 Task: Look for space in Ormskirk, United Kingdom from 1st June, 2023 to 9th June, 2023 for 5 adults in price range Rs.6000 to Rs.12000. Place can be entire place with 3 bedrooms having 3 beds and 3 bathrooms. Property type can be house, flat, guest house. Booking option can be shelf check-in. Required host language is English.
Action: Mouse moved to (419, 81)
Screenshot: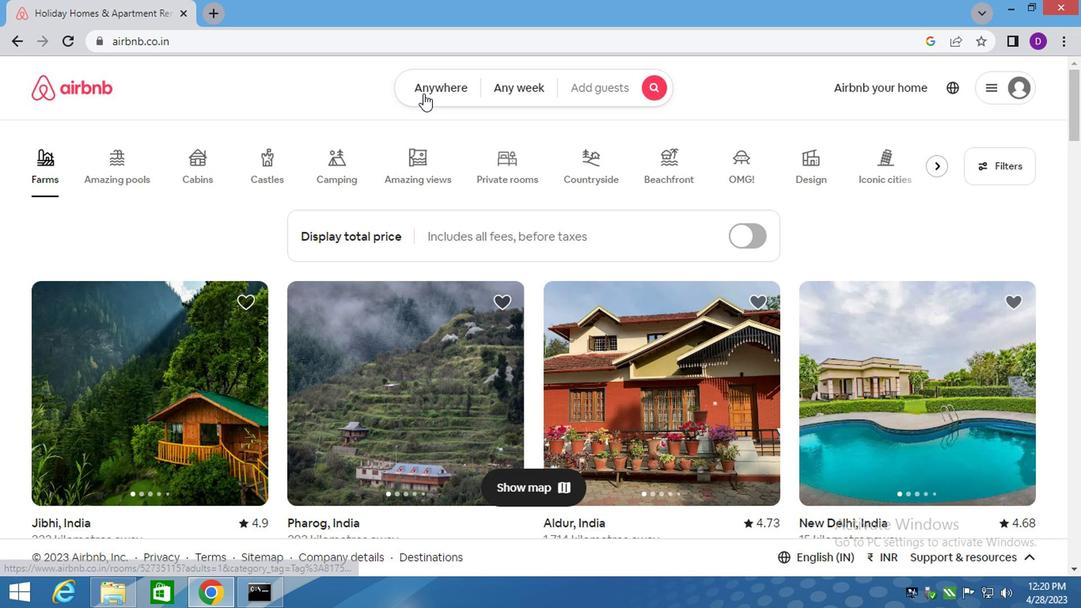 
Action: Mouse pressed left at (419, 81)
Screenshot: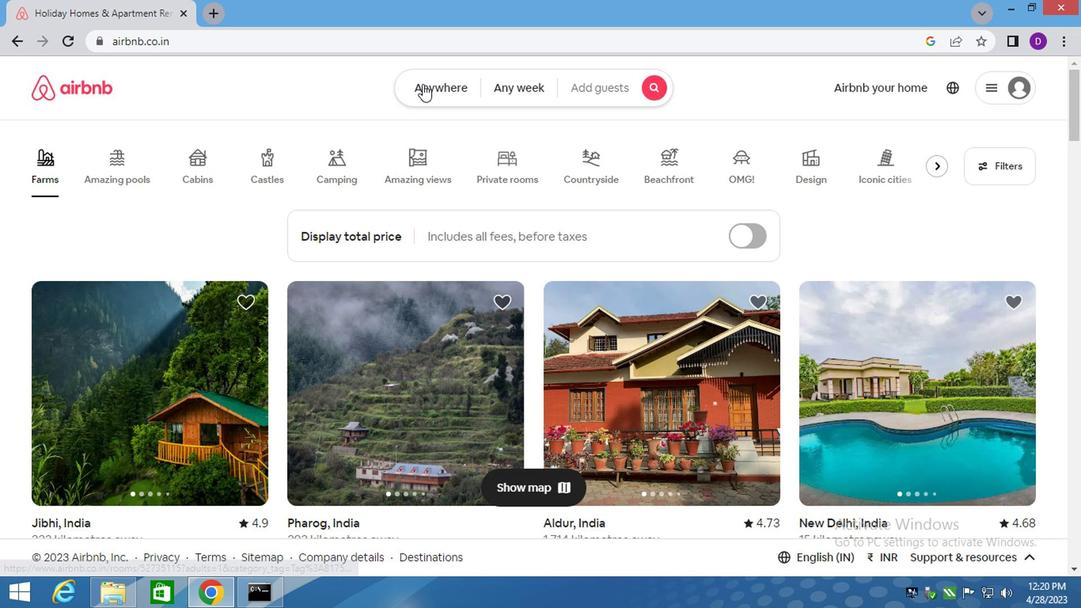 
Action: Mouse moved to (275, 156)
Screenshot: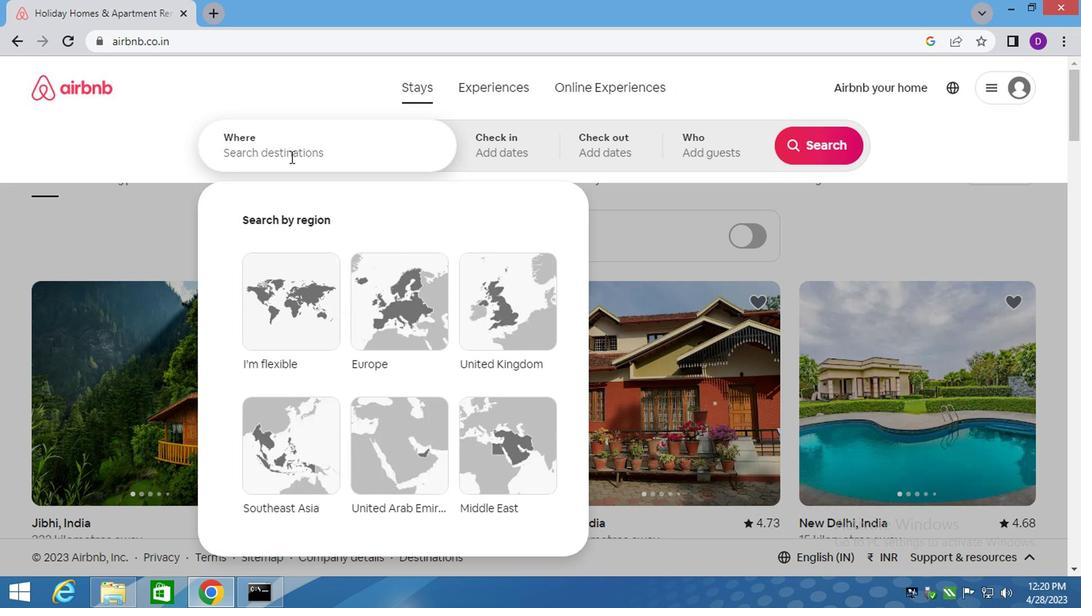 
Action: Mouse pressed left at (275, 156)
Screenshot: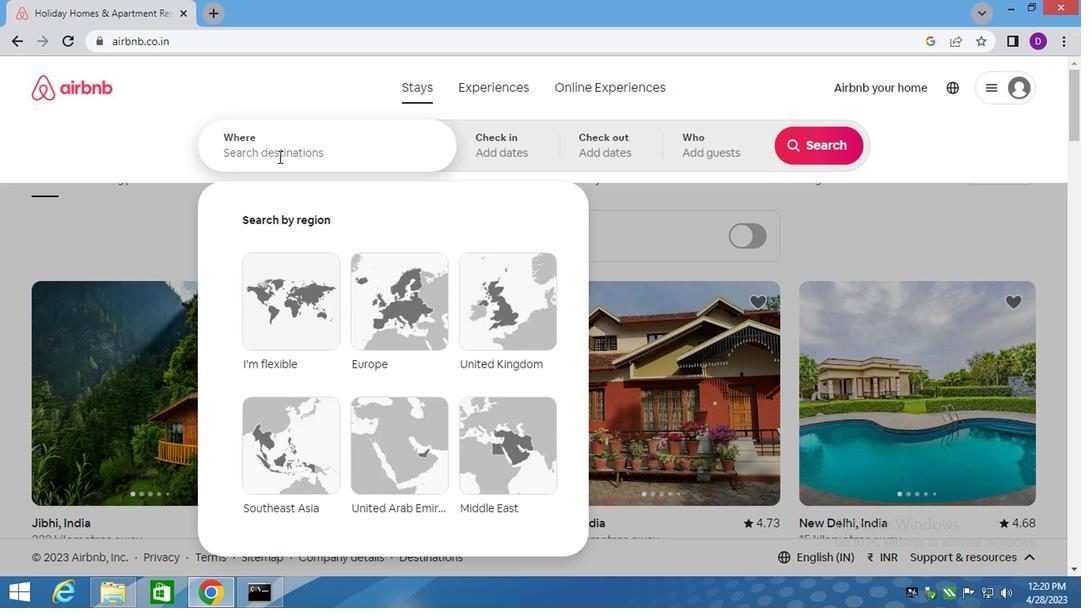 
Action: Mouse moved to (274, 156)
Screenshot: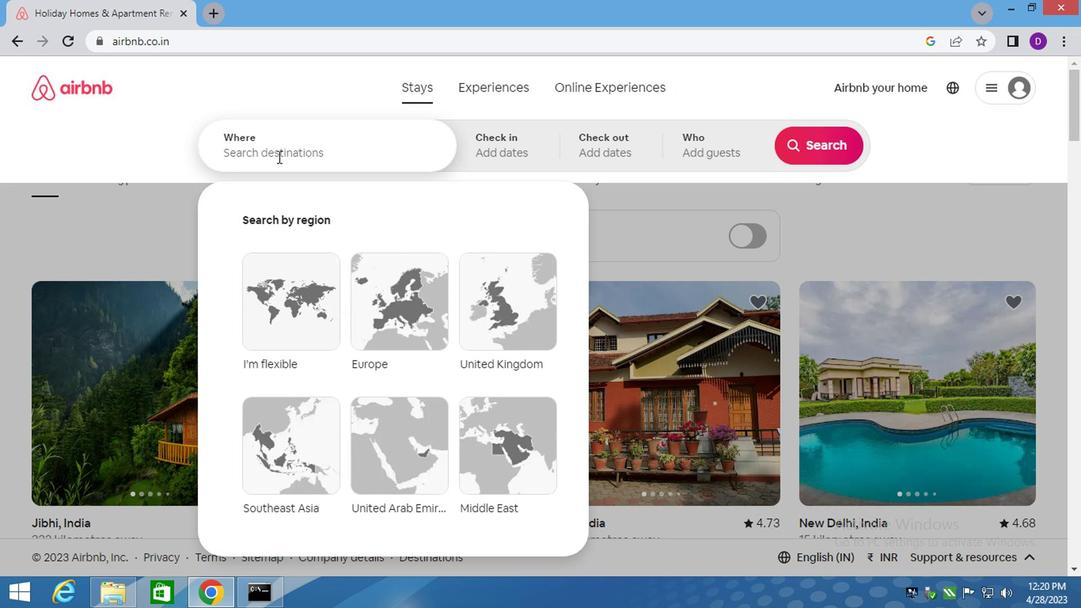
Action: Key pressed <Key.shift_r>Ormskirk,<Key.space>united<Key.down><Key.enter>
Screenshot: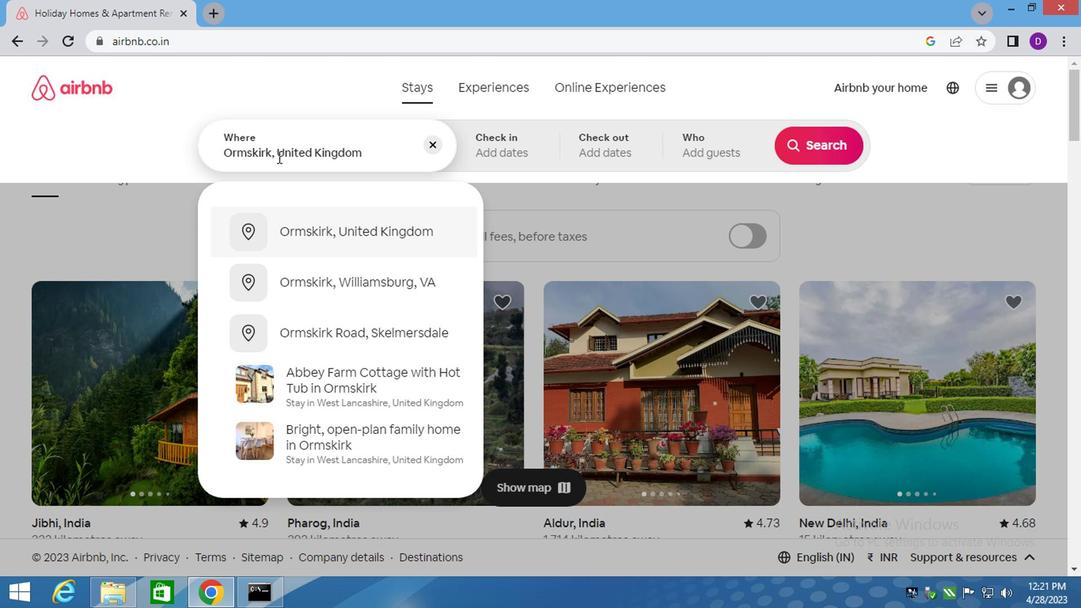 
Action: Mouse moved to (800, 272)
Screenshot: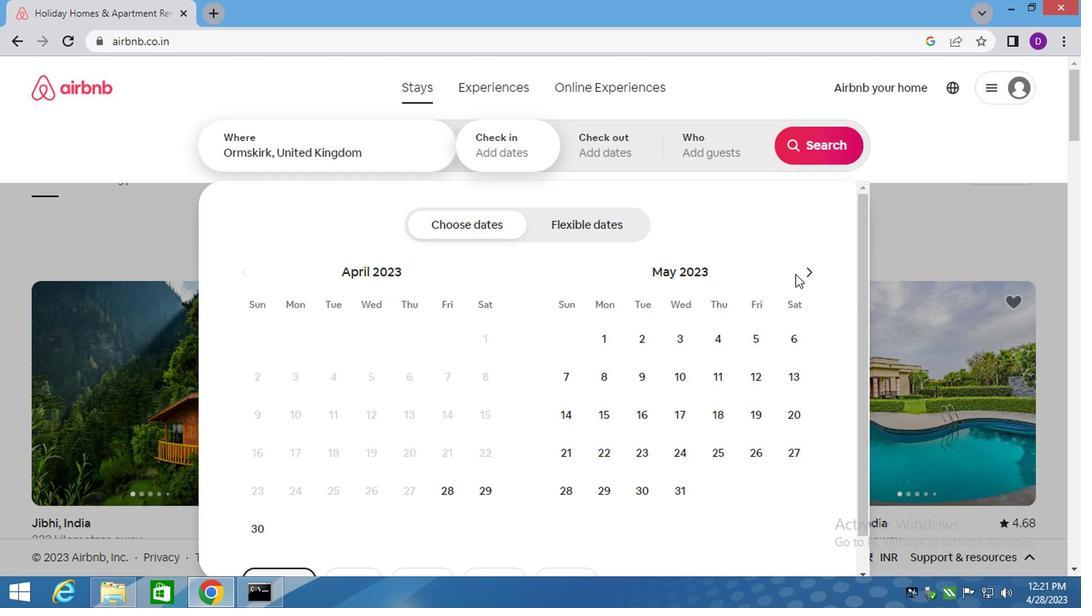 
Action: Mouse pressed left at (800, 272)
Screenshot: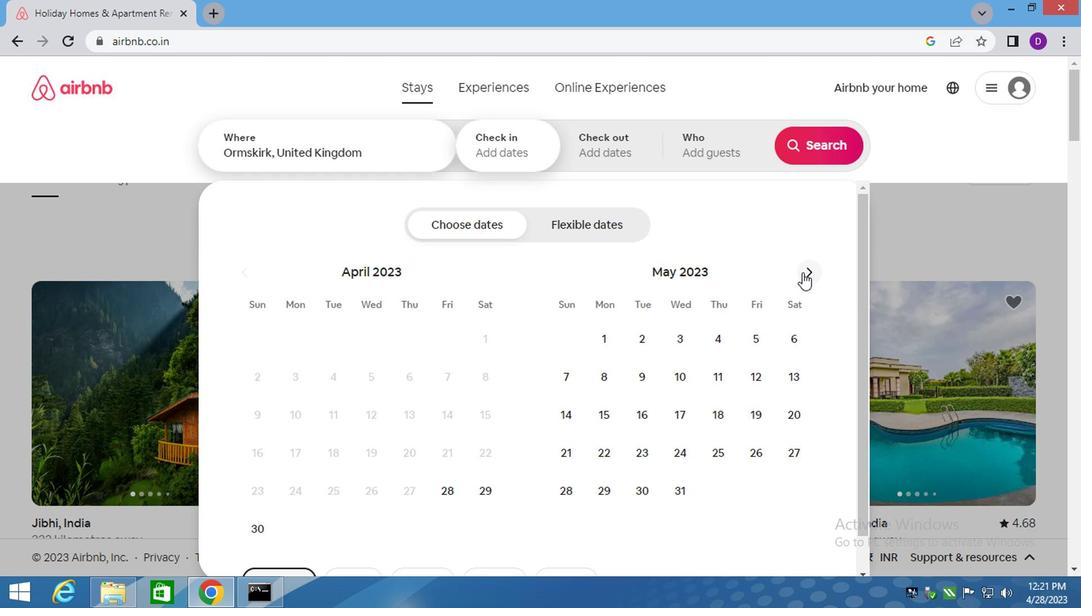 
Action: Mouse moved to (721, 340)
Screenshot: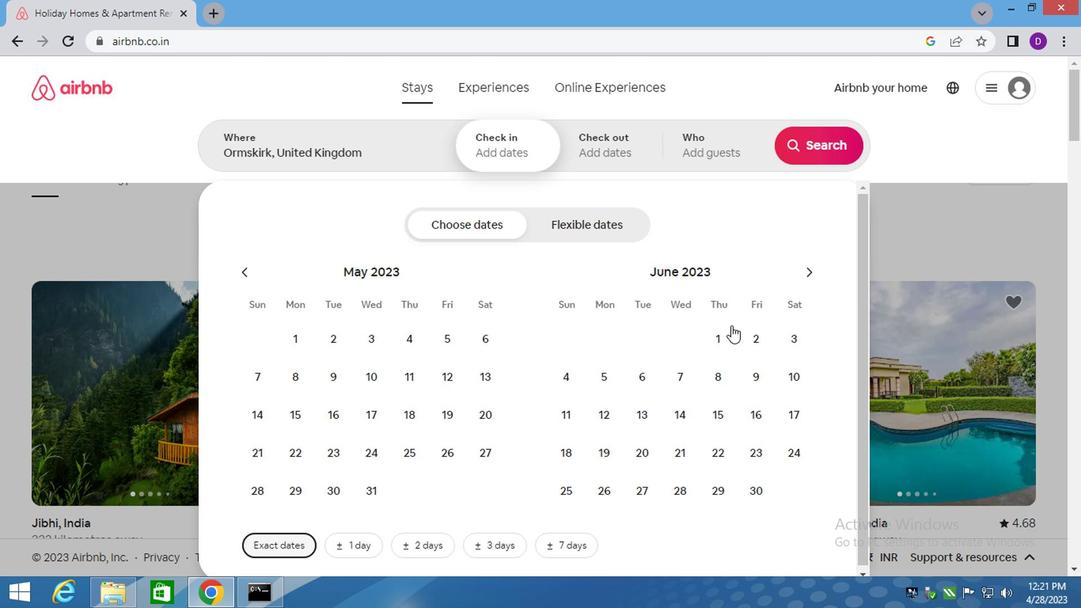 
Action: Mouse pressed left at (721, 340)
Screenshot: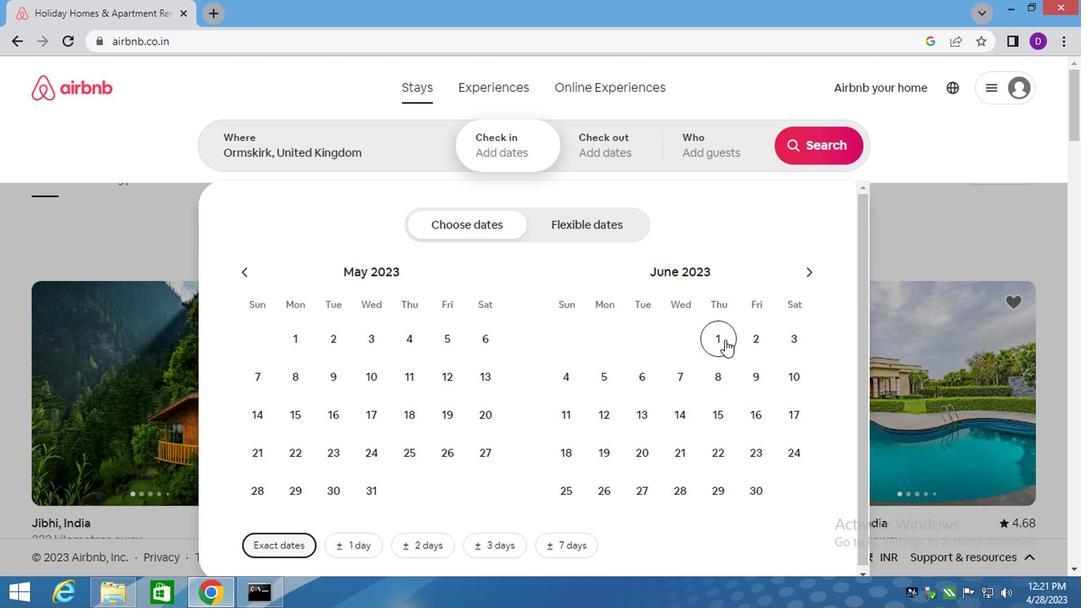 
Action: Mouse moved to (747, 375)
Screenshot: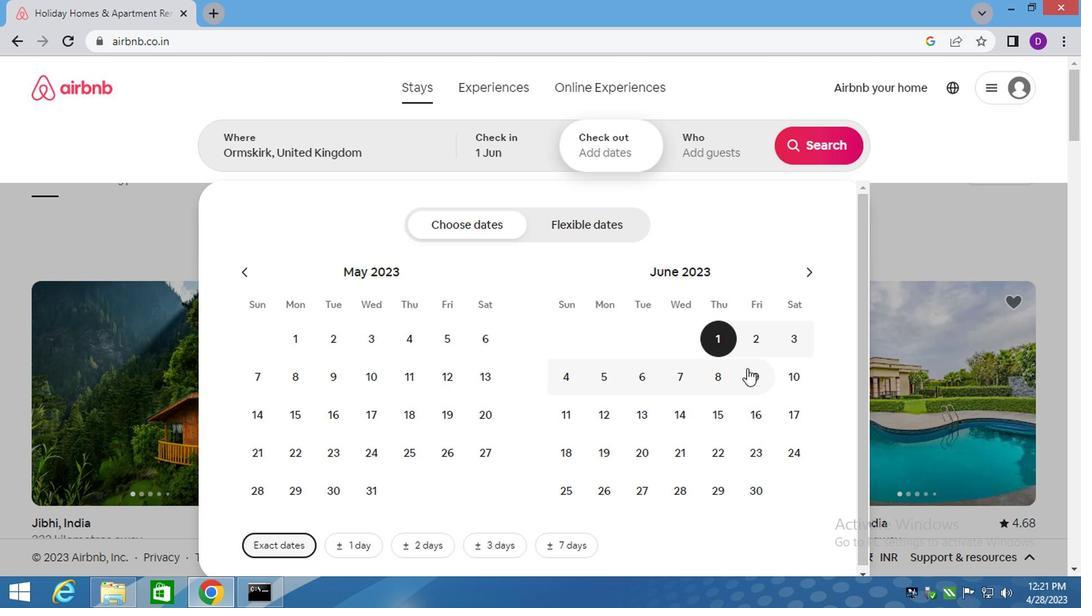 
Action: Mouse pressed left at (747, 375)
Screenshot: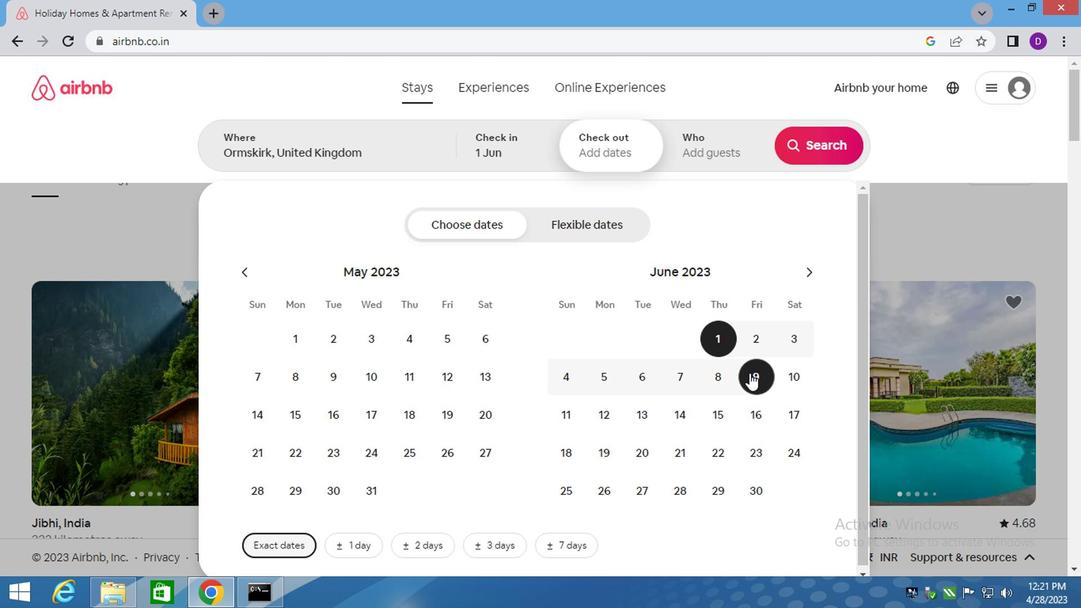 
Action: Mouse moved to (707, 153)
Screenshot: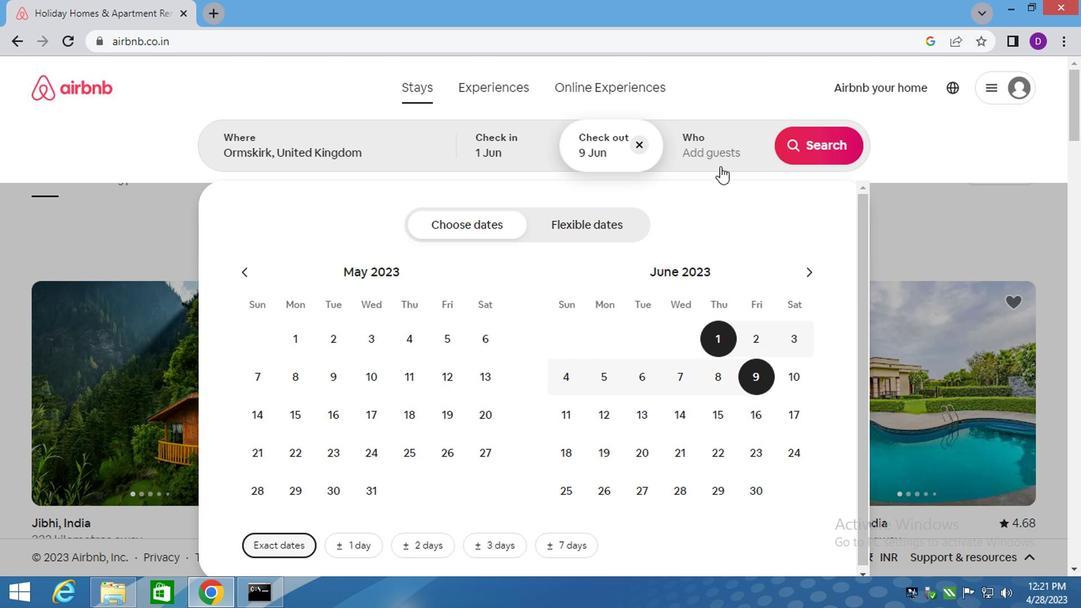 
Action: Mouse pressed left at (707, 153)
Screenshot: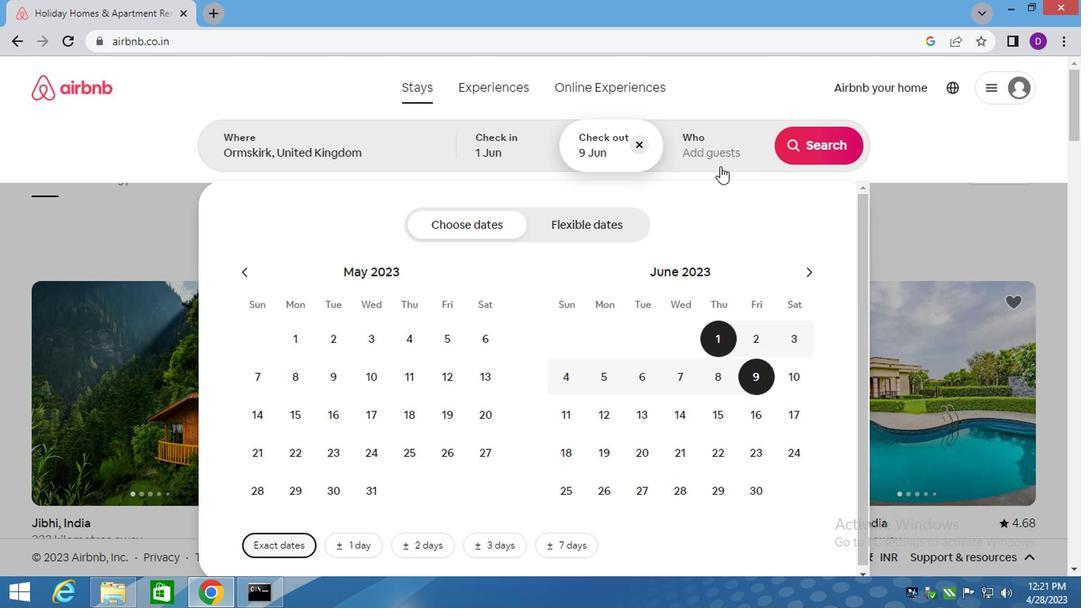 
Action: Mouse moved to (820, 232)
Screenshot: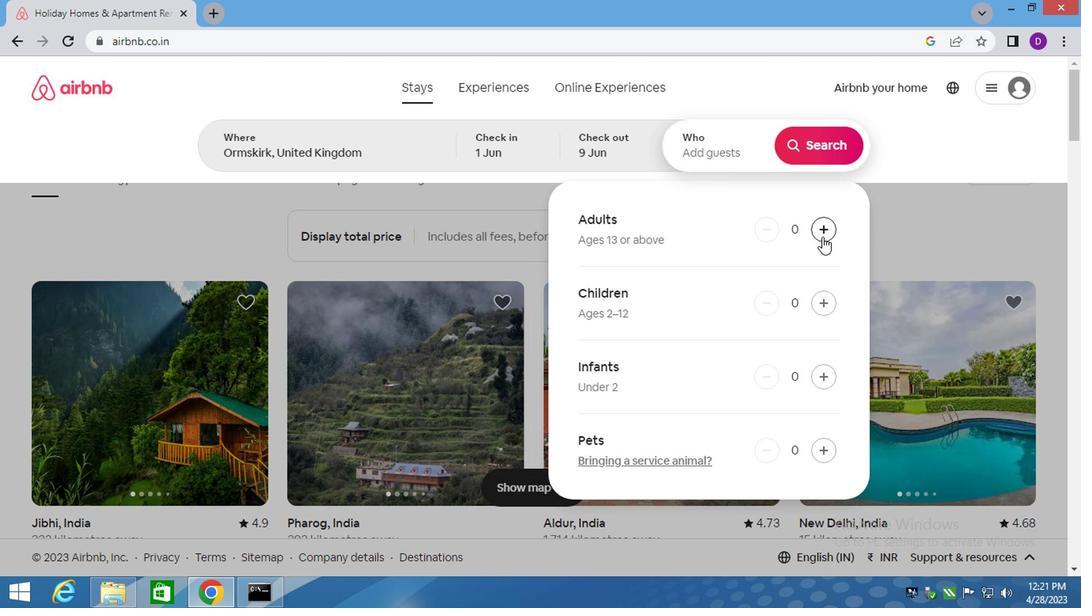 
Action: Mouse pressed left at (820, 232)
Screenshot: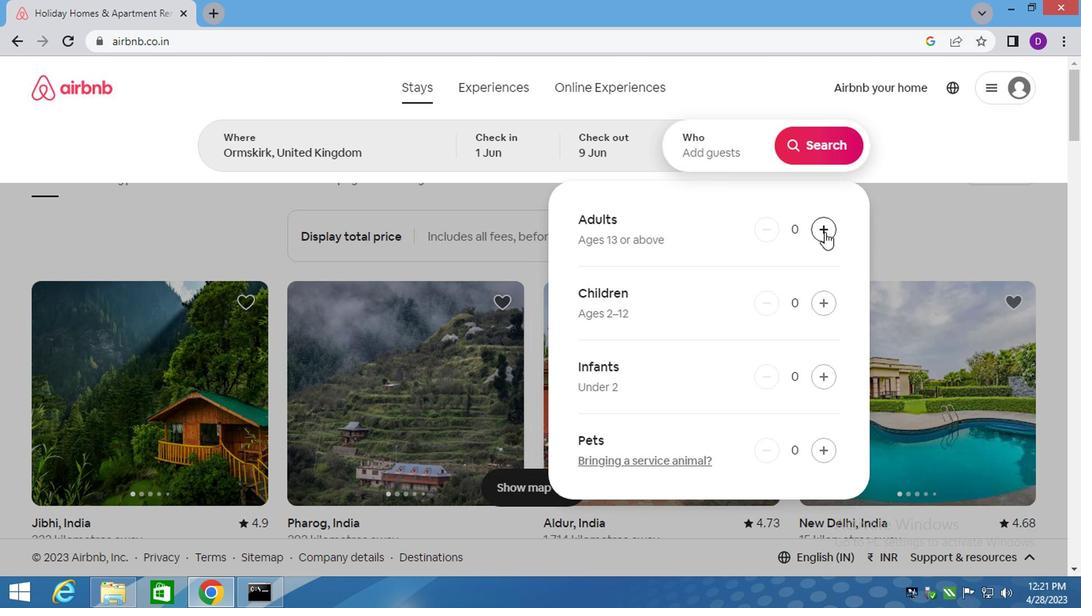 
Action: Mouse pressed left at (820, 232)
Screenshot: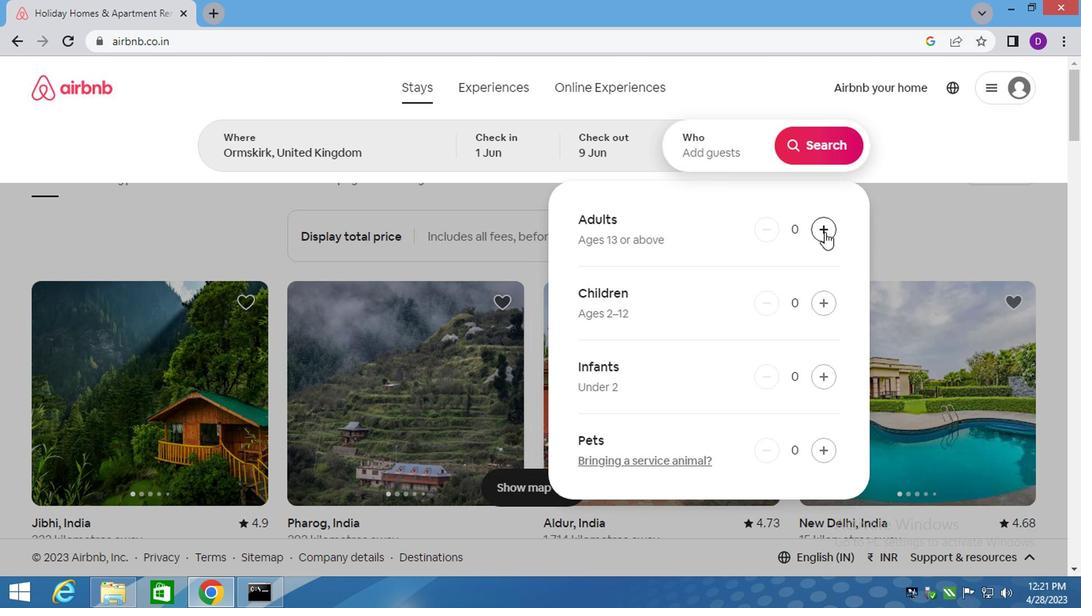
Action: Mouse pressed left at (820, 232)
Screenshot: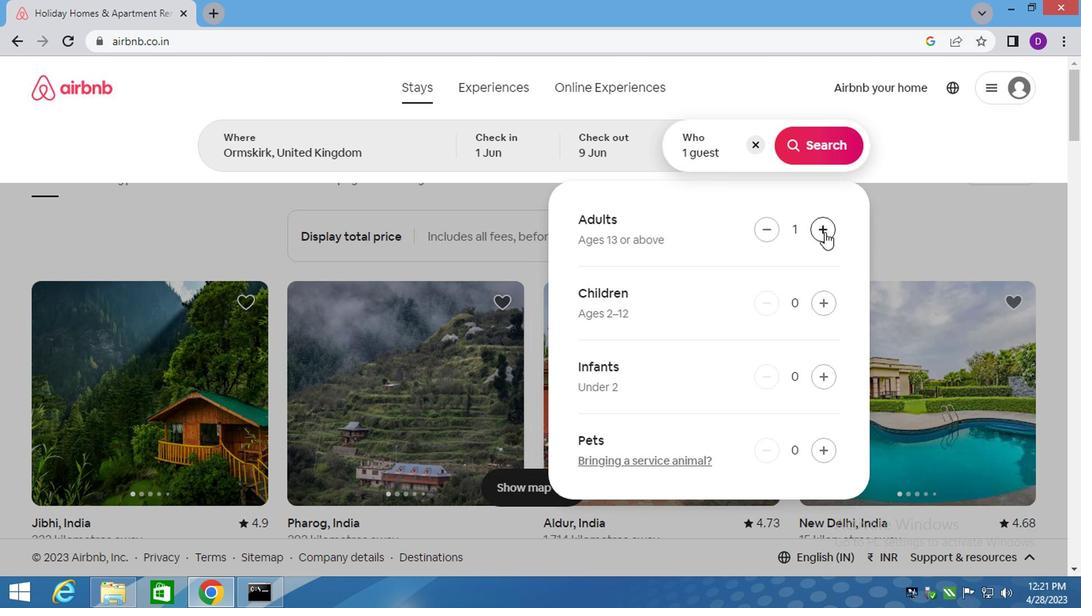 
Action: Mouse pressed left at (820, 232)
Screenshot: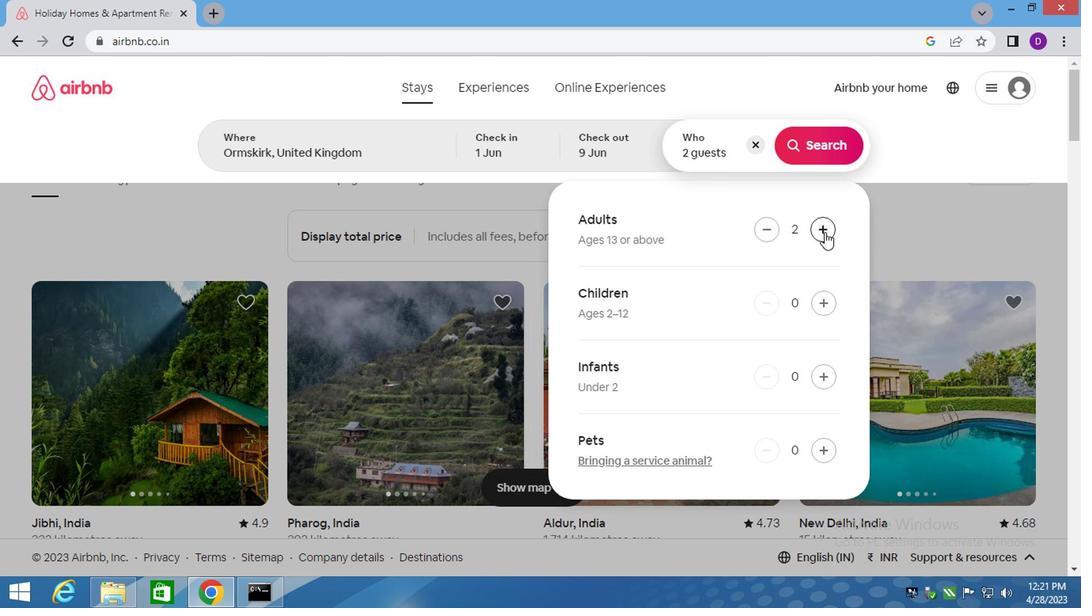 
Action: Mouse pressed left at (820, 232)
Screenshot: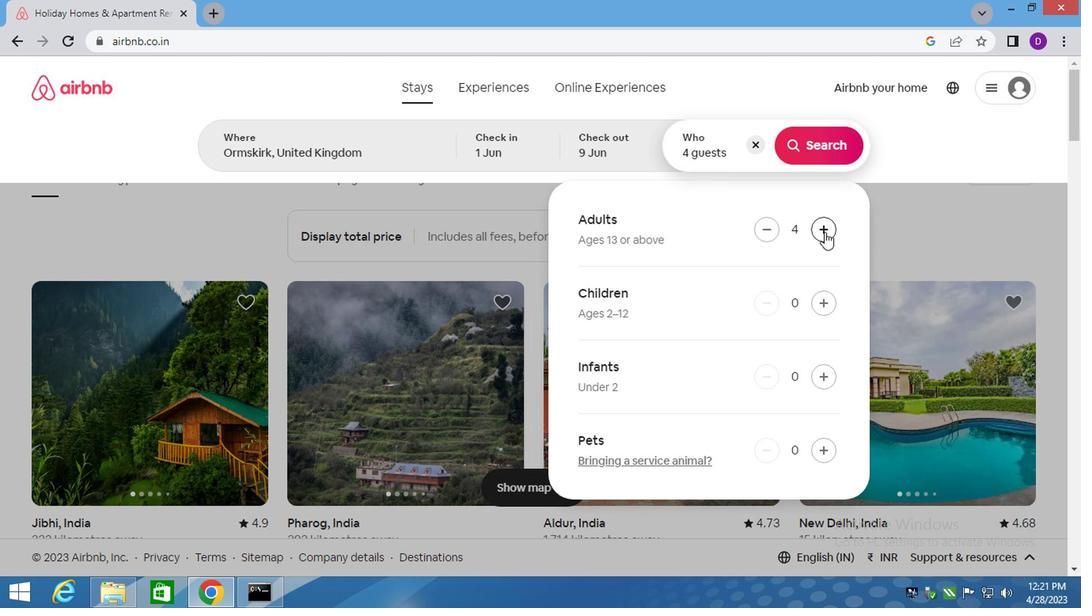 
Action: Mouse moved to (808, 144)
Screenshot: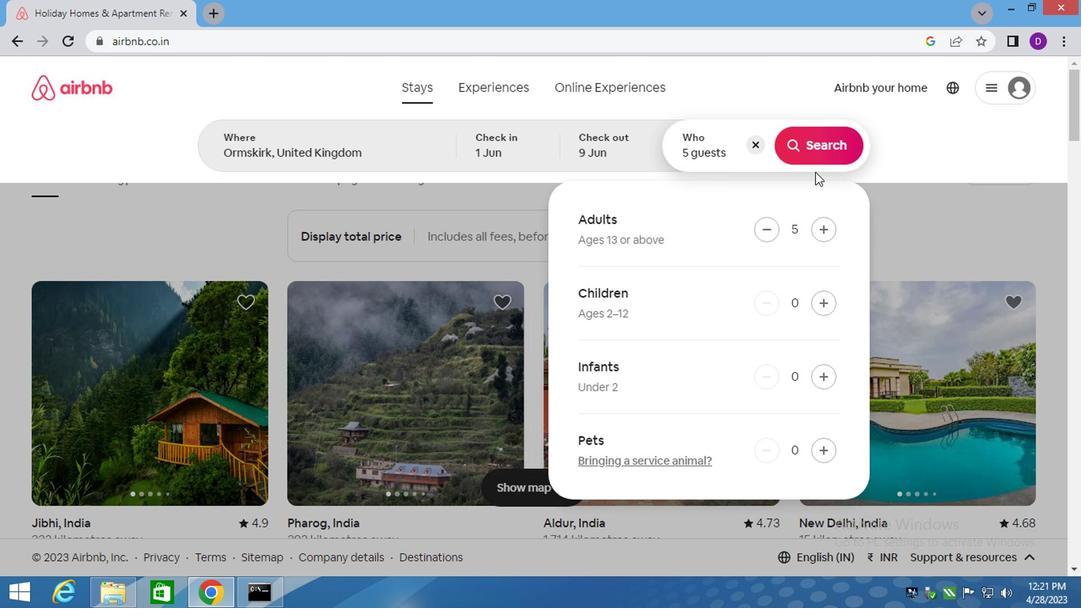 
Action: Mouse pressed left at (808, 144)
Screenshot: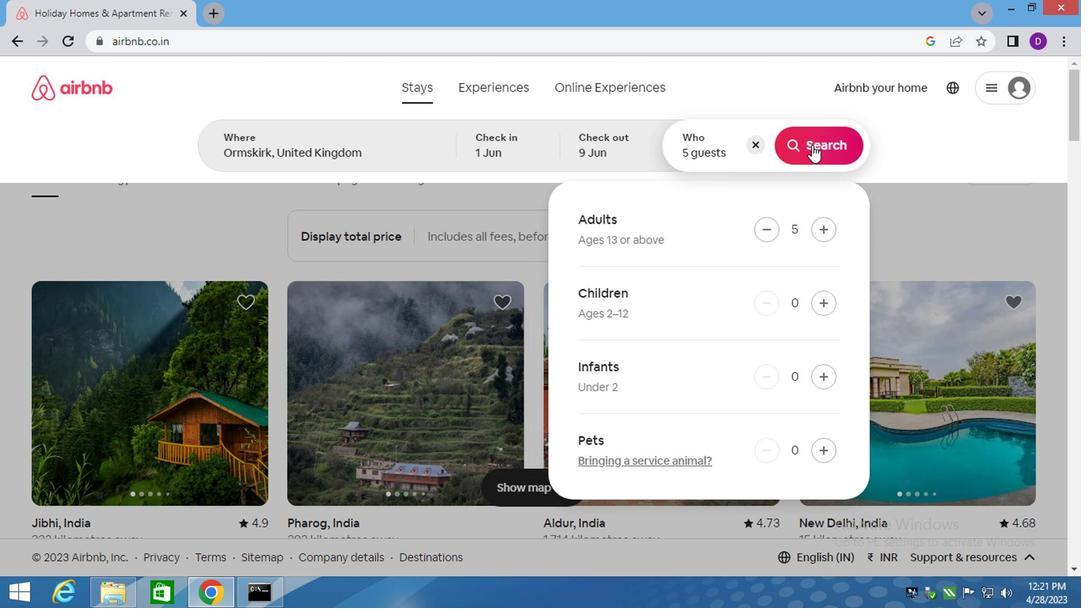 
Action: Mouse moved to (1002, 156)
Screenshot: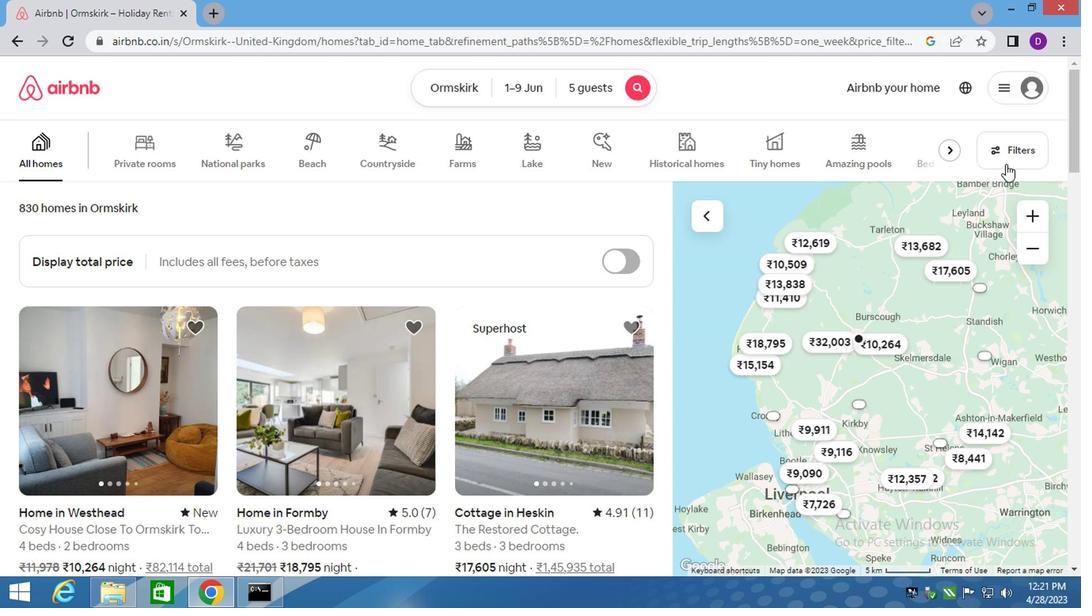 
Action: Mouse pressed left at (1002, 156)
Screenshot: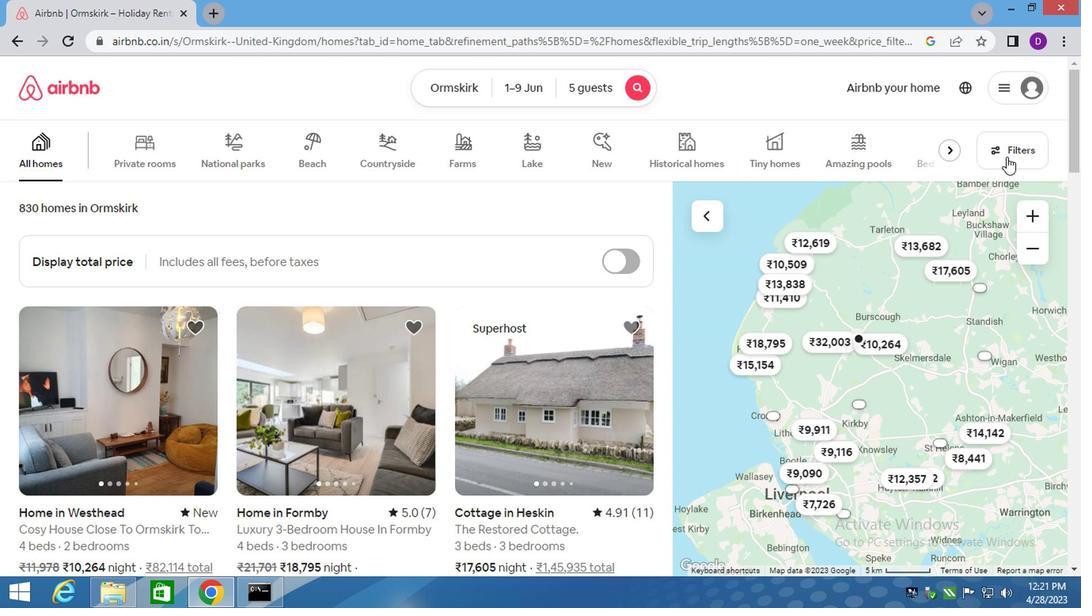 
Action: Mouse moved to (326, 354)
Screenshot: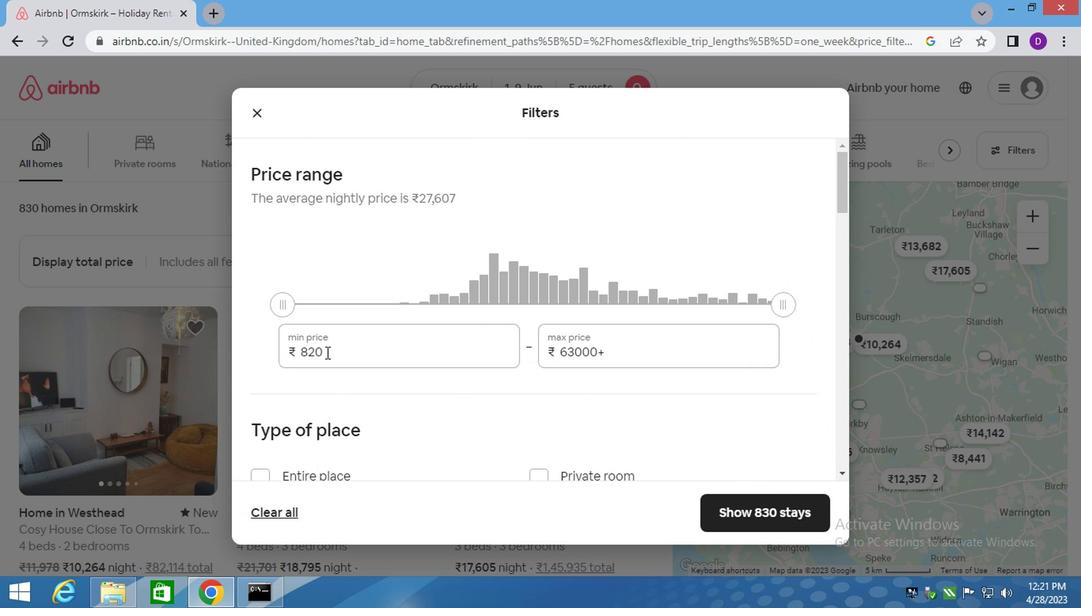 
Action: Mouse pressed left at (326, 354)
Screenshot: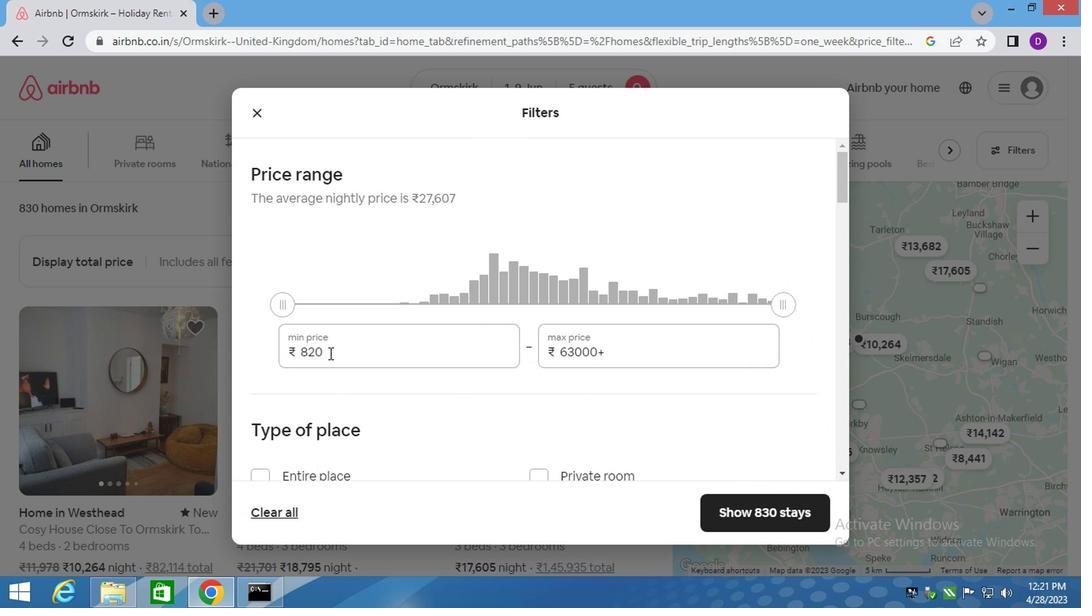 
Action: Mouse pressed left at (326, 354)
Screenshot: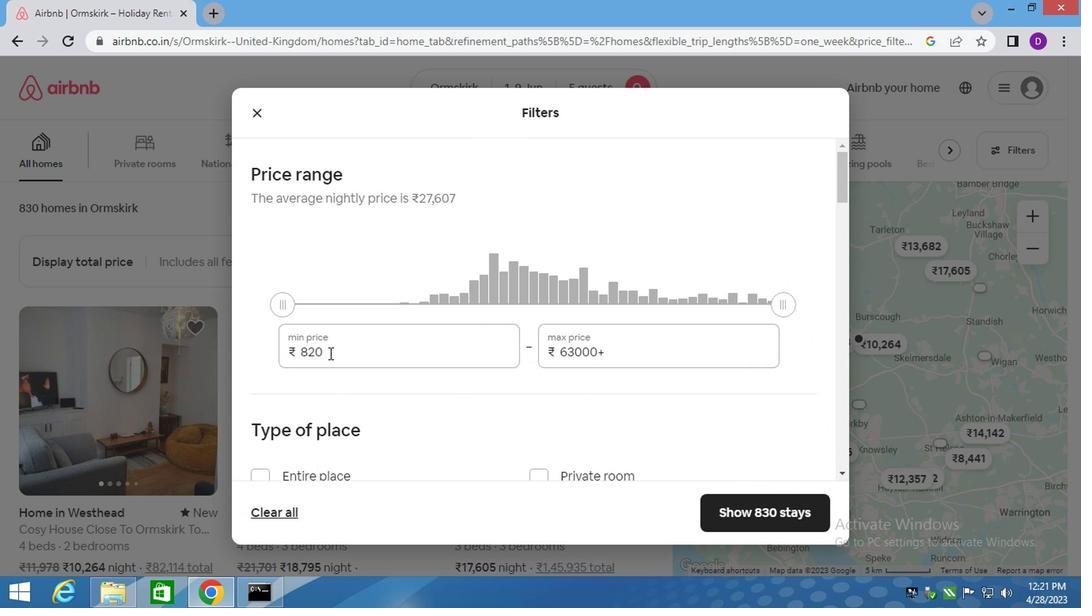 
Action: Key pressed 6000<Key.tab>12000
Screenshot: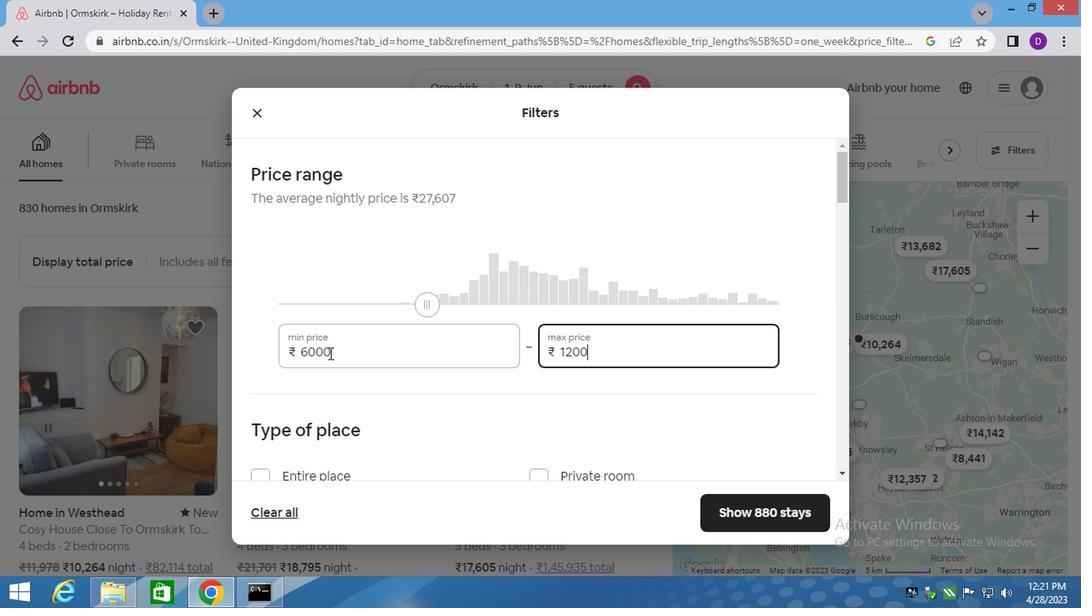 
Action: Mouse moved to (361, 397)
Screenshot: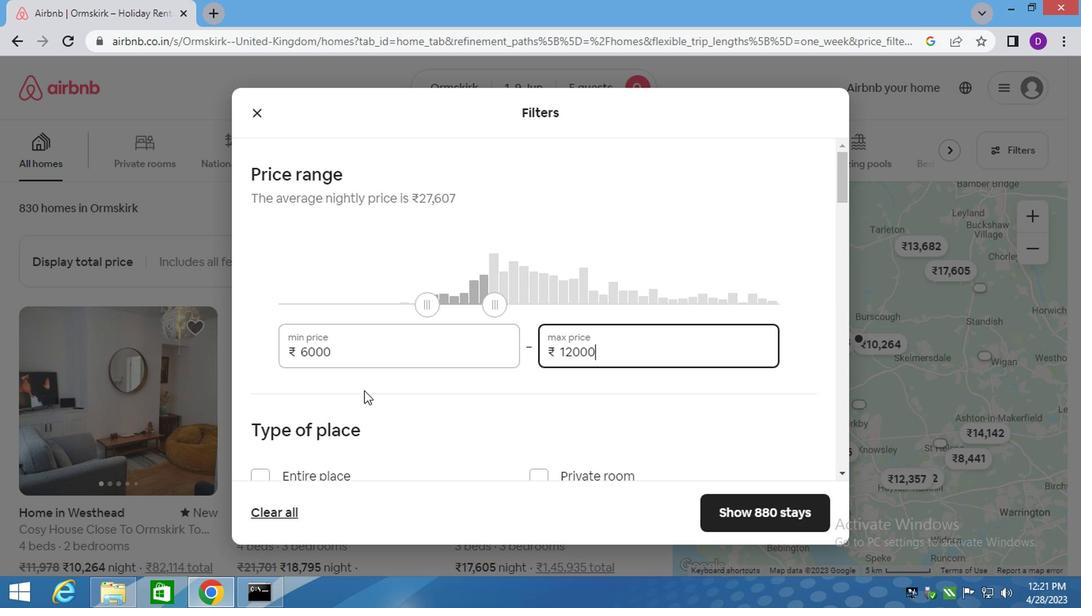 
Action: Mouse scrolled (361, 396) with delta (0, -1)
Screenshot: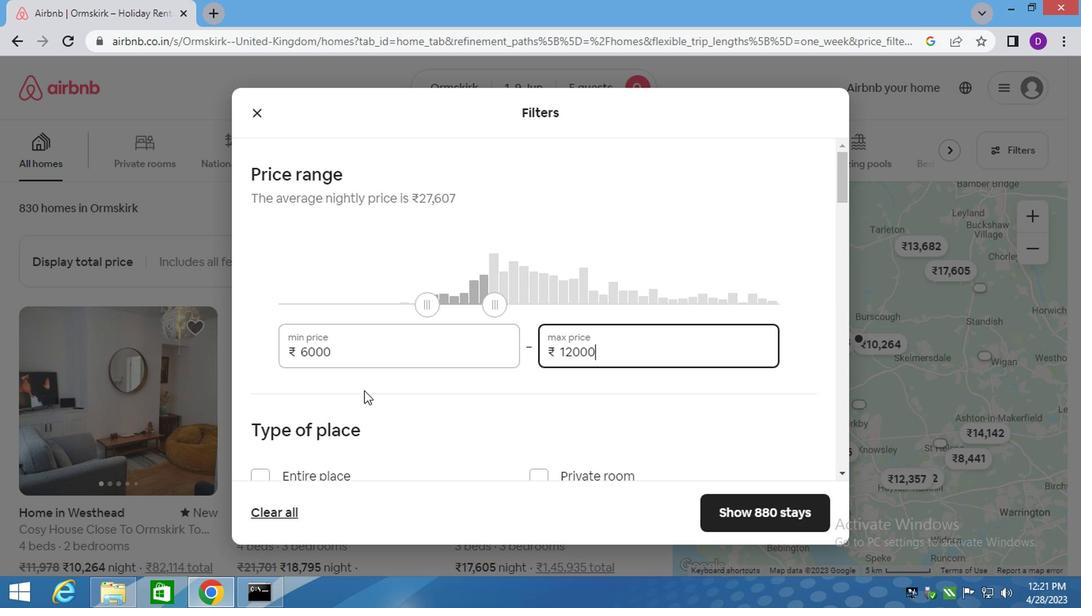 
Action: Mouse moved to (361, 400)
Screenshot: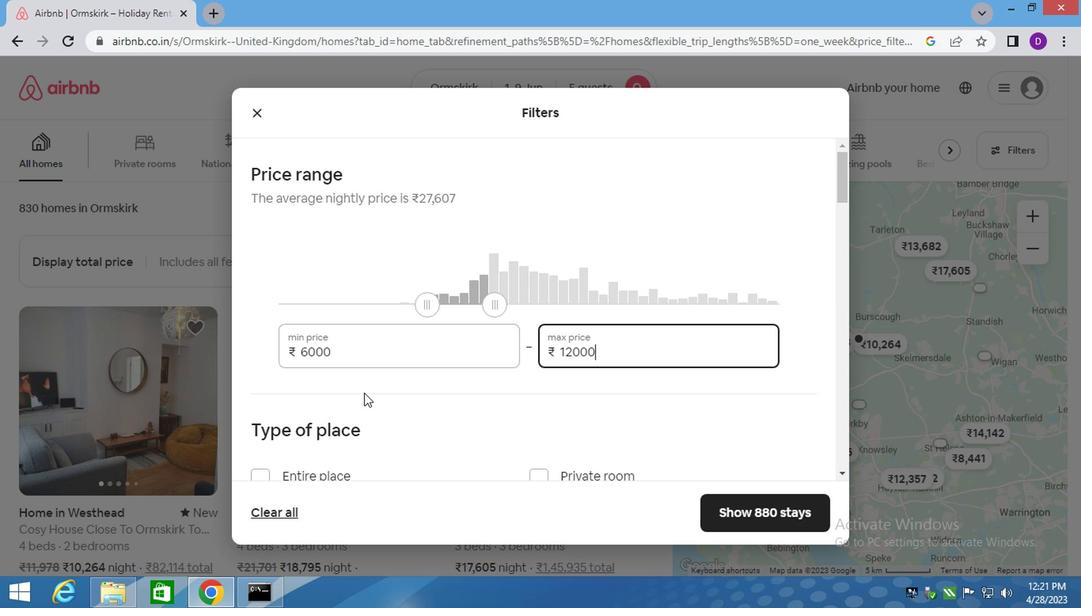 
Action: Mouse scrolled (361, 398) with delta (0, -1)
Screenshot: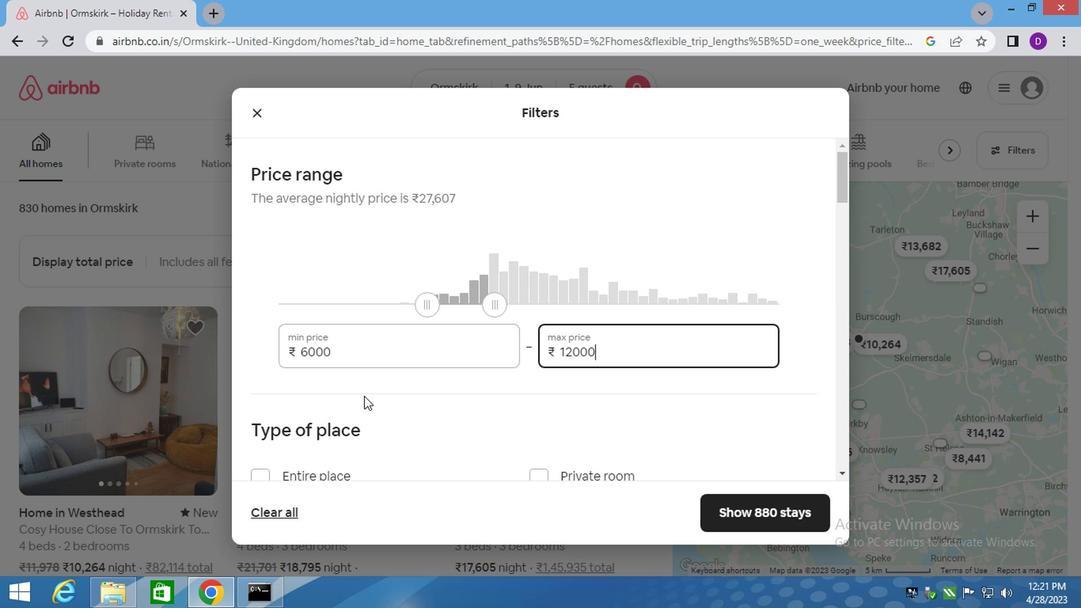 
Action: Mouse scrolled (361, 398) with delta (0, -1)
Screenshot: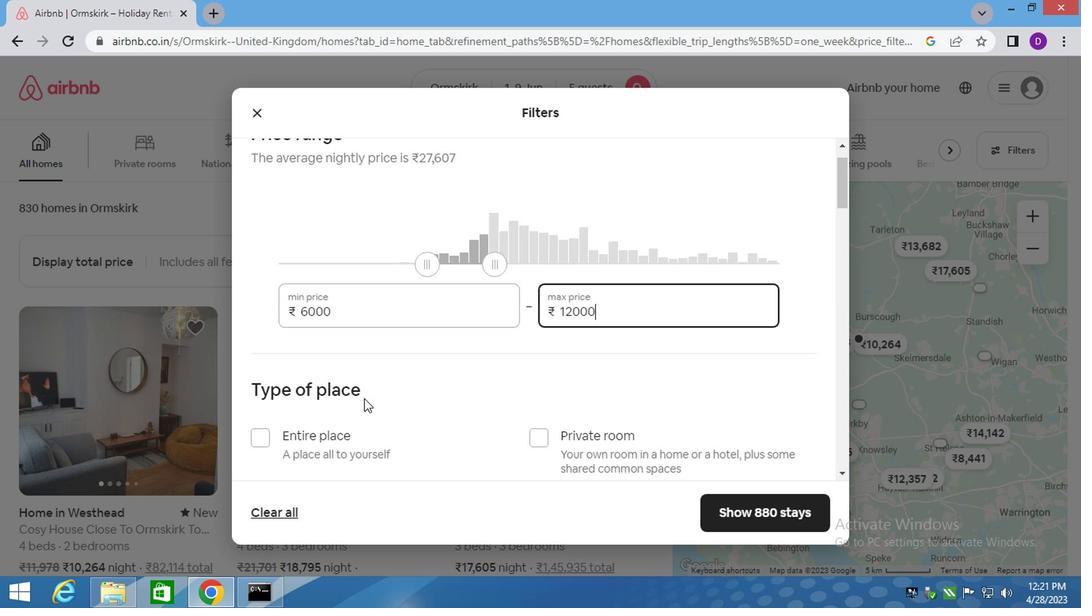 
Action: Mouse scrolled (361, 398) with delta (0, -1)
Screenshot: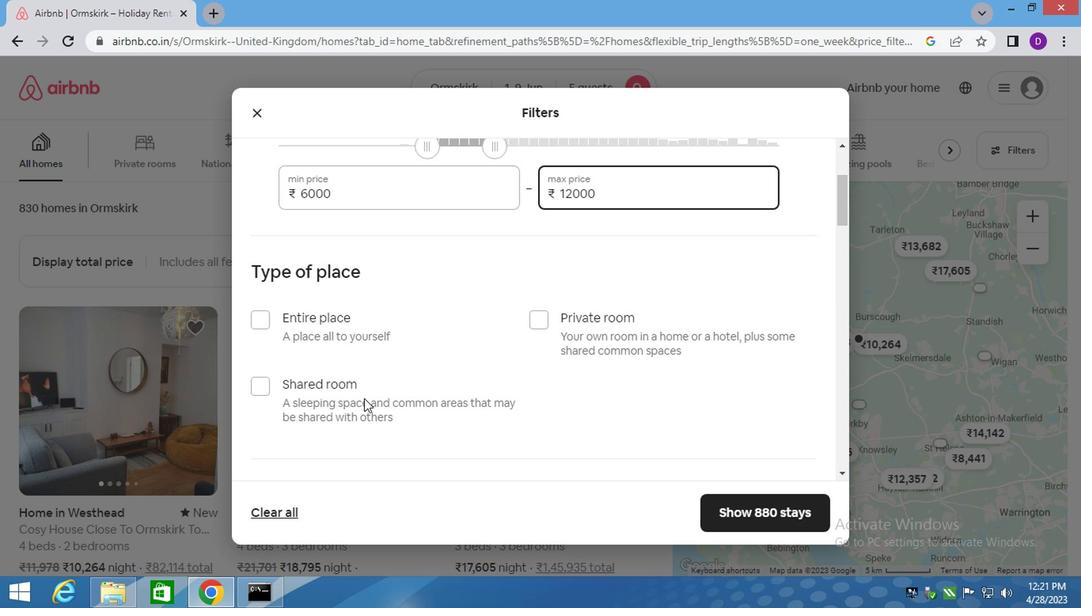 
Action: Mouse scrolled (361, 398) with delta (0, -1)
Screenshot: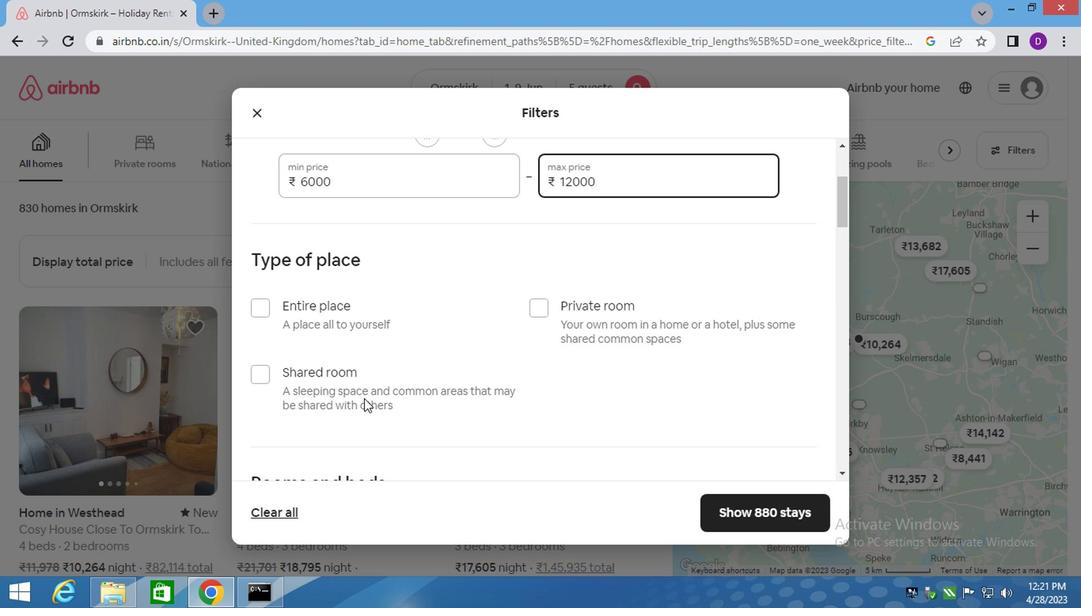 
Action: Mouse scrolled (361, 398) with delta (0, -1)
Screenshot: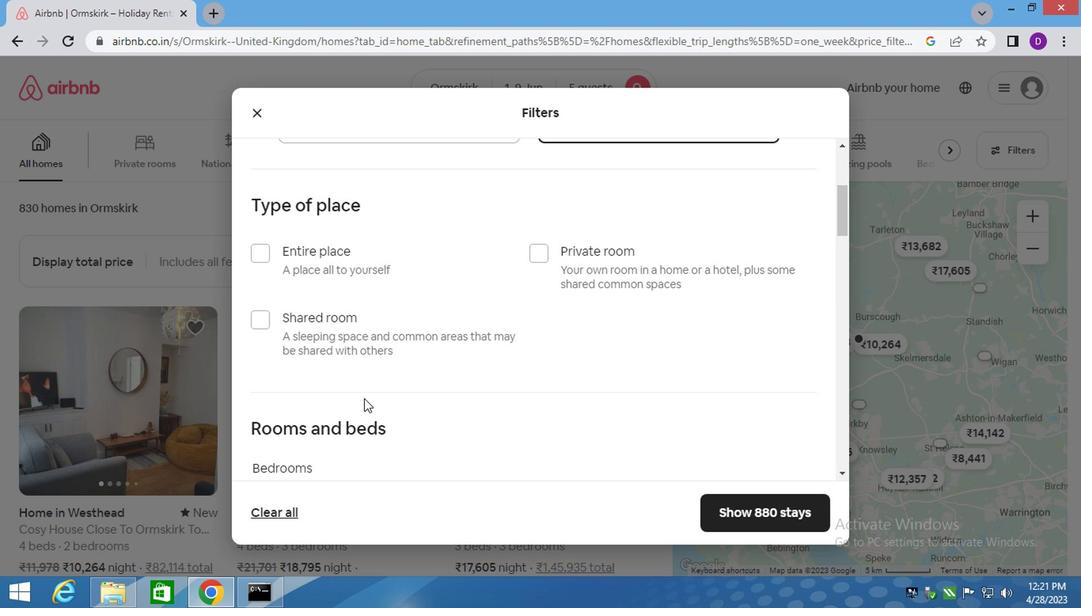 
Action: Mouse scrolled (361, 400) with delta (0, 0)
Screenshot: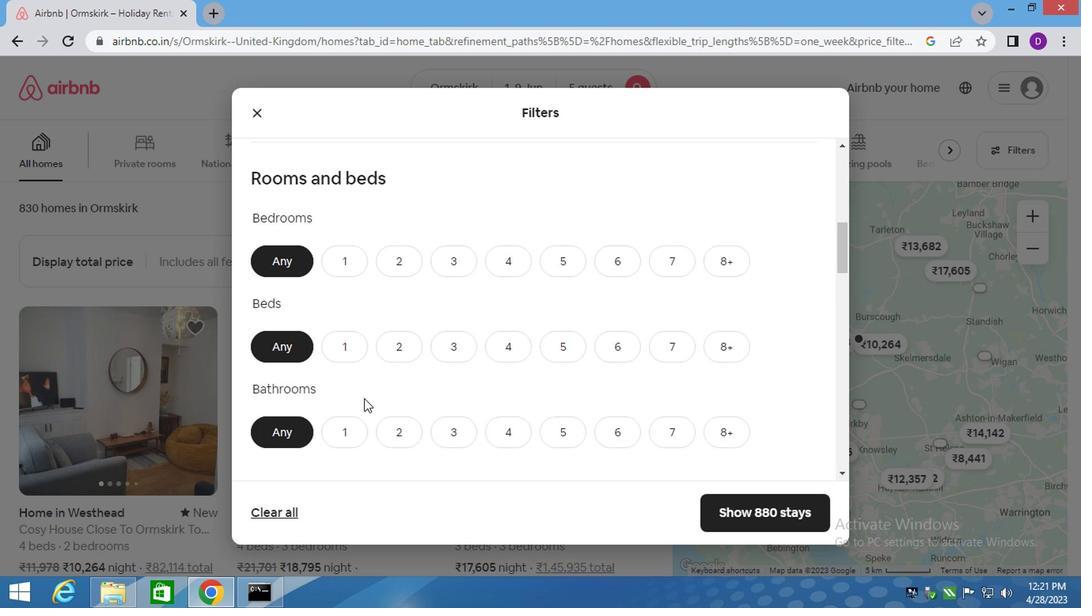 
Action: Mouse scrolled (361, 400) with delta (0, 0)
Screenshot: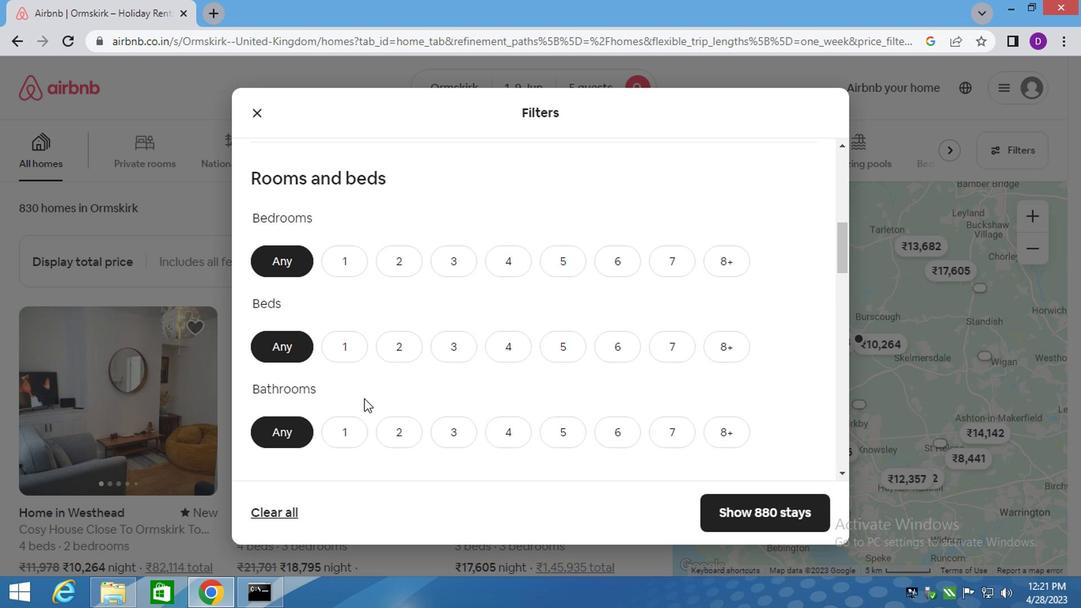 
Action: Mouse scrolled (361, 400) with delta (0, 0)
Screenshot: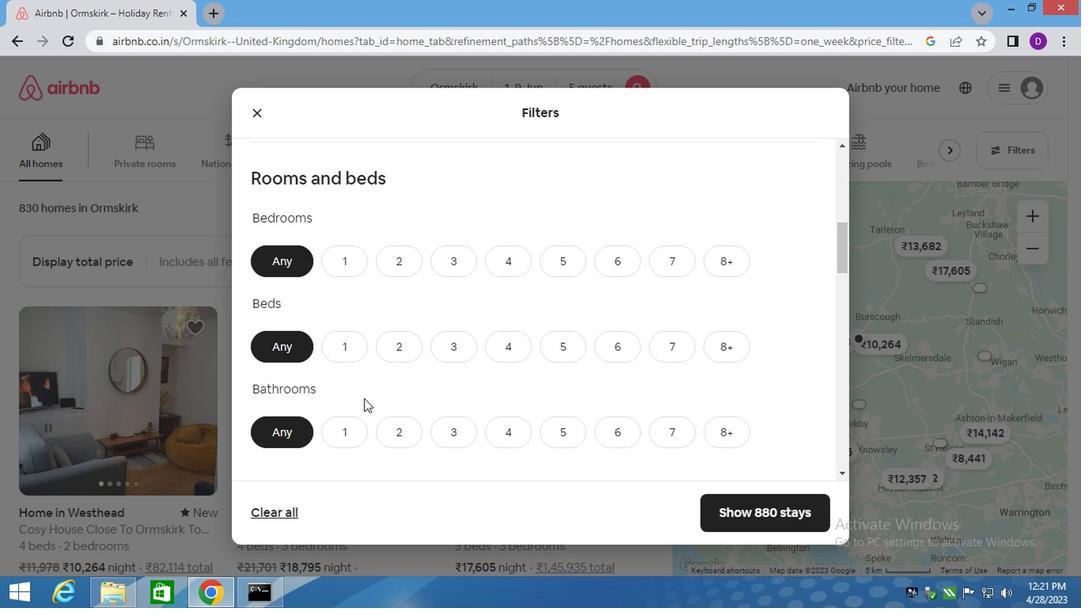 
Action: Mouse moved to (257, 245)
Screenshot: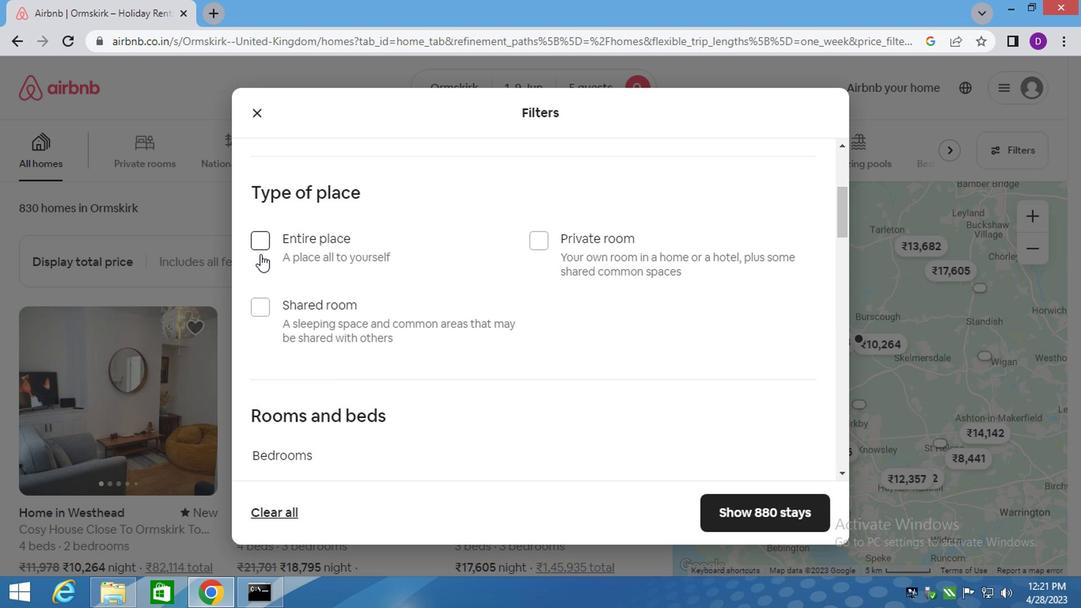 
Action: Mouse pressed left at (257, 245)
Screenshot: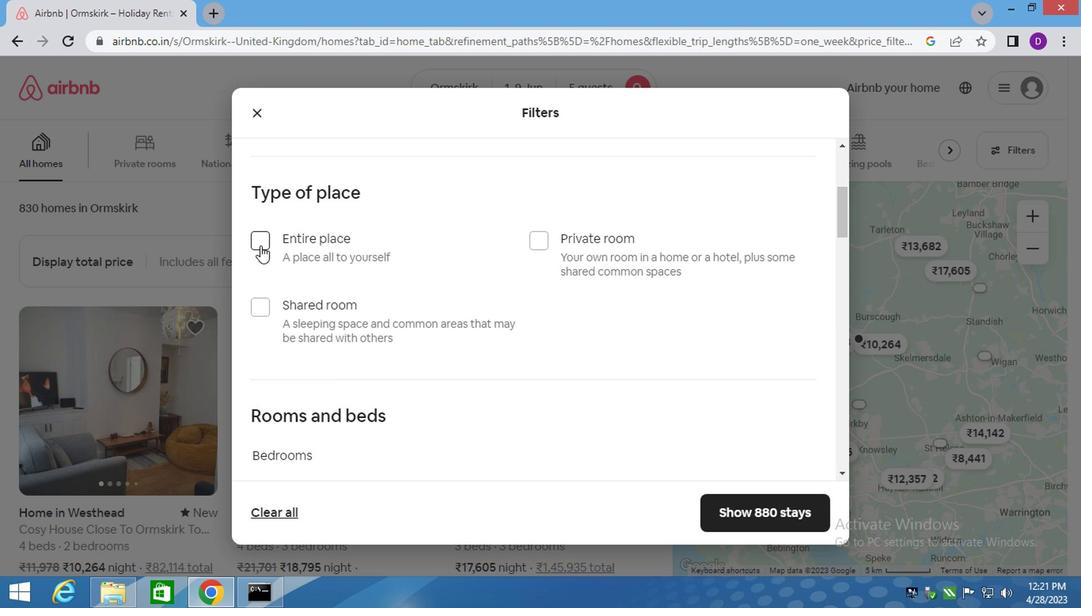 
Action: Mouse moved to (536, 237)
Screenshot: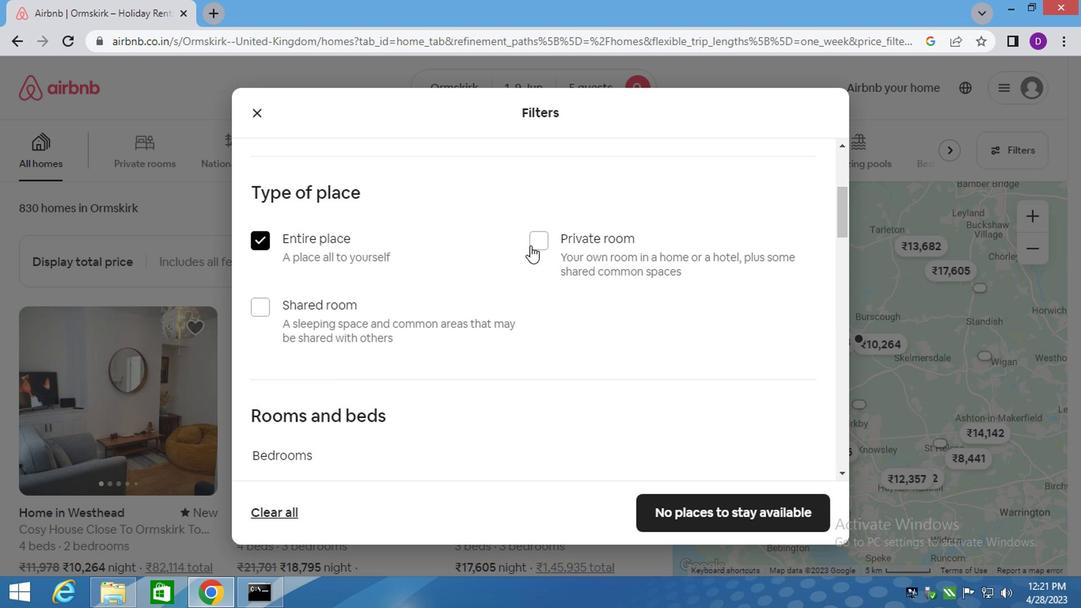 
Action: Mouse pressed left at (536, 237)
Screenshot: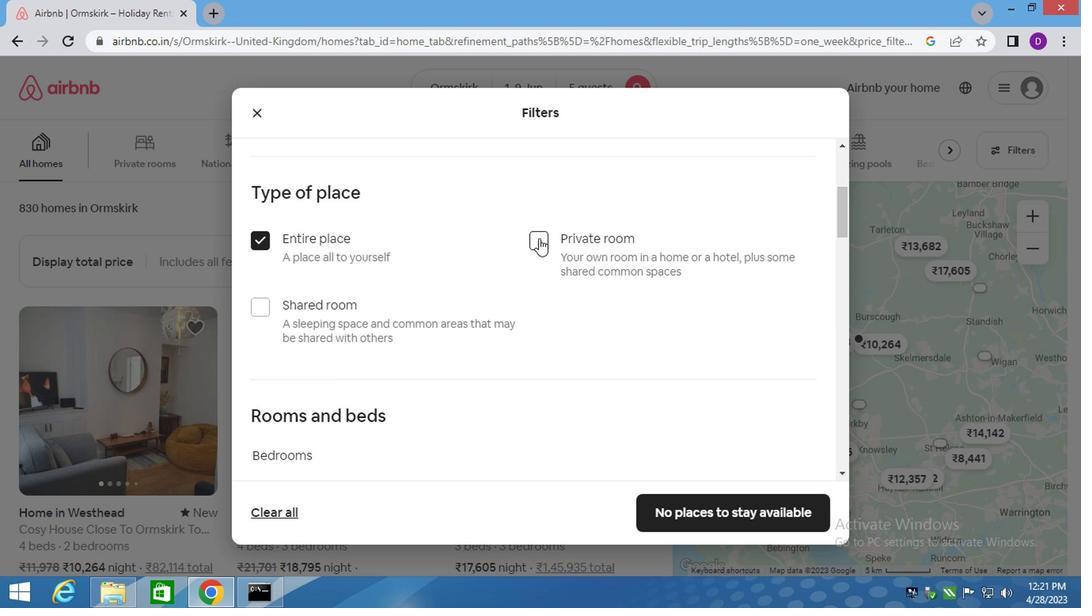 
Action: Mouse moved to (256, 239)
Screenshot: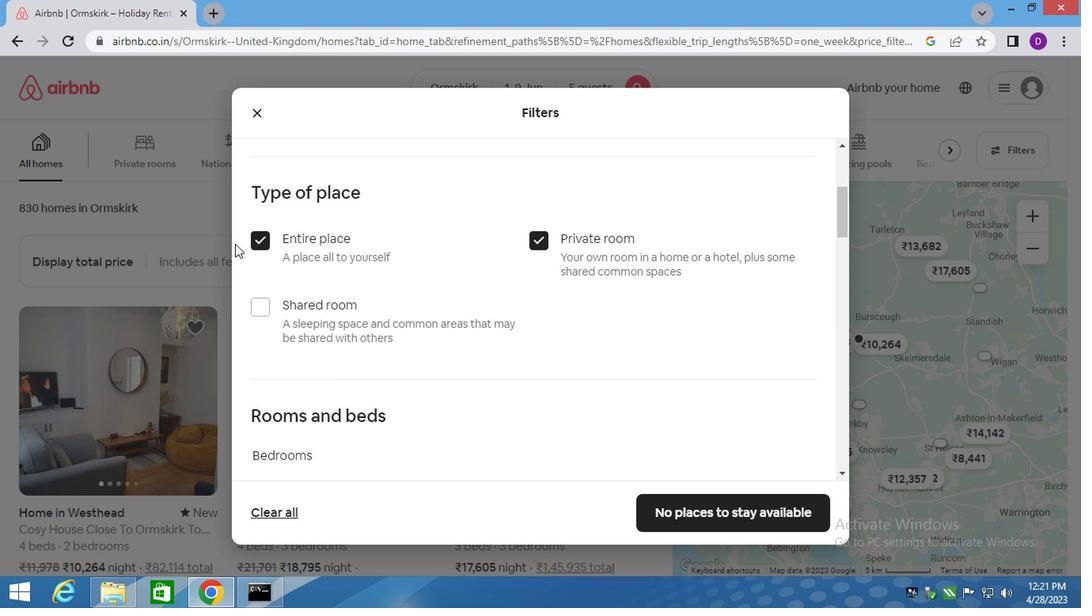 
Action: Mouse pressed left at (256, 239)
Screenshot: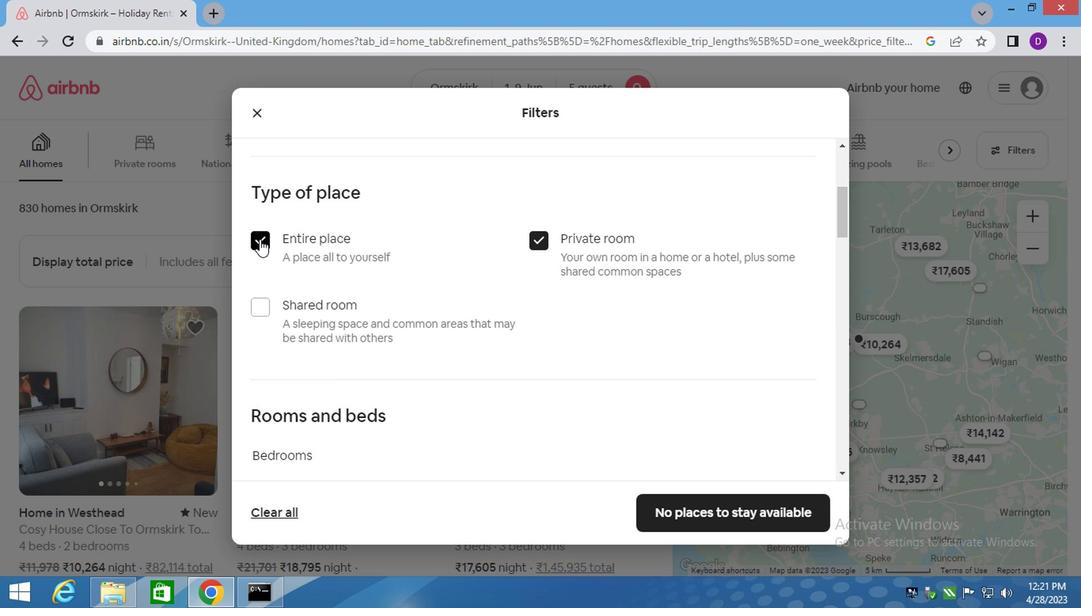 
Action: Mouse pressed left at (256, 239)
Screenshot: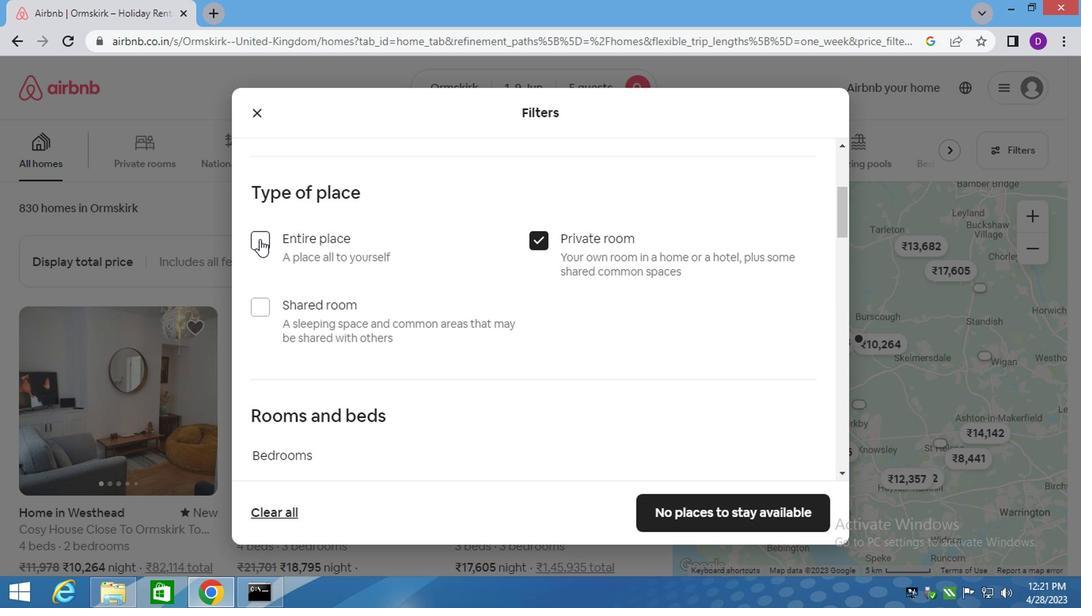 
Action: Mouse moved to (526, 245)
Screenshot: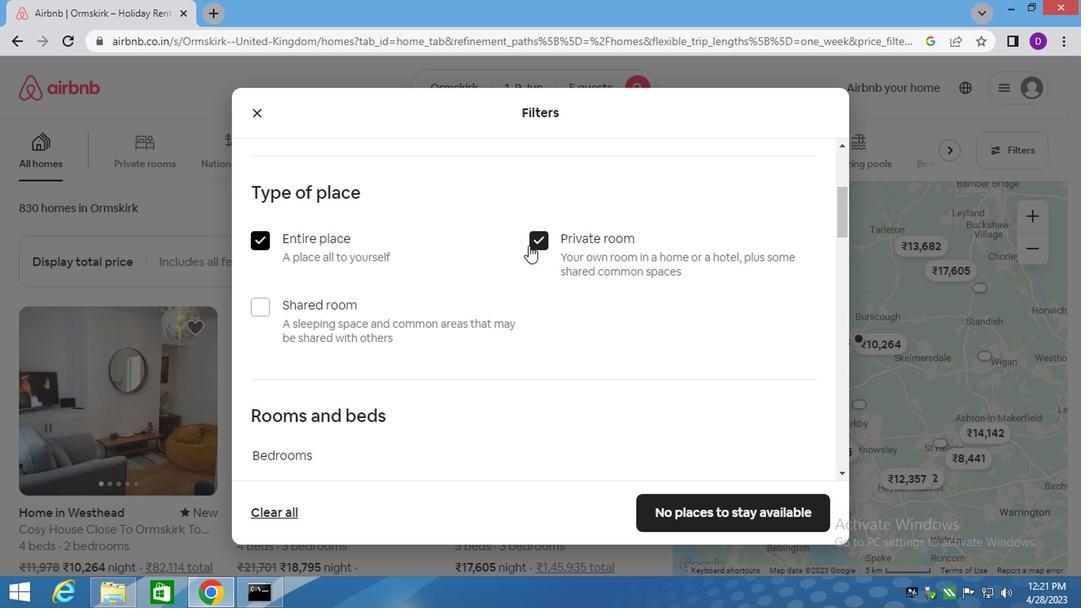 
Action: Mouse pressed left at (526, 245)
Screenshot: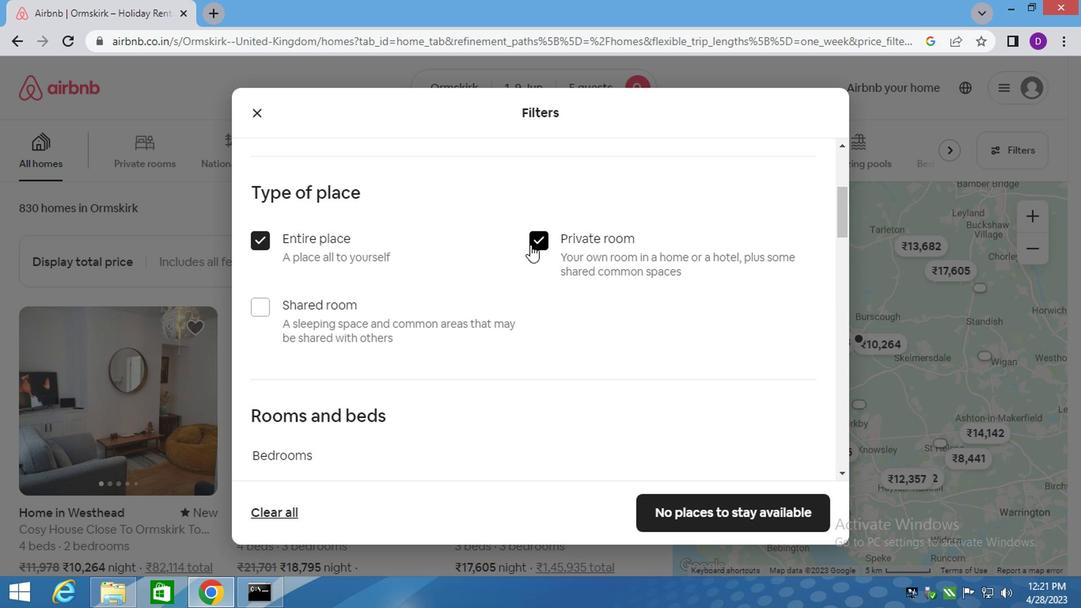 
Action: Mouse moved to (375, 285)
Screenshot: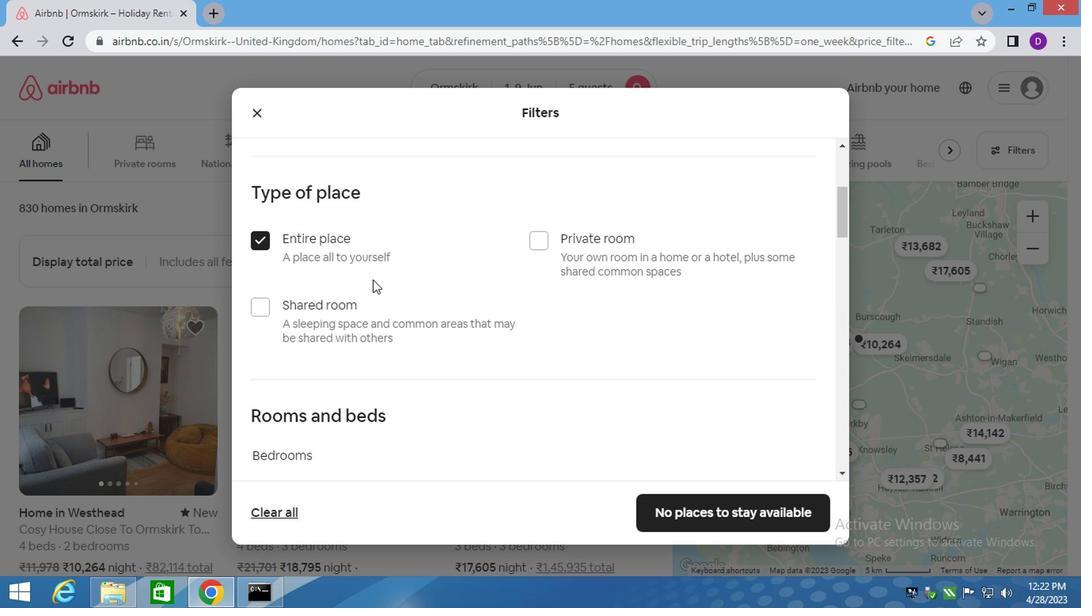 
Action: Mouse scrolled (375, 284) with delta (0, -1)
Screenshot: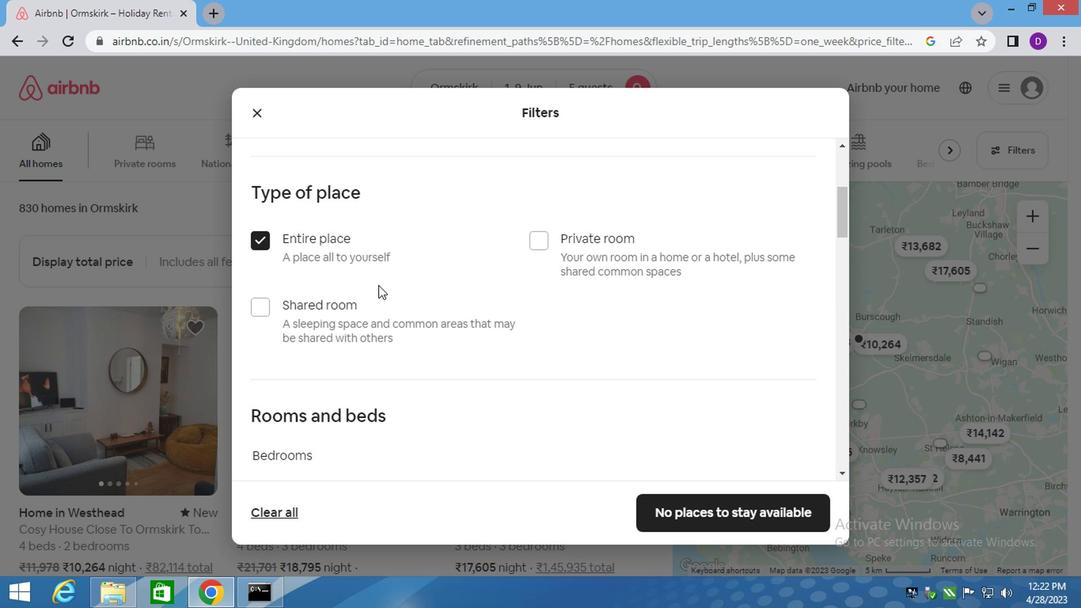 
Action: Mouse scrolled (375, 284) with delta (0, -1)
Screenshot: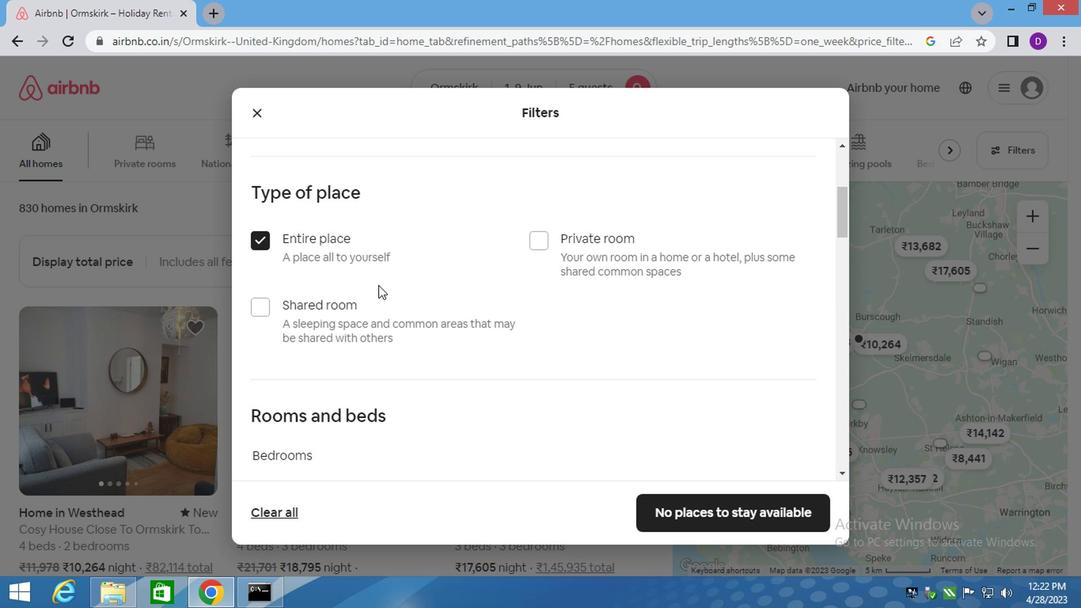 
Action: Mouse scrolled (375, 284) with delta (0, -1)
Screenshot: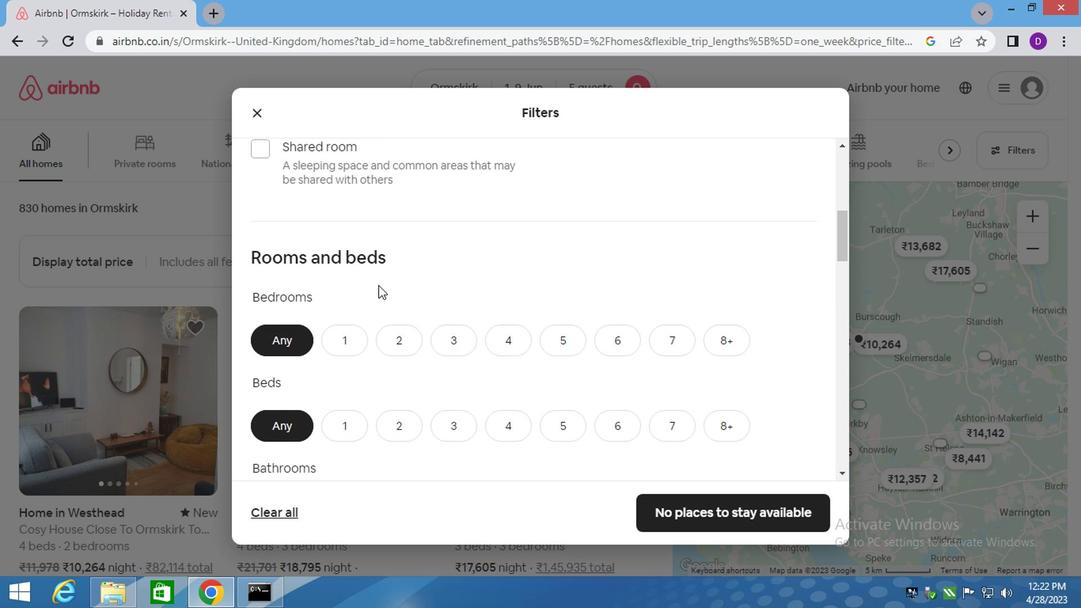 
Action: Mouse scrolled (375, 284) with delta (0, -1)
Screenshot: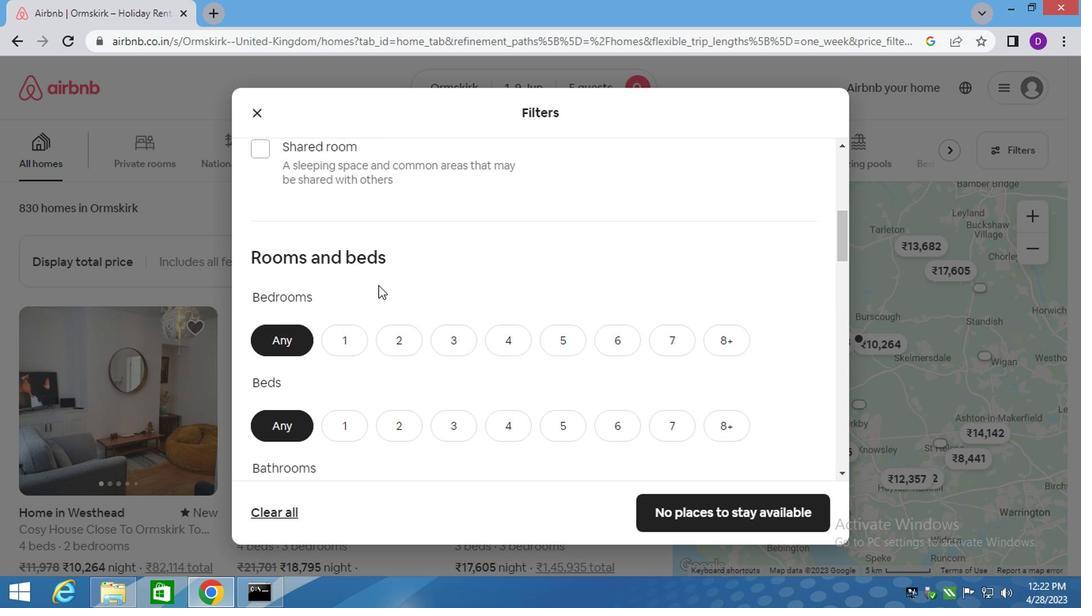 
Action: Mouse moved to (445, 187)
Screenshot: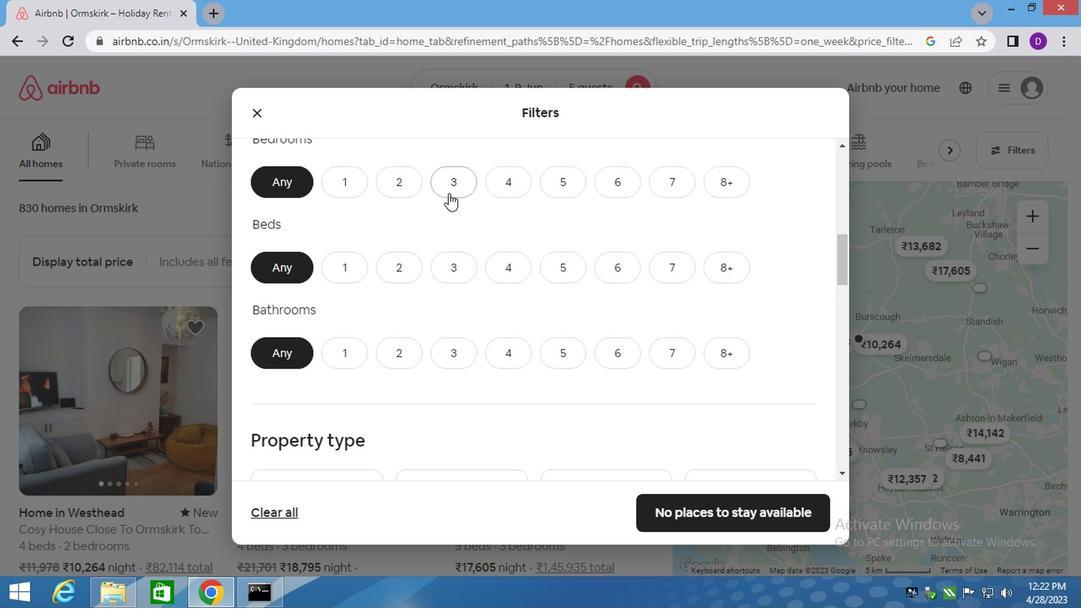 
Action: Mouse pressed left at (445, 187)
Screenshot: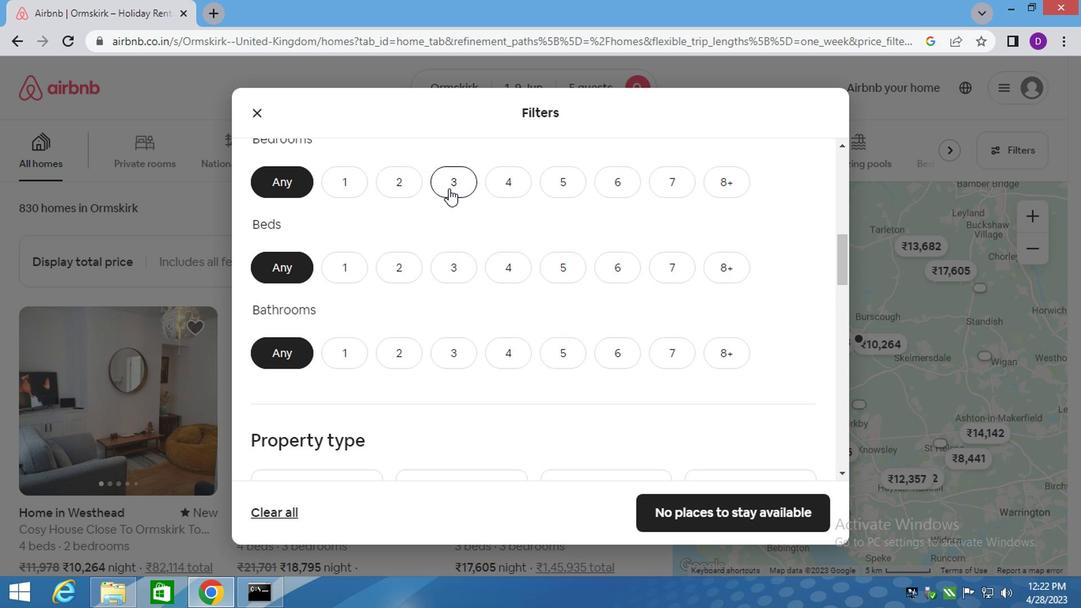 
Action: Mouse moved to (440, 268)
Screenshot: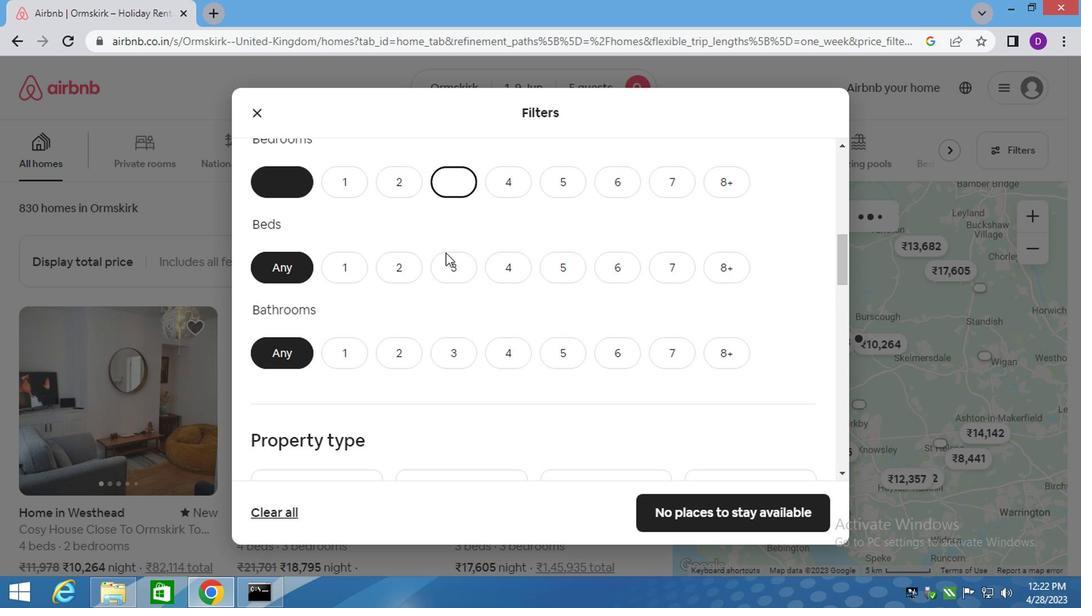 
Action: Mouse pressed left at (440, 268)
Screenshot: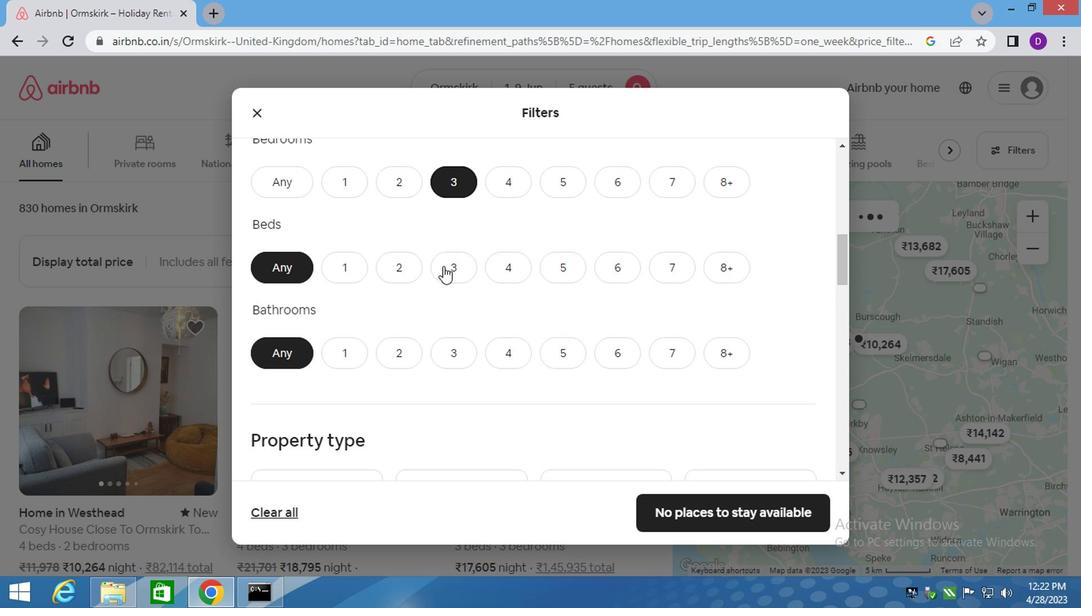 
Action: Mouse moved to (441, 347)
Screenshot: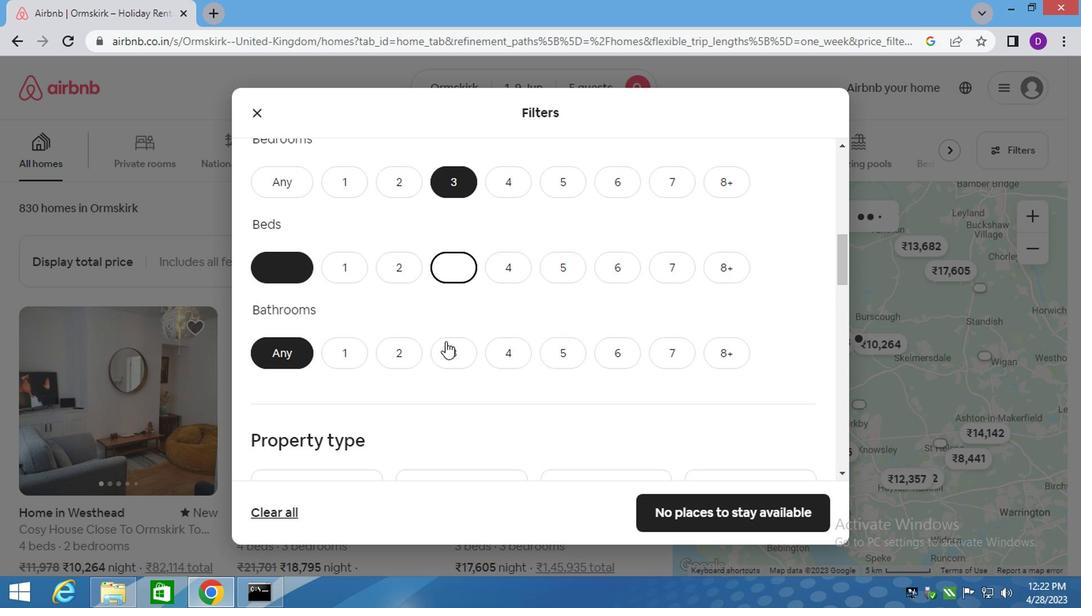 
Action: Mouse pressed left at (441, 347)
Screenshot: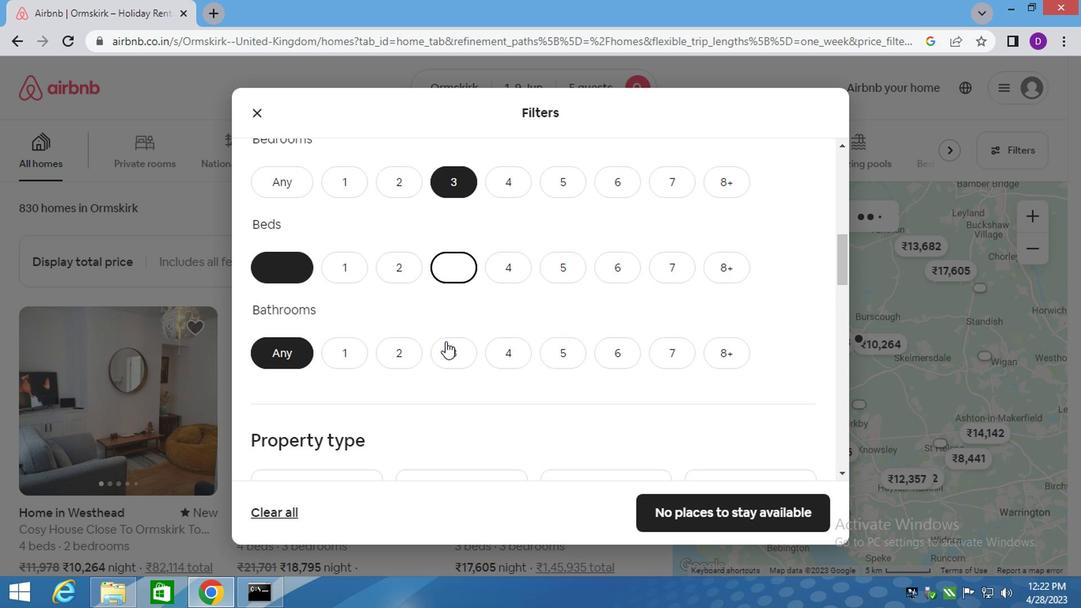 
Action: Mouse moved to (441, 351)
Screenshot: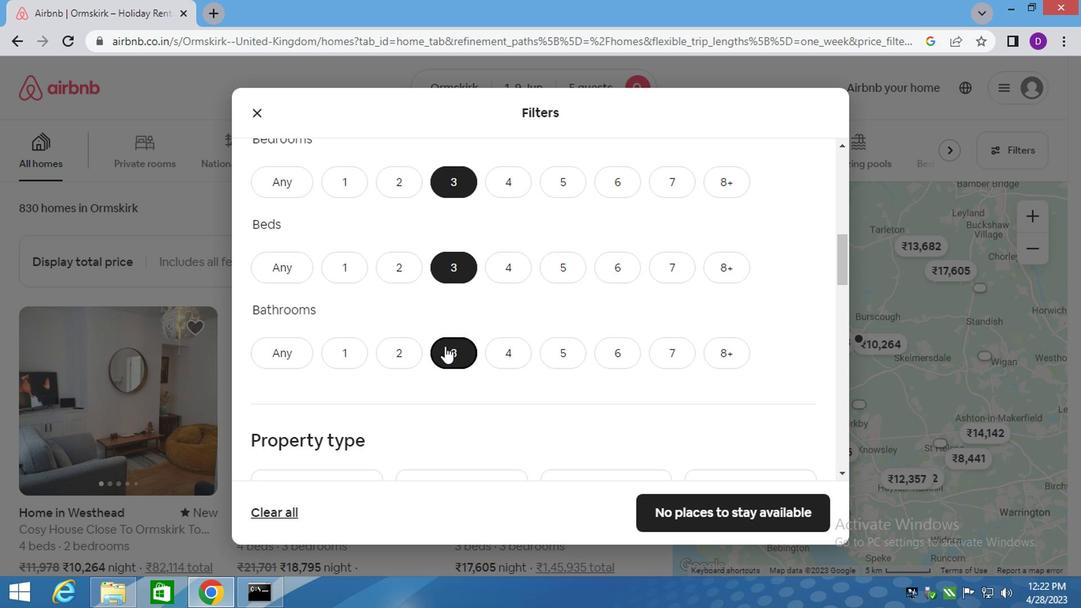 
Action: Mouse scrolled (441, 350) with delta (0, 0)
Screenshot: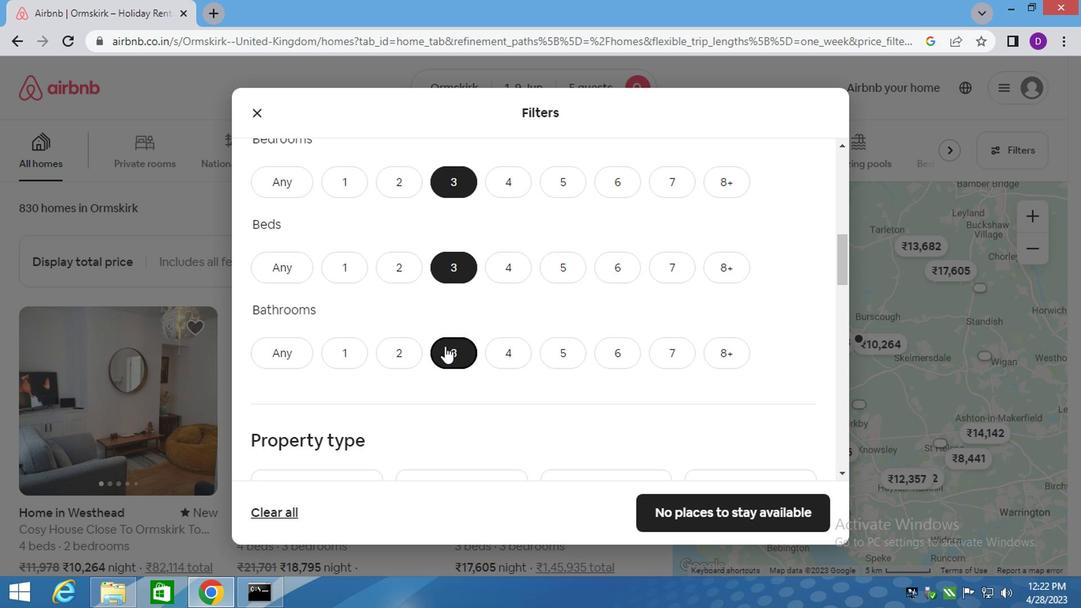 
Action: Mouse moved to (442, 353)
Screenshot: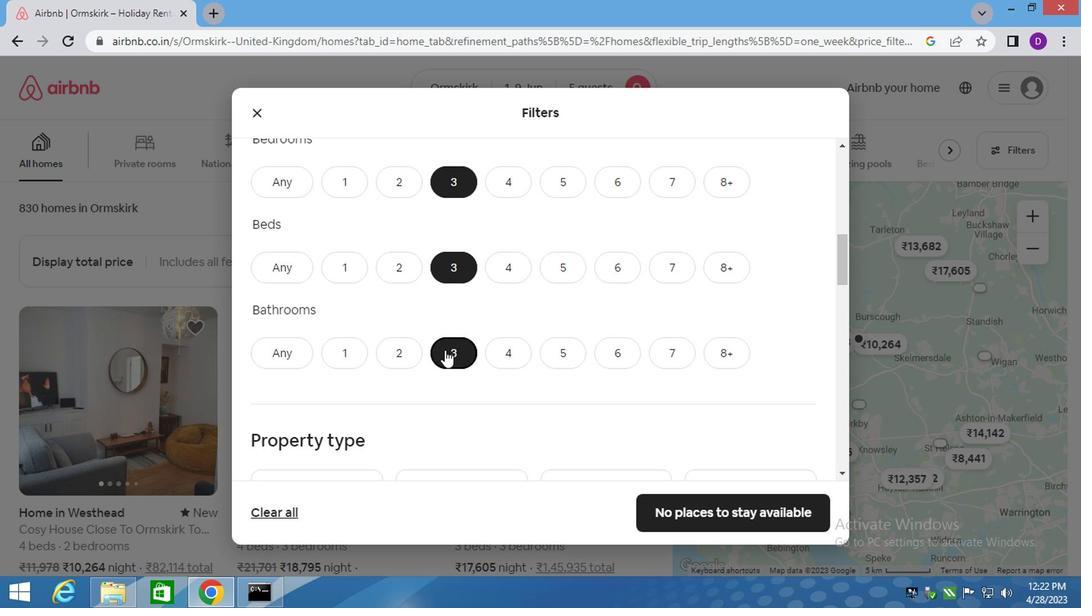
Action: Mouse scrolled (442, 352) with delta (0, -1)
Screenshot: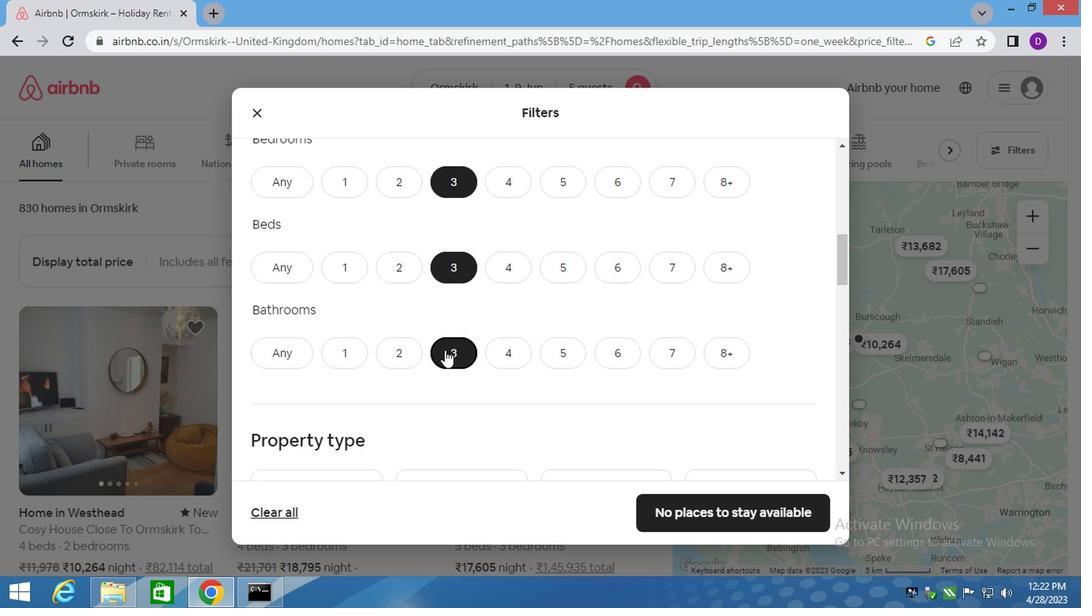 
Action: Mouse moved to (318, 354)
Screenshot: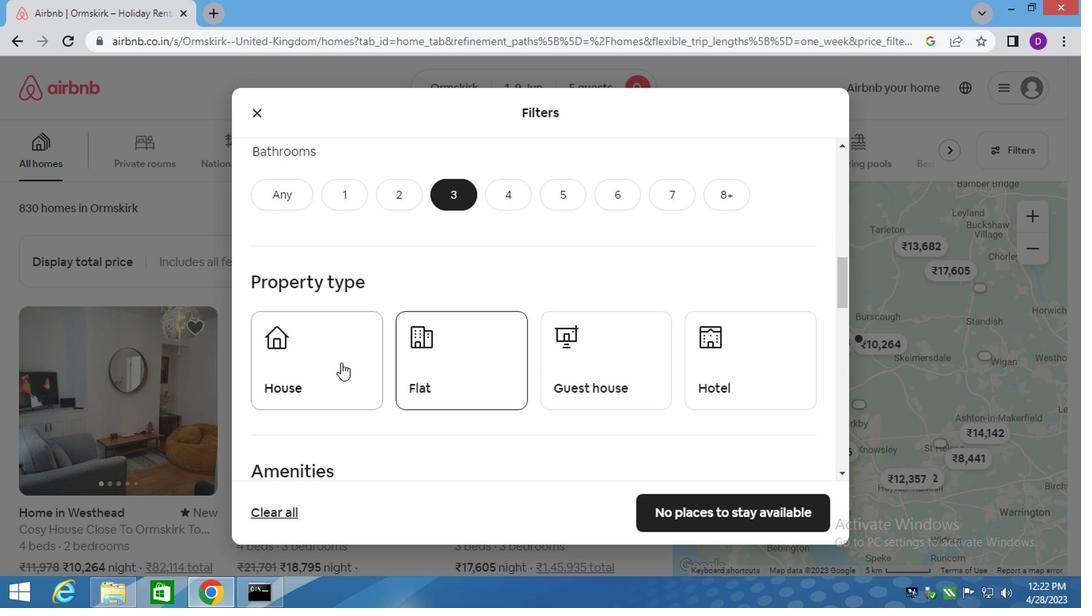 
Action: Mouse pressed left at (318, 354)
Screenshot: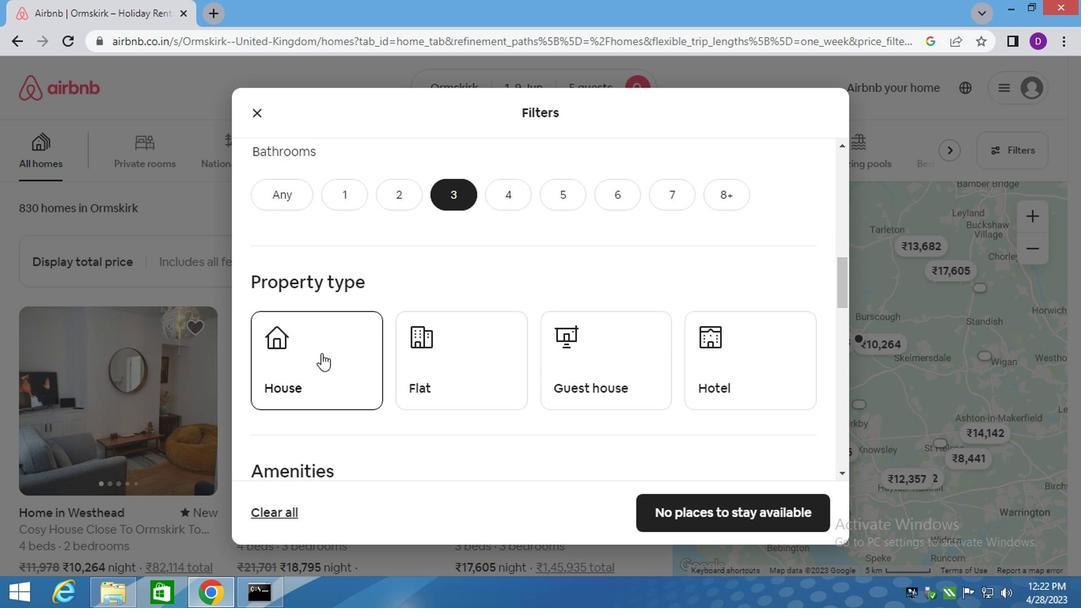 
Action: Mouse moved to (437, 374)
Screenshot: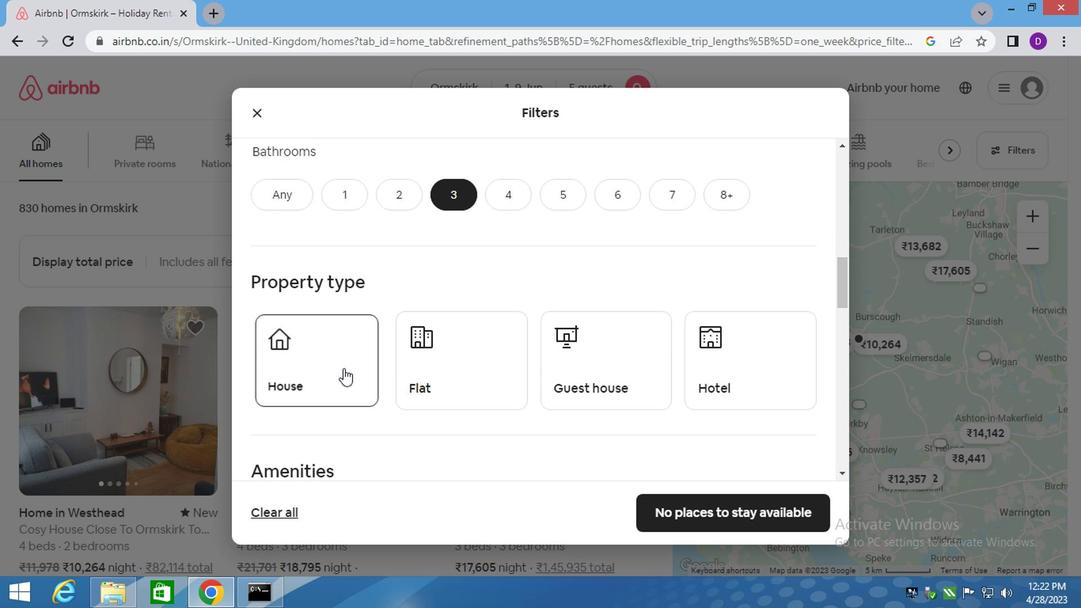 
Action: Mouse pressed left at (437, 374)
Screenshot: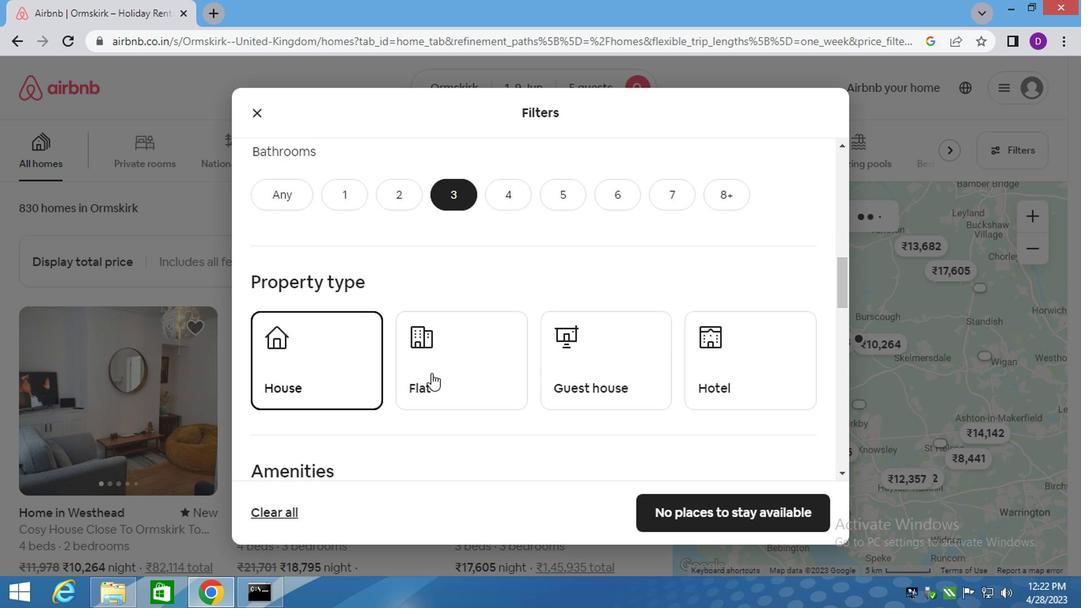 
Action: Mouse moved to (557, 356)
Screenshot: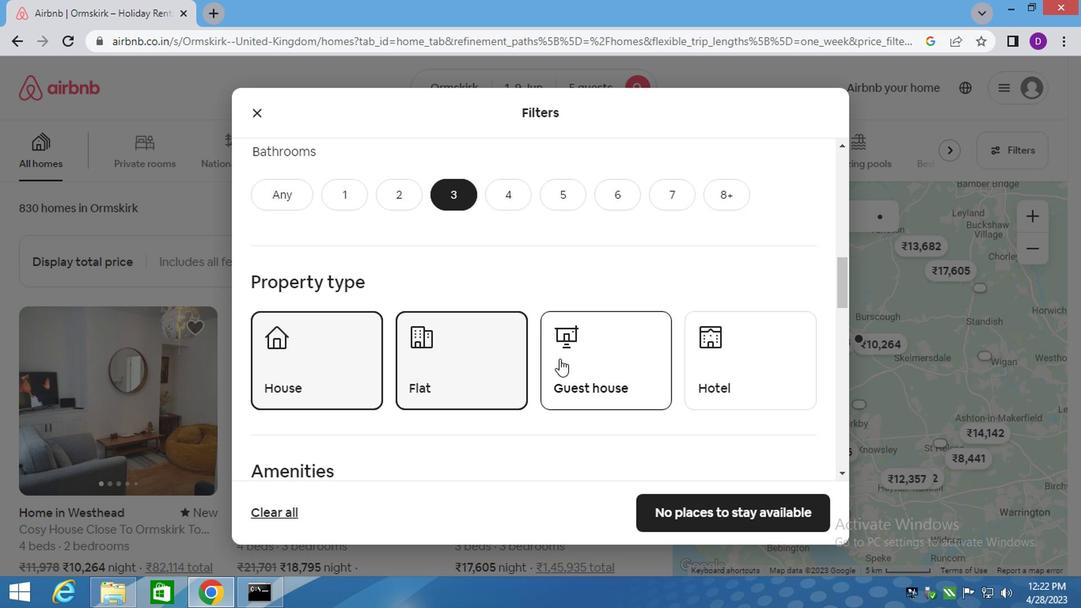 
Action: Mouse pressed left at (557, 356)
Screenshot: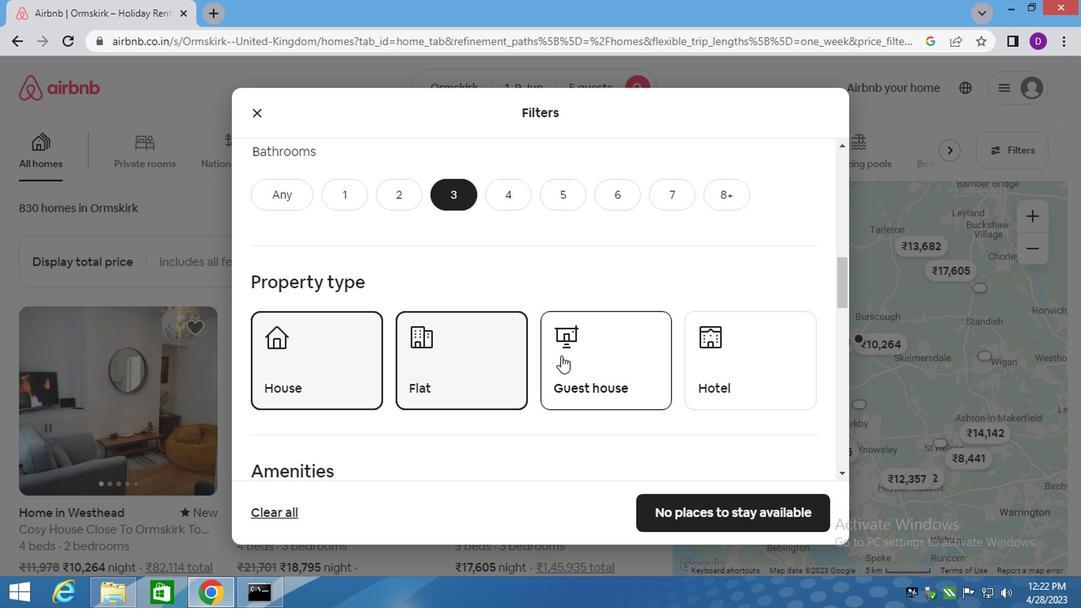 
Action: Mouse moved to (565, 379)
Screenshot: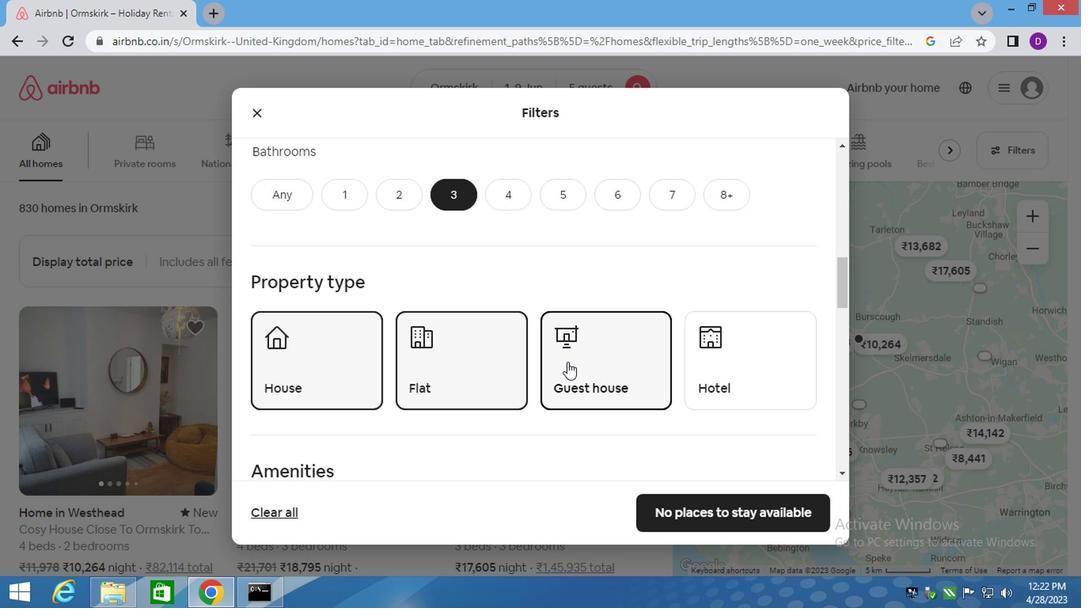 
Action: Mouse scrolled (565, 378) with delta (0, 0)
Screenshot: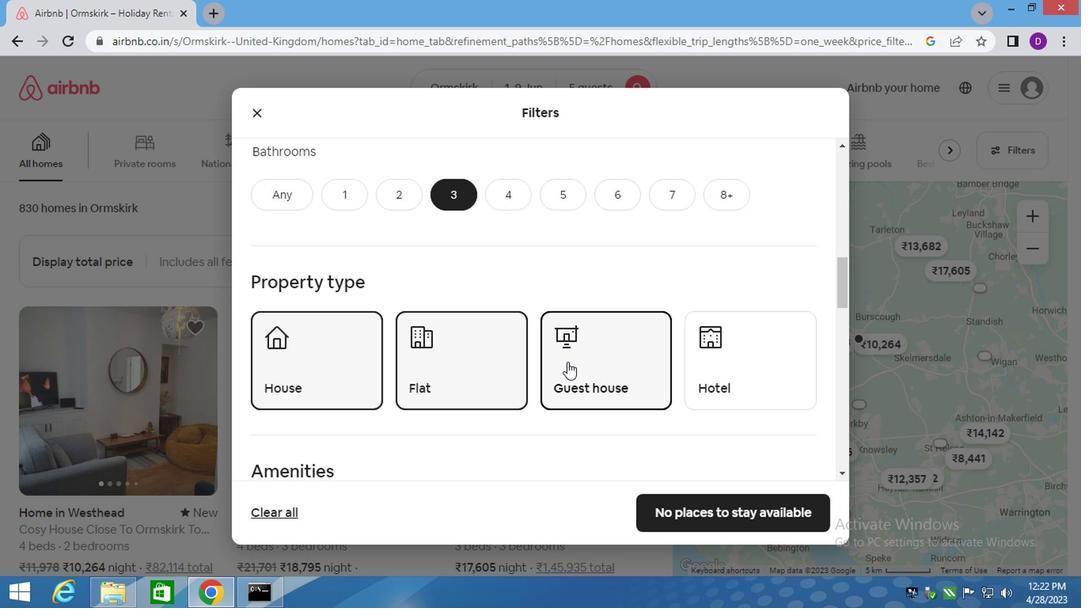 
Action: Mouse moved to (563, 382)
Screenshot: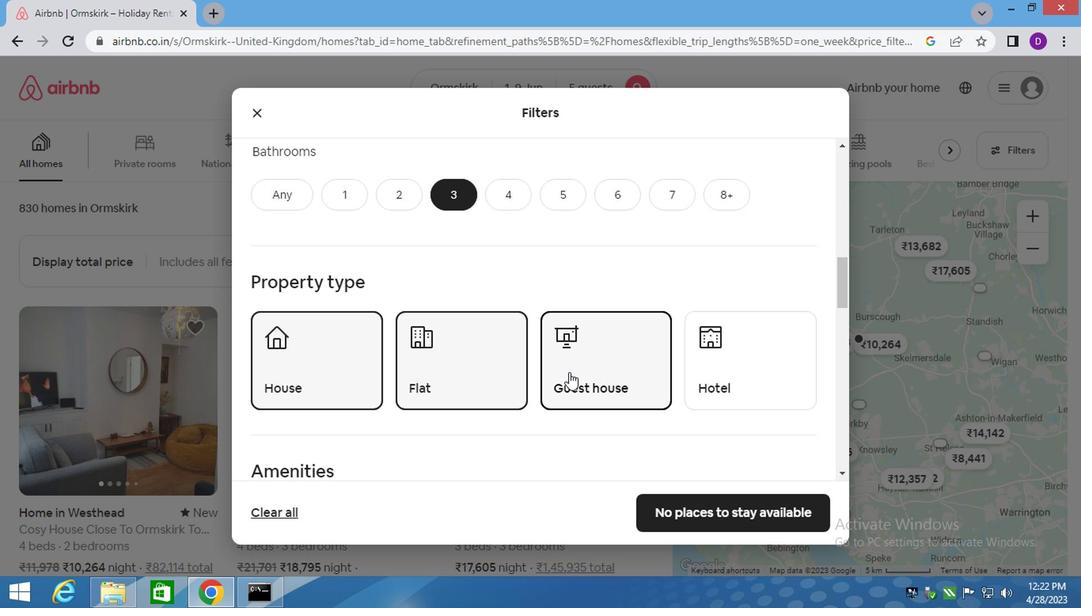 
Action: Mouse scrolled (563, 381) with delta (0, -1)
Screenshot: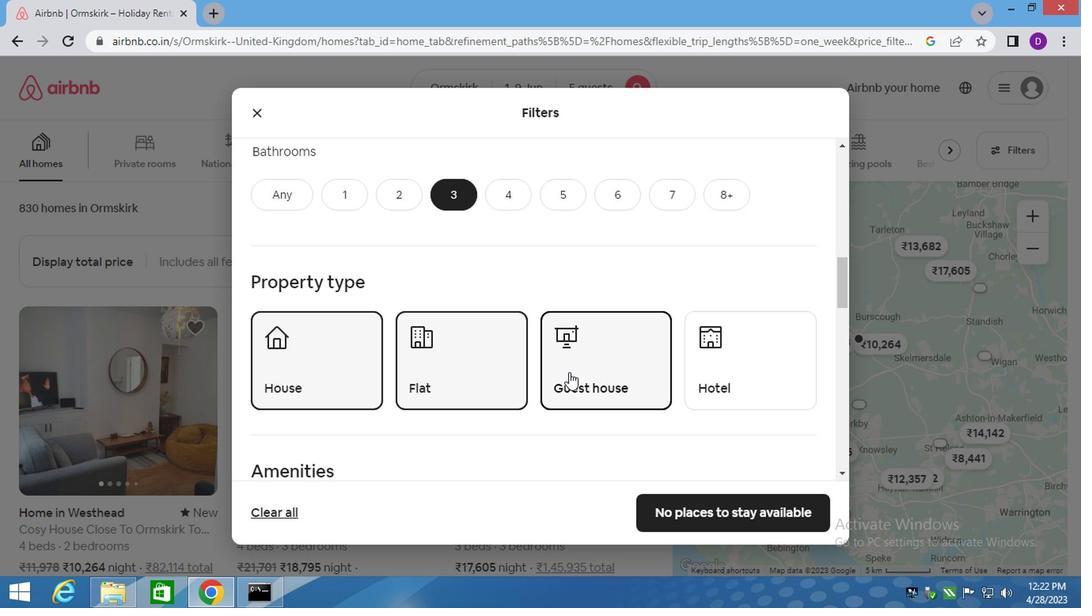 
Action: Mouse scrolled (563, 381) with delta (0, -1)
Screenshot: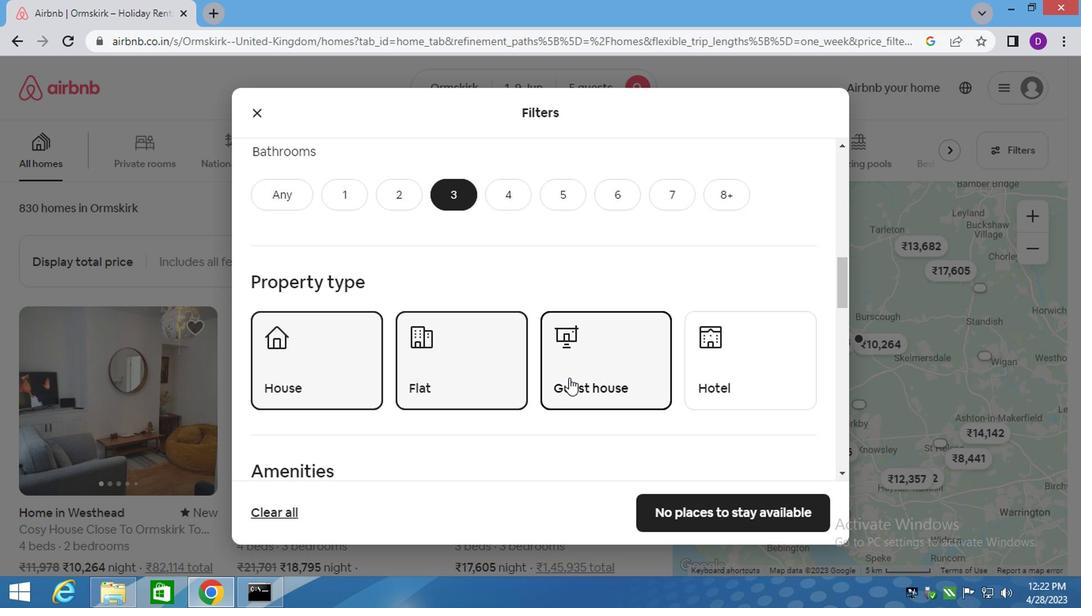 
Action: Mouse moved to (317, 351)
Screenshot: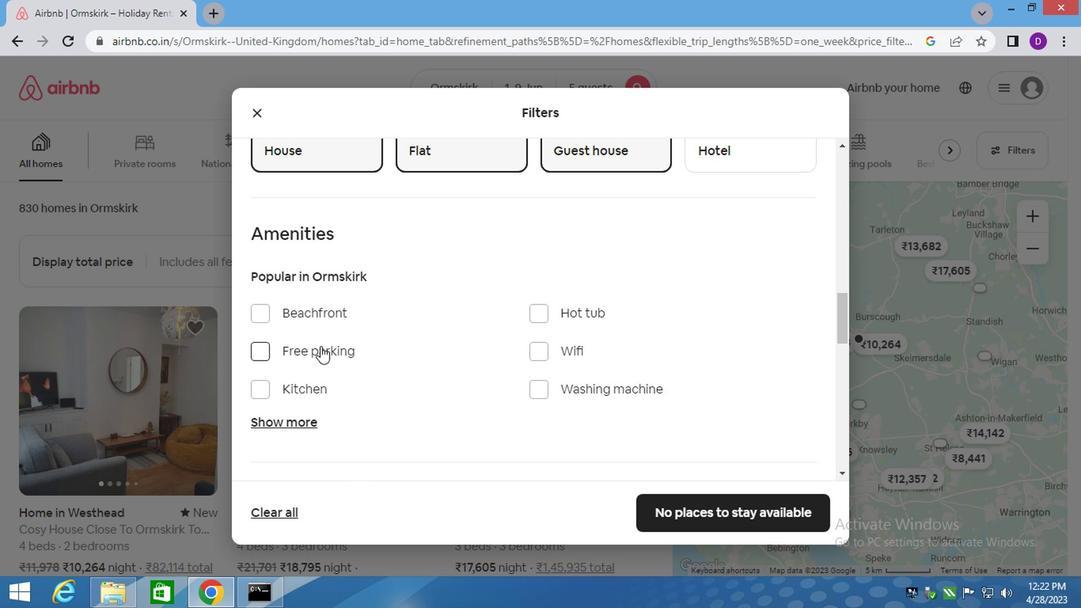 
Action: Mouse scrolled (317, 350) with delta (0, 0)
Screenshot: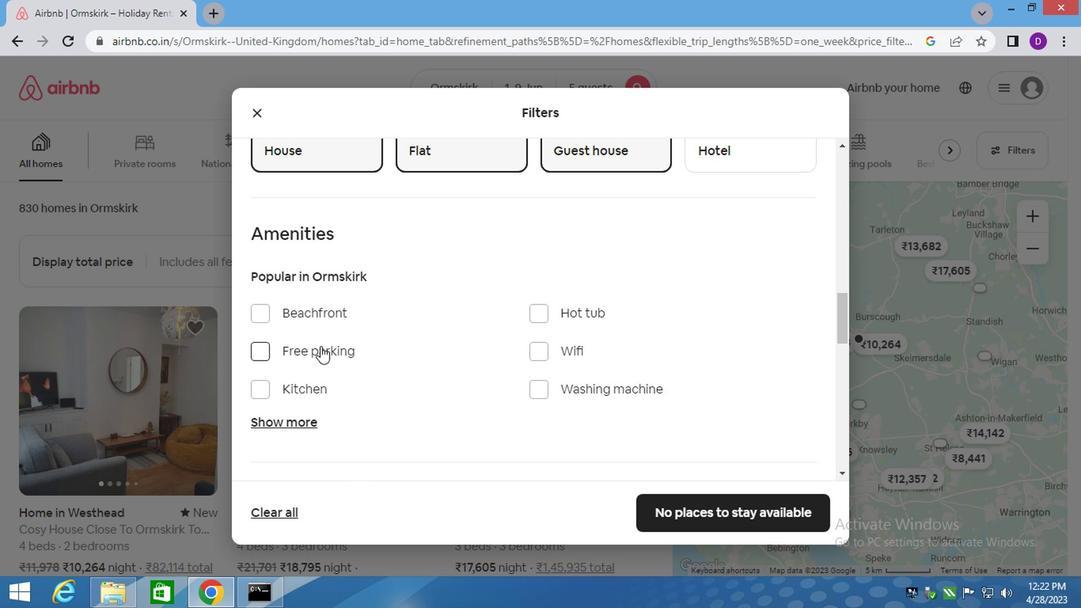 
Action: Mouse moved to (318, 356)
Screenshot: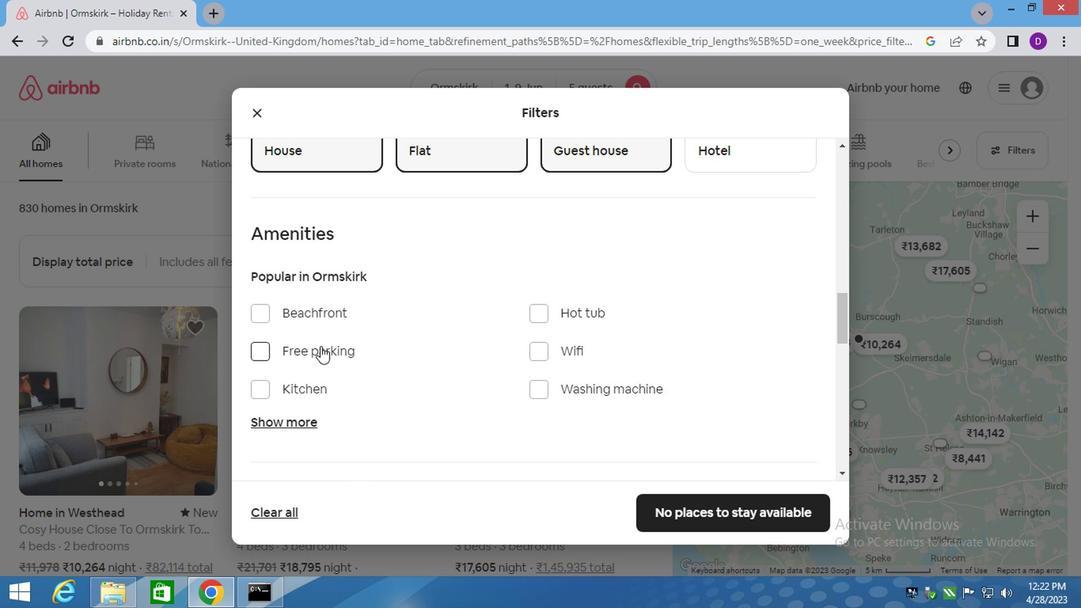
Action: Mouse scrolled (318, 354) with delta (0, -1)
Screenshot: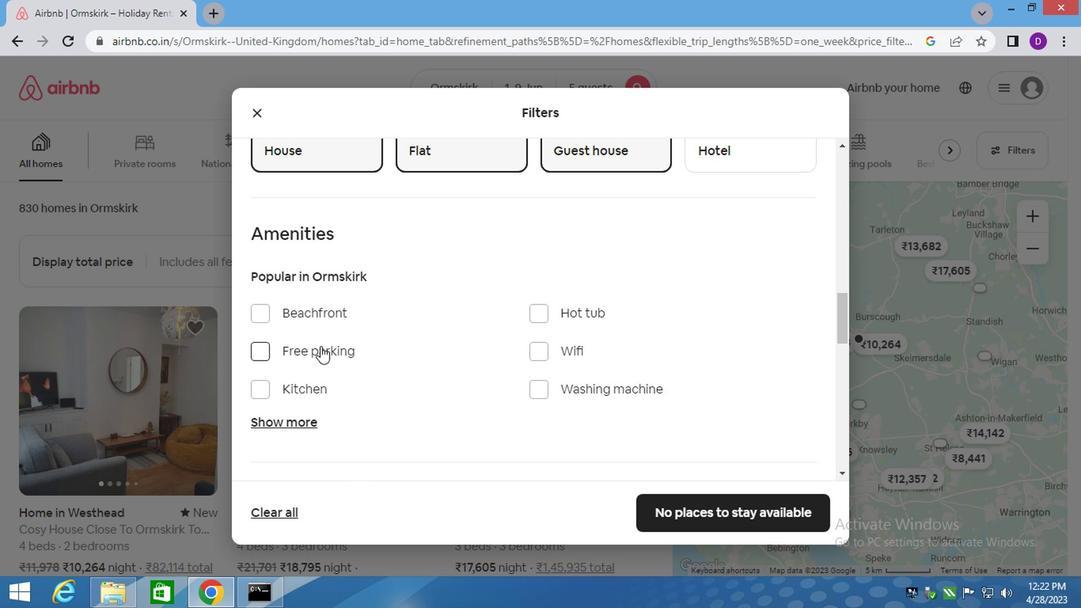 
Action: Mouse moved to (318, 356)
Screenshot: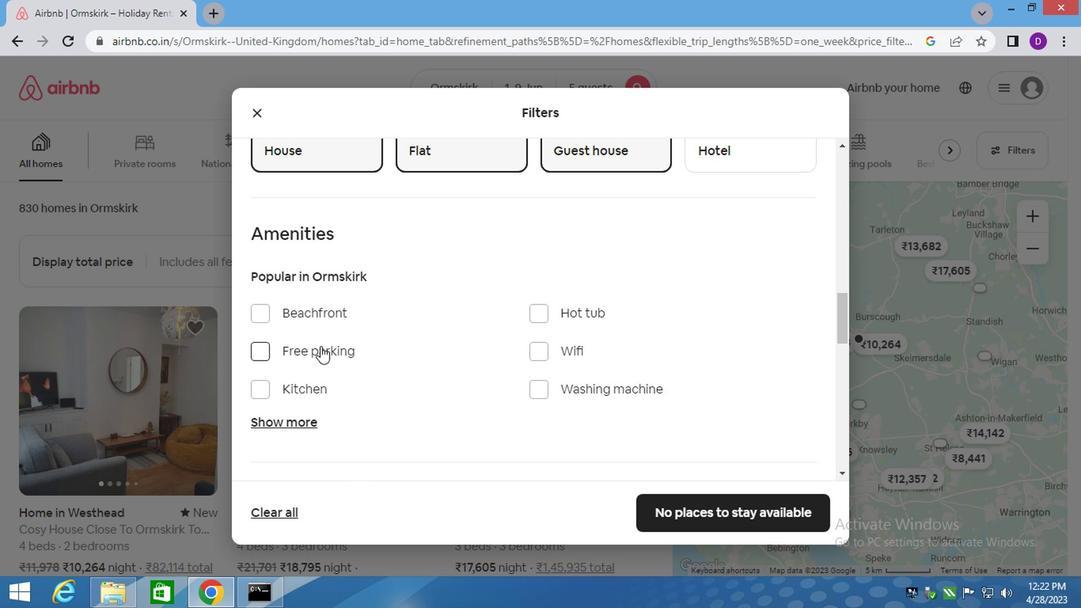 
Action: Mouse scrolled (318, 354) with delta (0, -1)
Screenshot: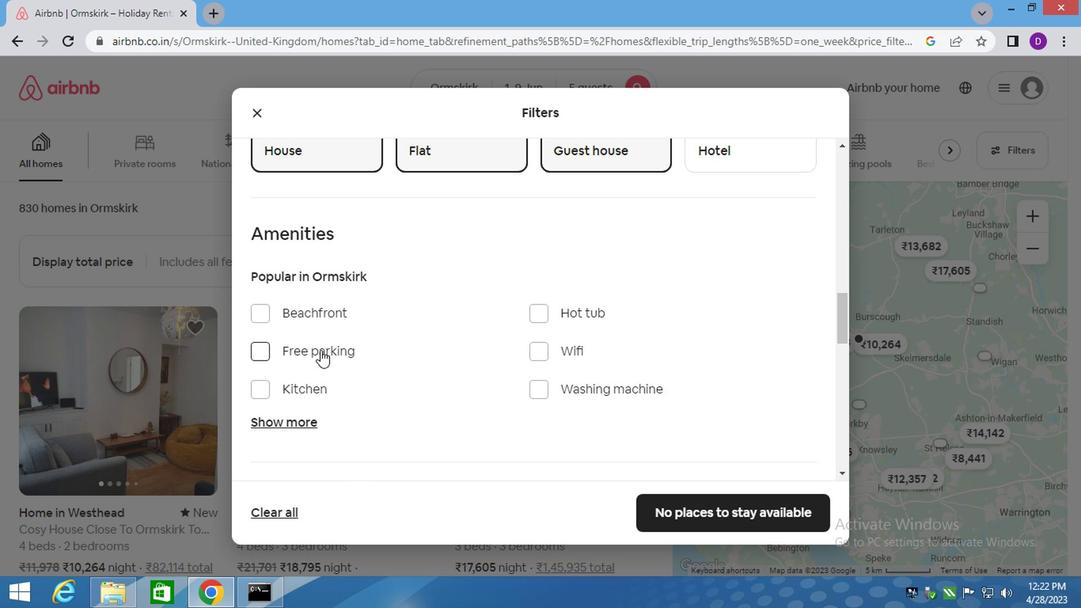 
Action: Mouse scrolled (318, 354) with delta (0, -1)
Screenshot: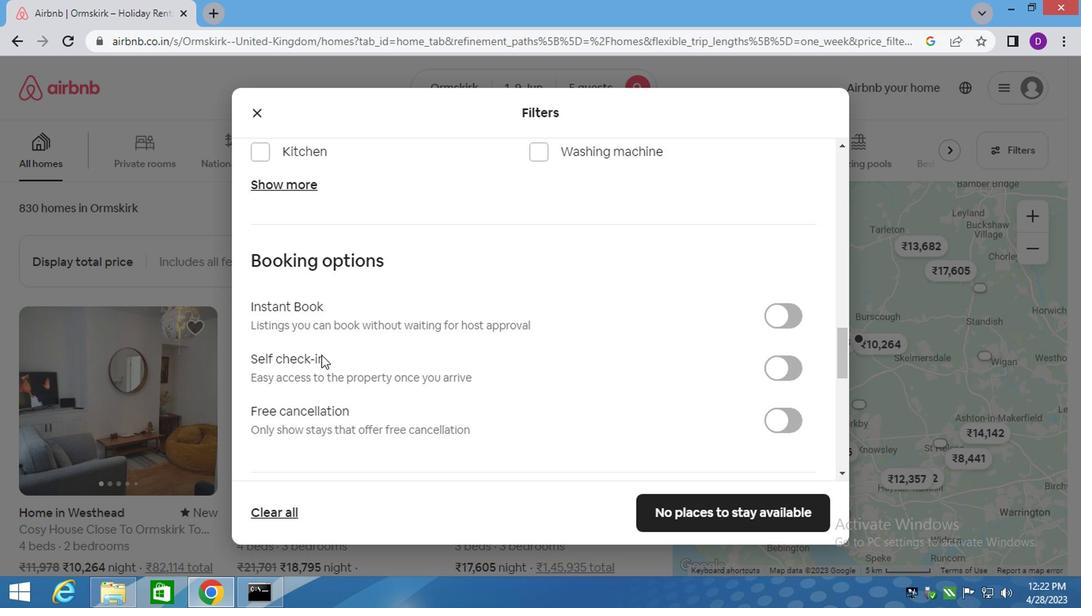
Action: Mouse scrolled (318, 354) with delta (0, -1)
Screenshot: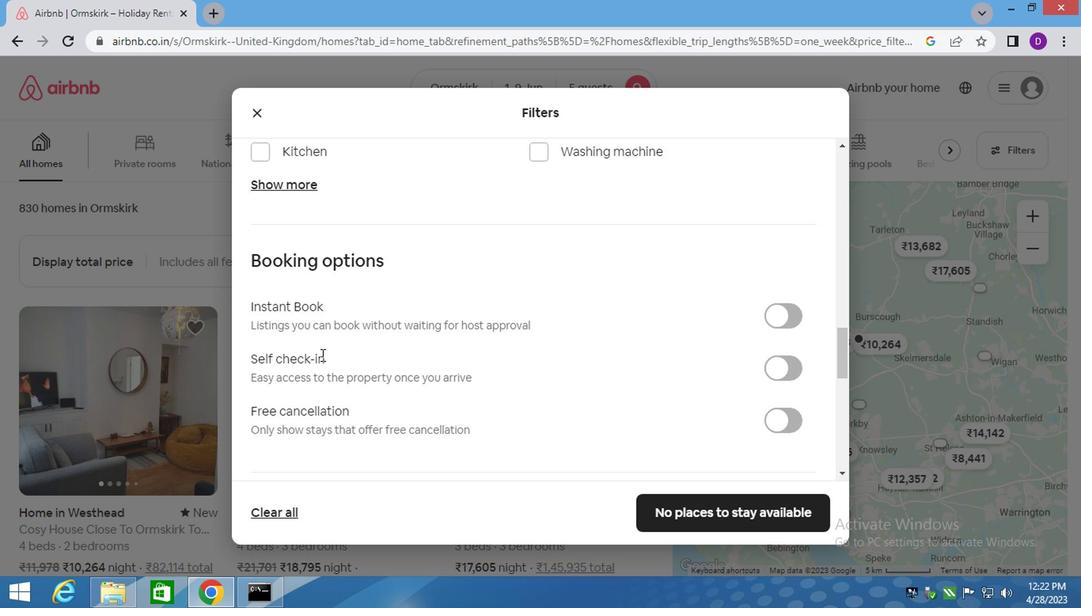 
Action: Mouse scrolled (318, 354) with delta (0, -1)
Screenshot: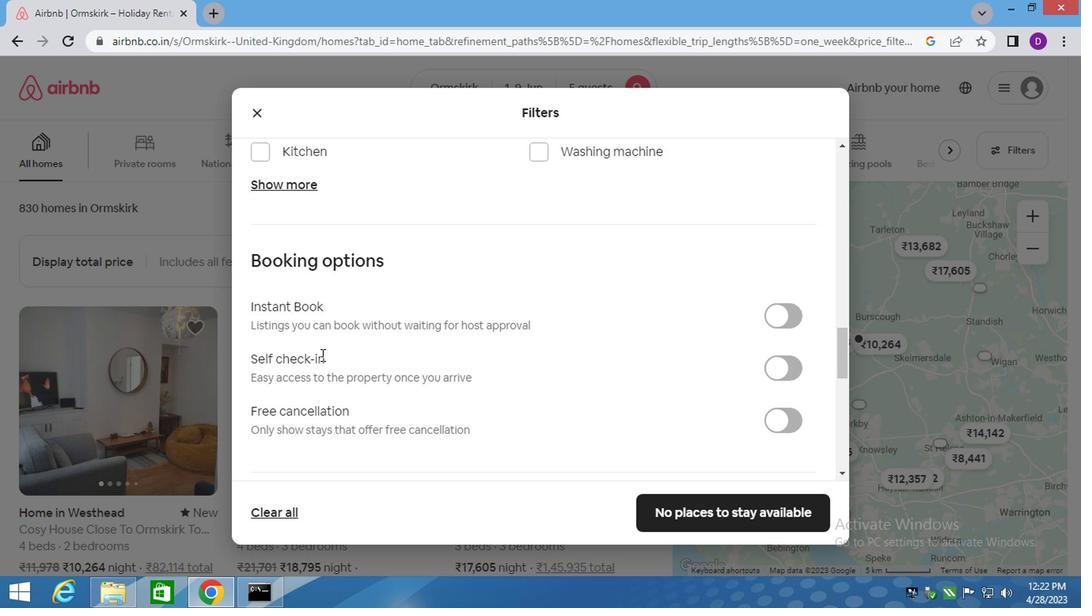 
Action: Mouse moved to (663, 268)
Screenshot: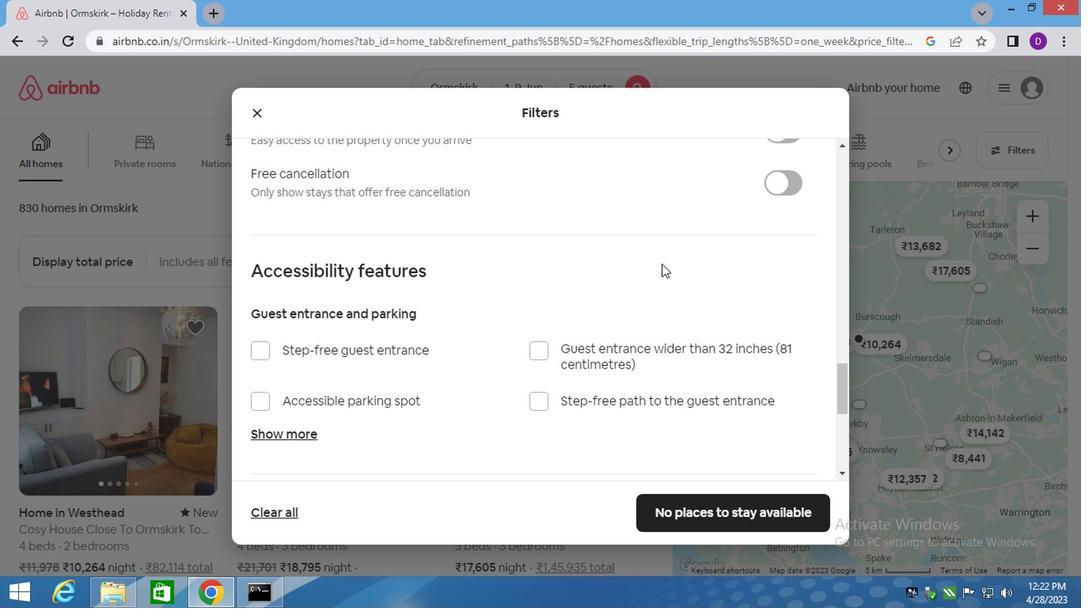 
Action: Mouse scrolled (663, 269) with delta (0, 1)
Screenshot: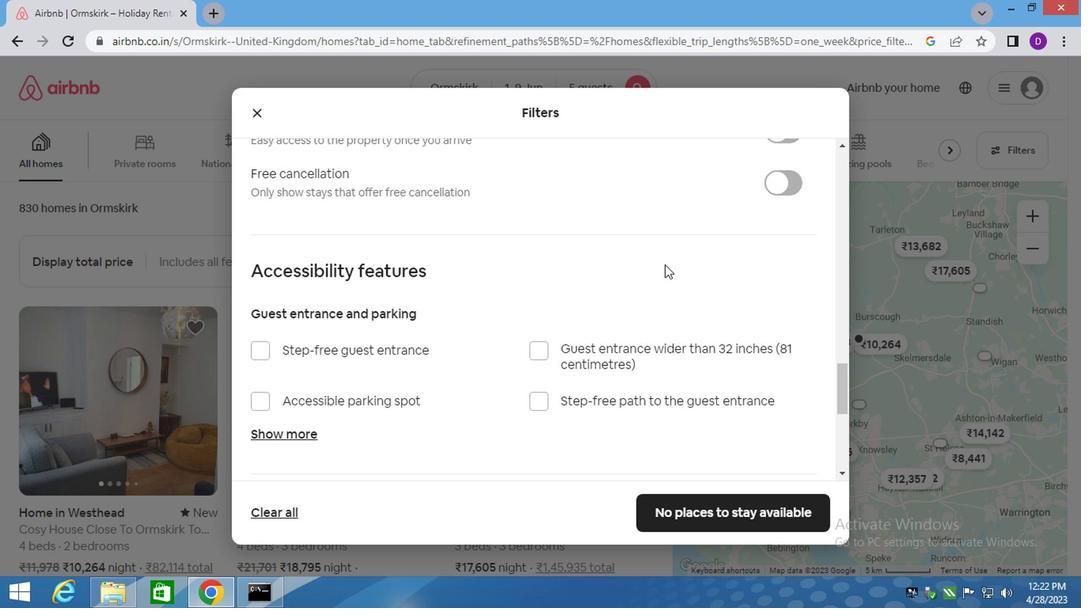 
Action: Mouse moved to (771, 215)
Screenshot: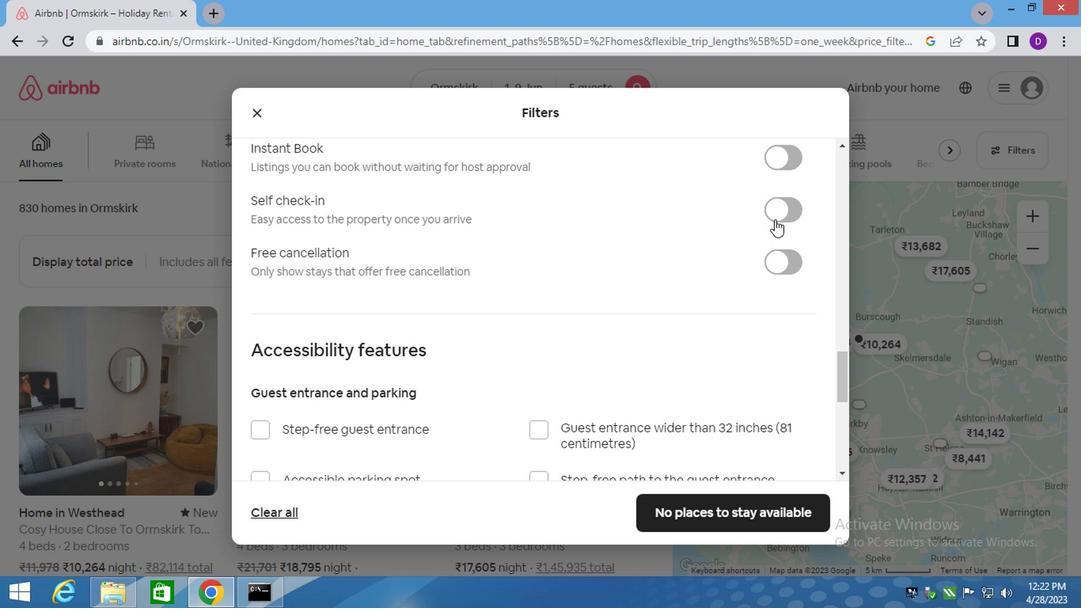 
Action: Mouse pressed left at (771, 215)
Screenshot: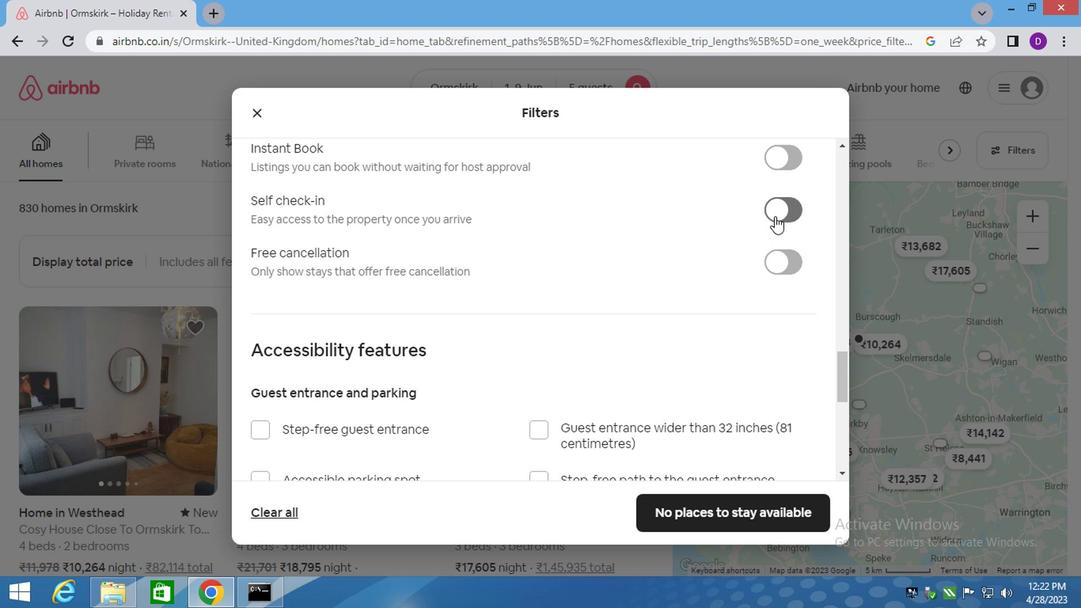 
Action: Mouse moved to (377, 381)
Screenshot: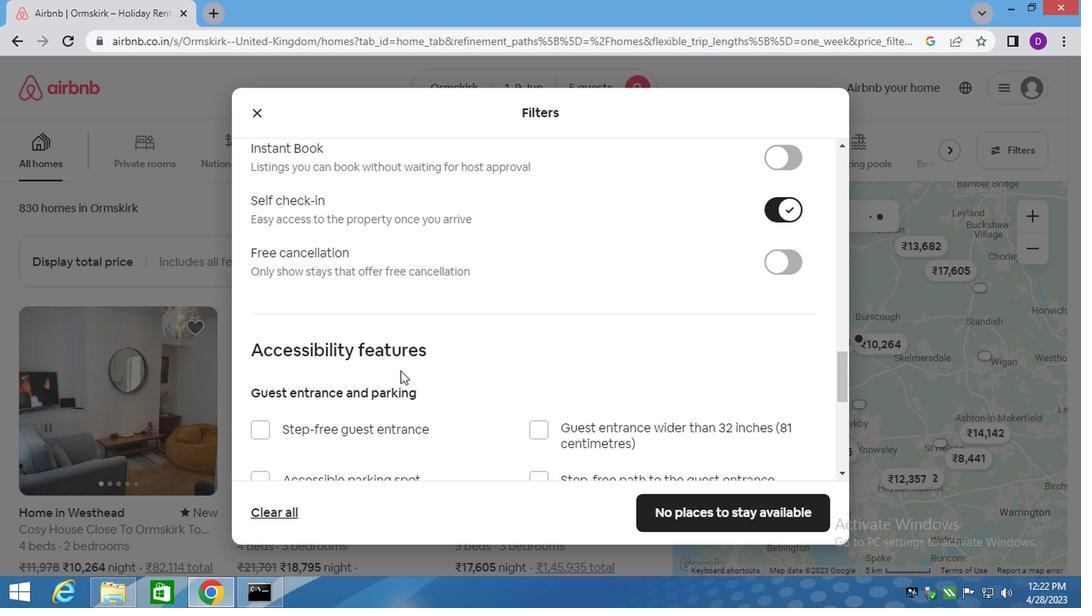 
Action: Mouse scrolled (377, 380) with delta (0, 0)
Screenshot: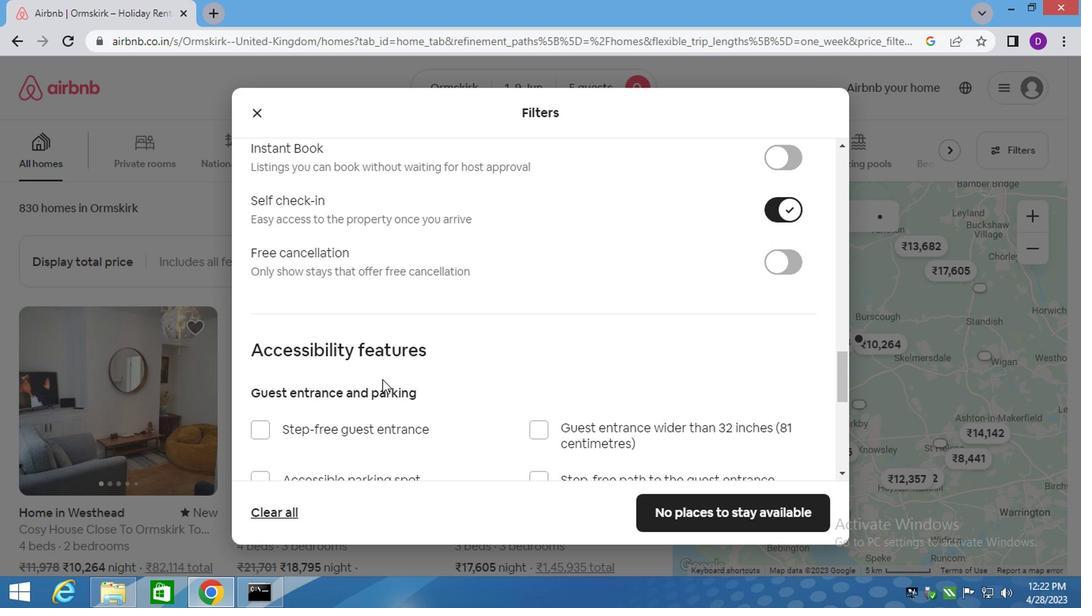 
Action: Mouse moved to (375, 384)
Screenshot: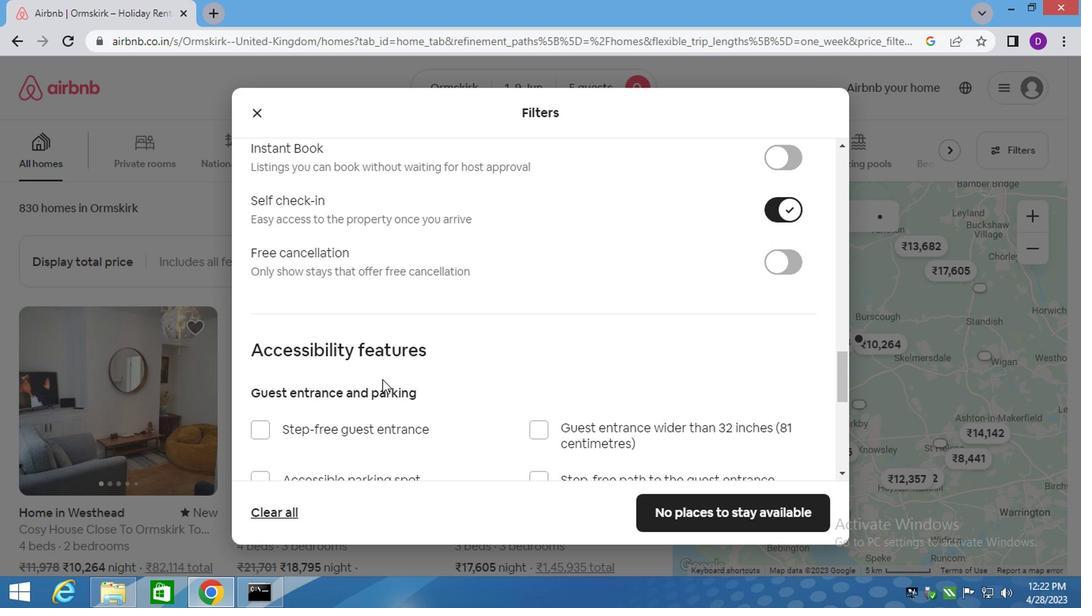 
Action: Mouse scrolled (375, 383) with delta (0, -1)
Screenshot: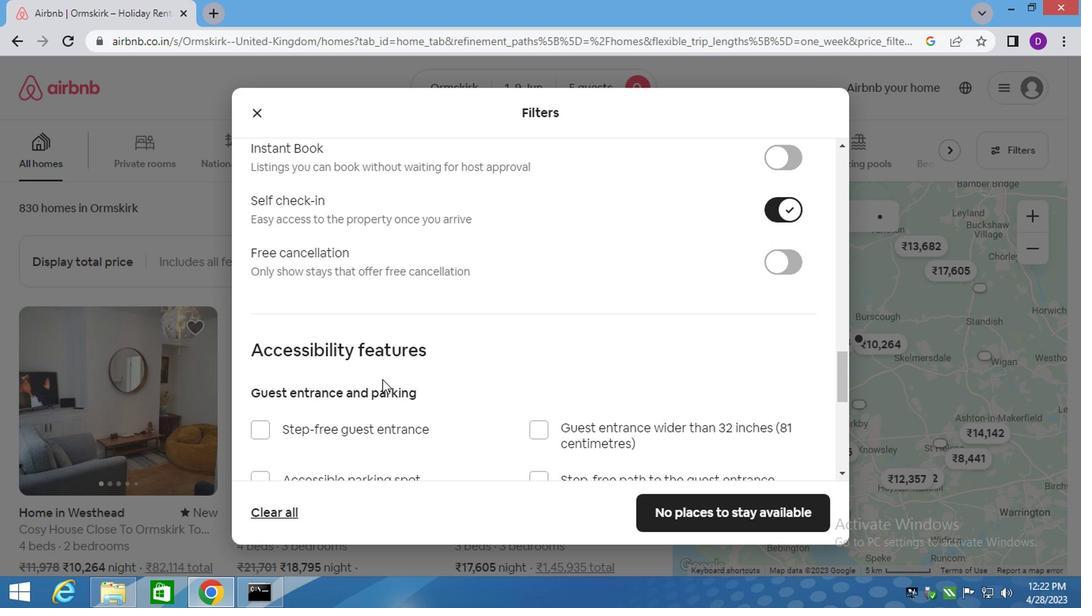 
Action: Mouse scrolled (375, 383) with delta (0, -1)
Screenshot: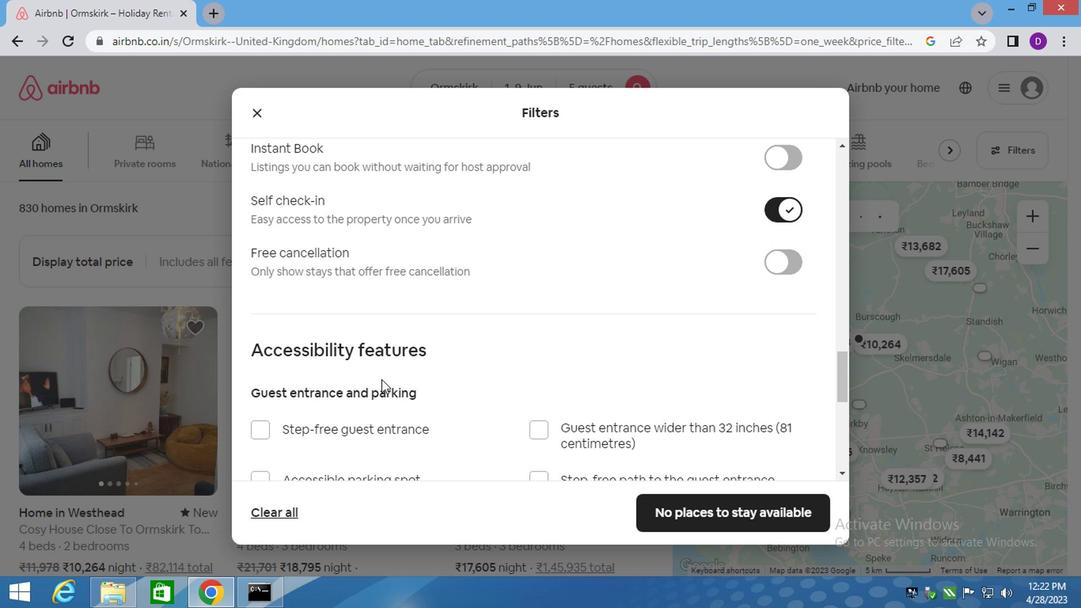 
Action: Mouse moved to (374, 384)
Screenshot: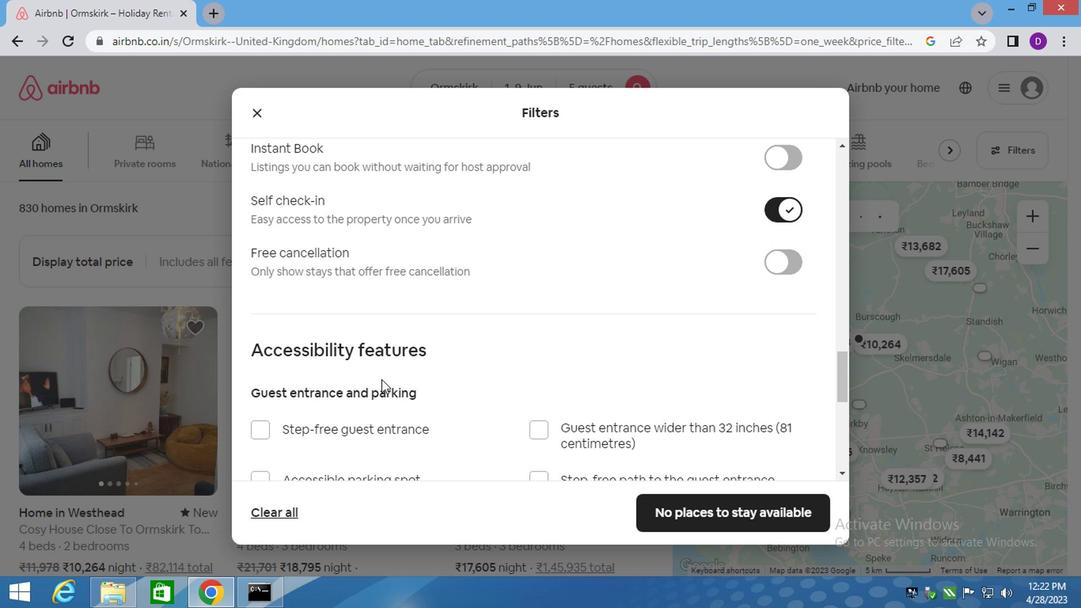 
Action: Mouse scrolled (374, 383) with delta (0, -1)
Screenshot: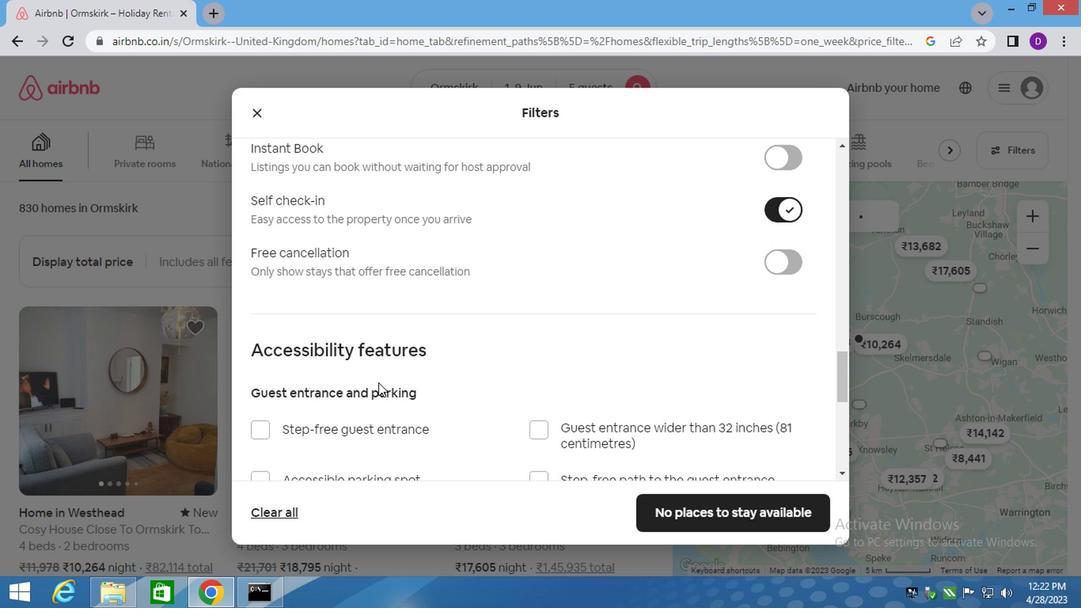 
Action: Mouse scrolled (374, 383) with delta (0, -1)
Screenshot: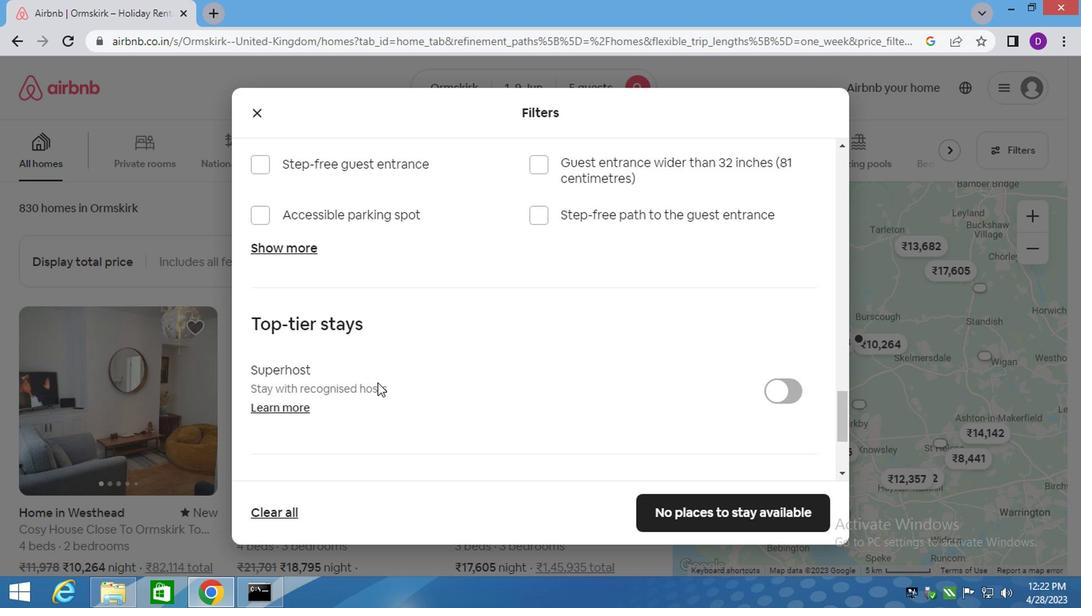 
Action: Mouse scrolled (374, 383) with delta (0, -1)
Screenshot: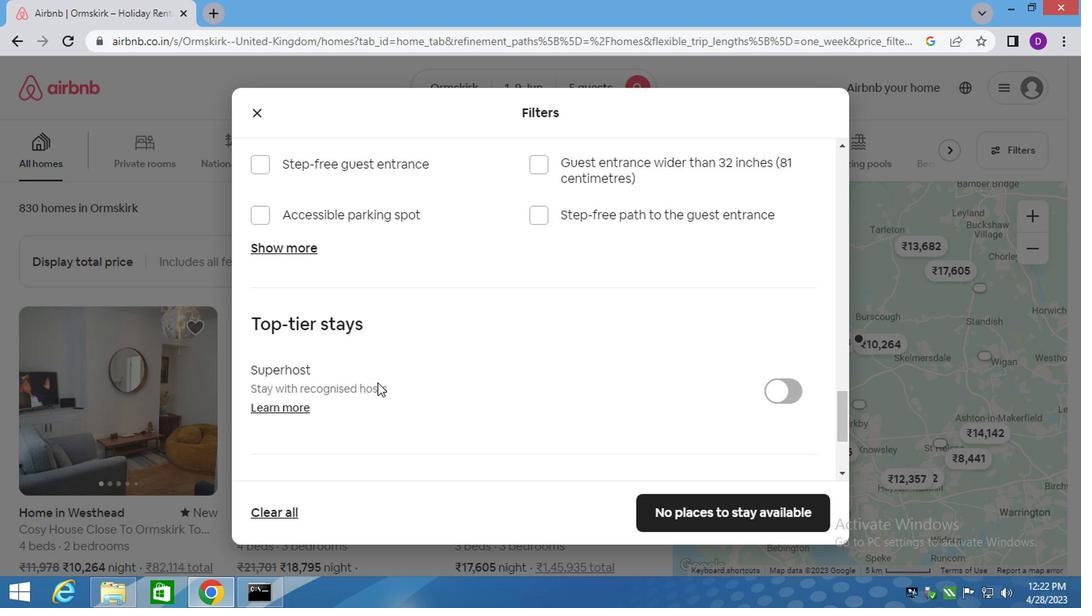 
Action: Mouse scrolled (374, 383) with delta (0, -1)
Screenshot: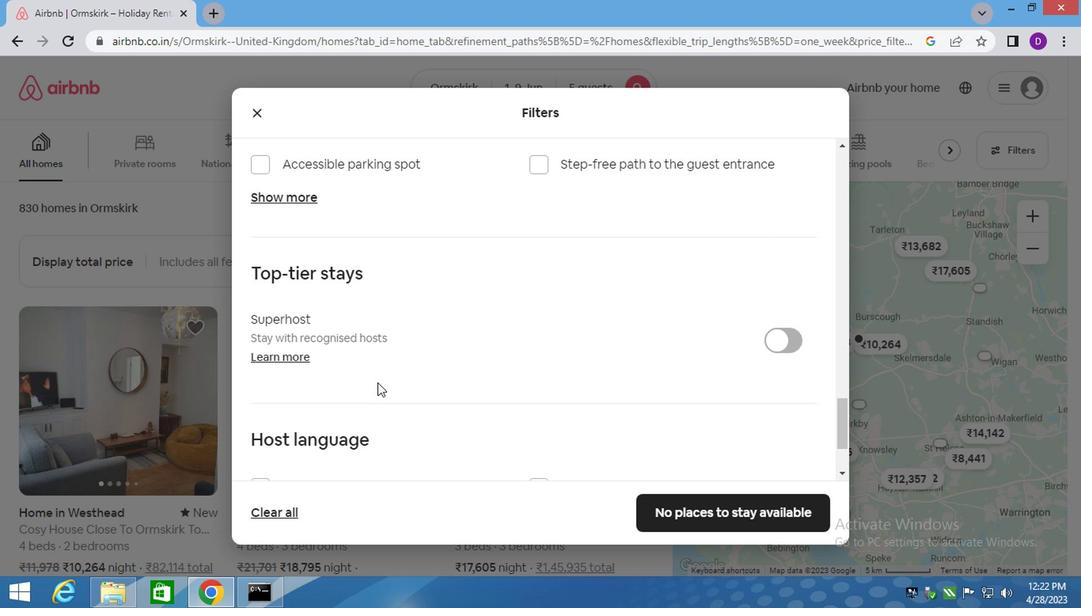 
Action: Mouse scrolled (374, 383) with delta (0, -1)
Screenshot: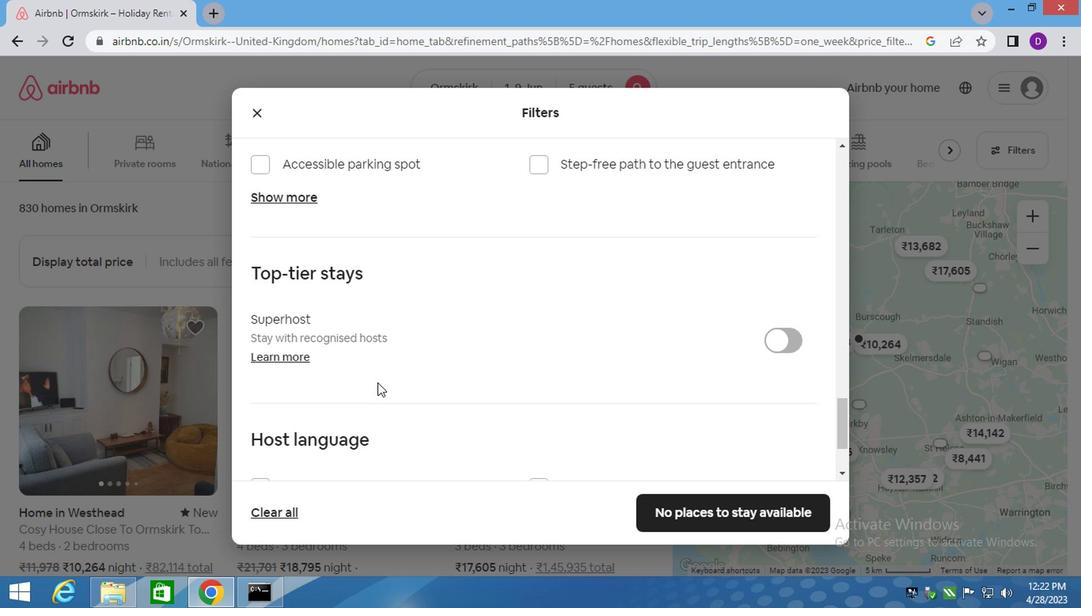 
Action: Mouse scrolled (374, 383) with delta (0, -1)
Screenshot: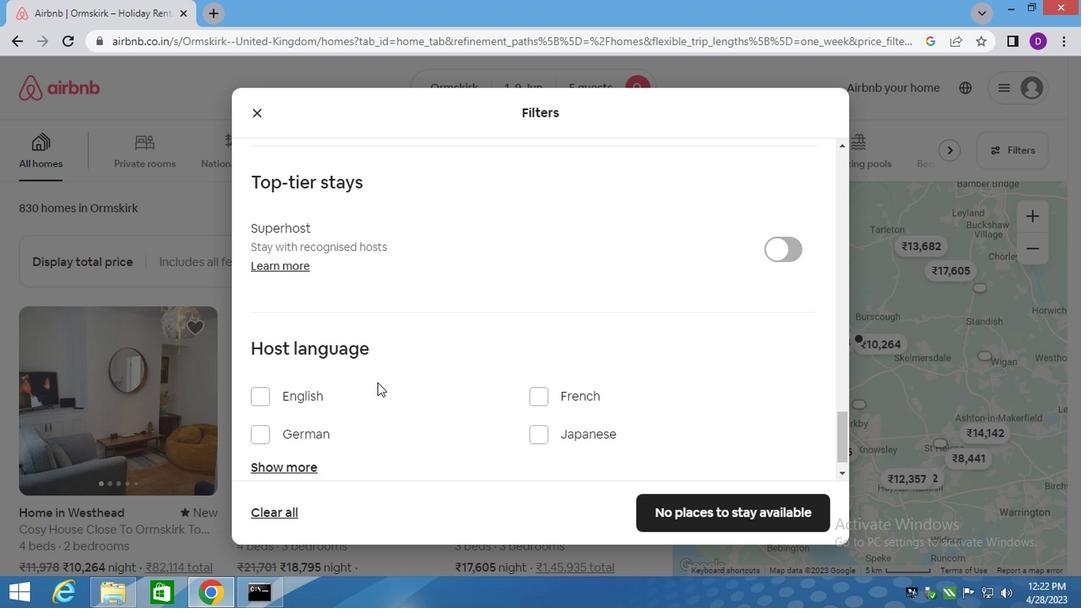 
Action: Mouse scrolled (374, 383) with delta (0, -1)
Screenshot: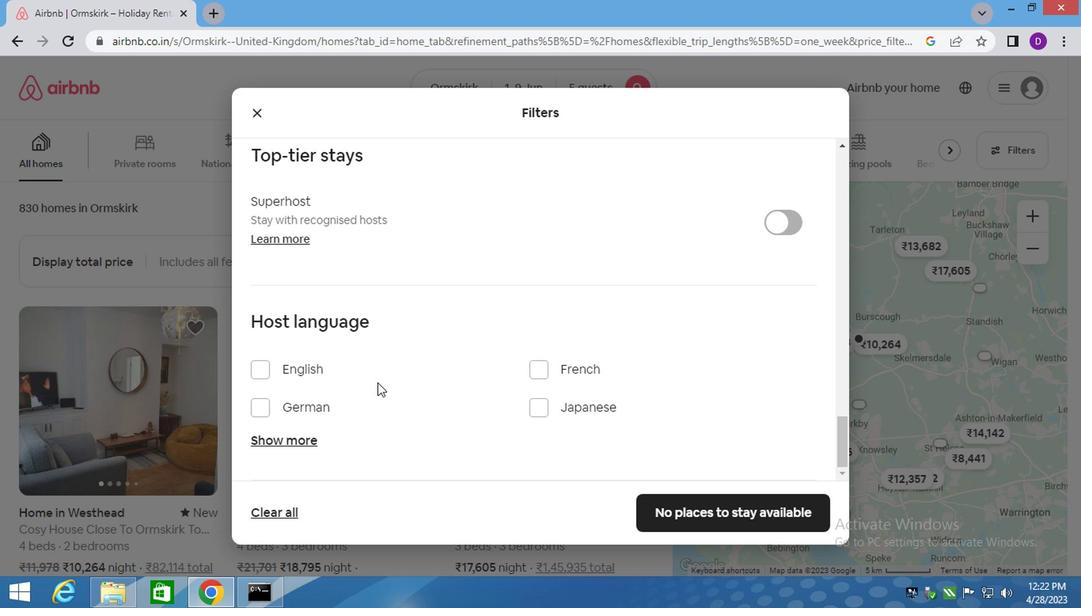 
Action: Mouse scrolled (374, 383) with delta (0, -1)
Screenshot: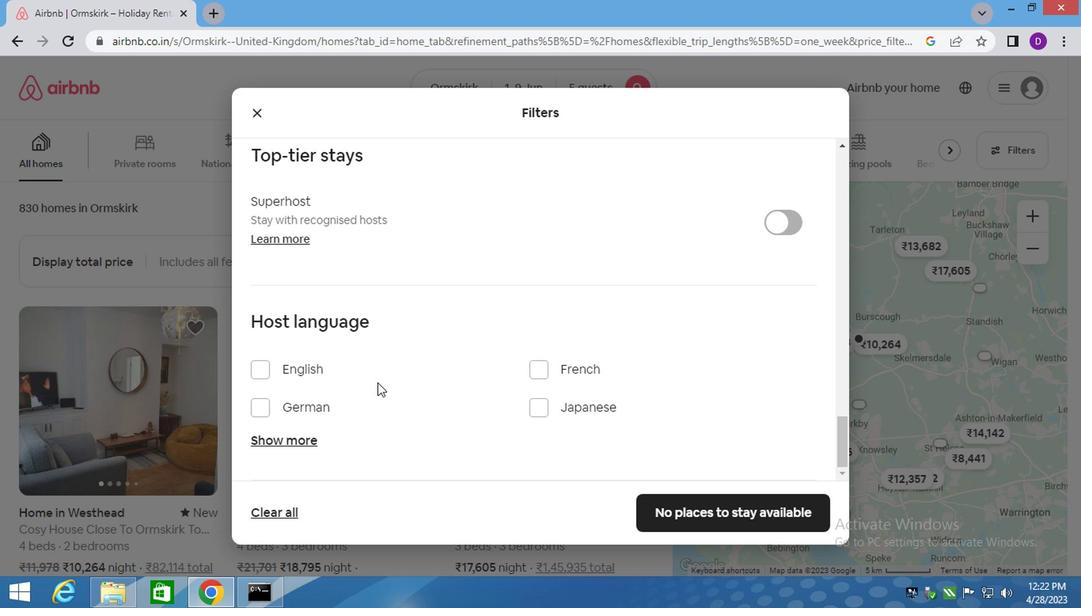 
Action: Mouse scrolled (374, 383) with delta (0, -1)
Screenshot: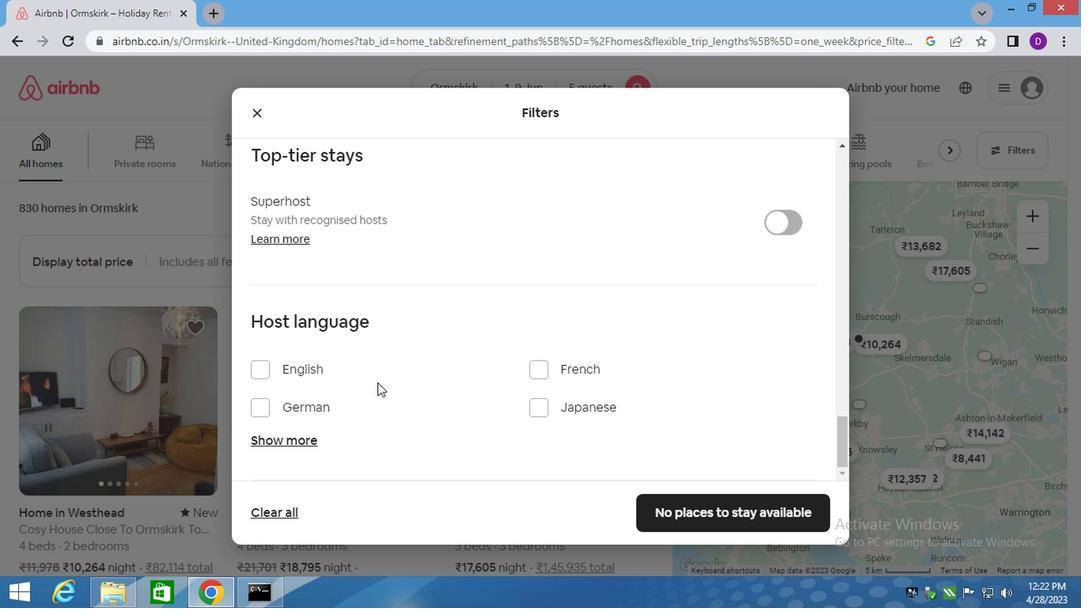 
Action: Mouse moved to (259, 377)
Screenshot: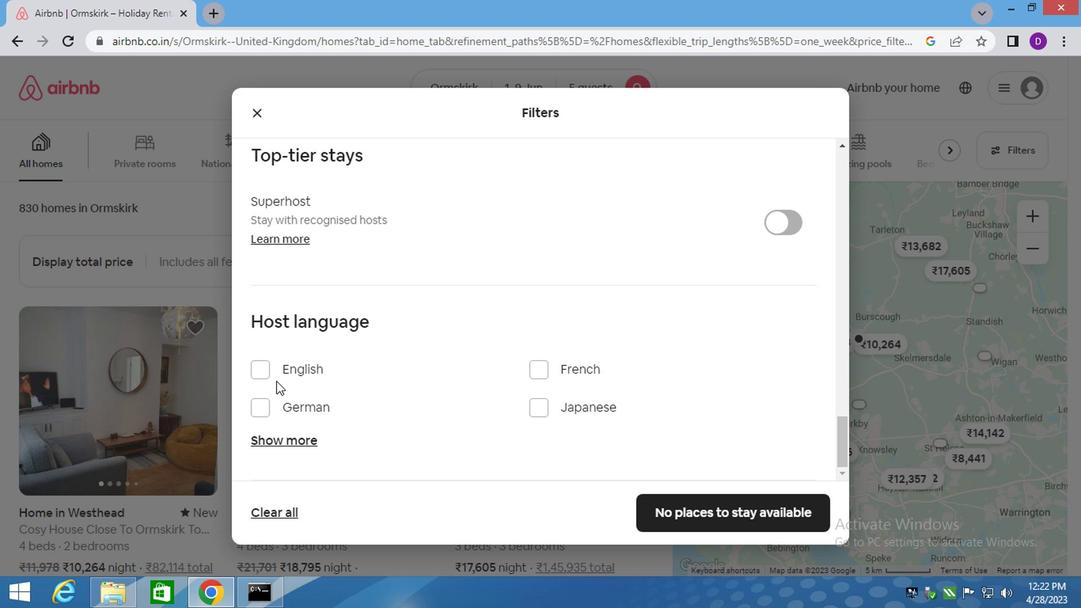 
Action: Mouse pressed left at (259, 377)
Screenshot: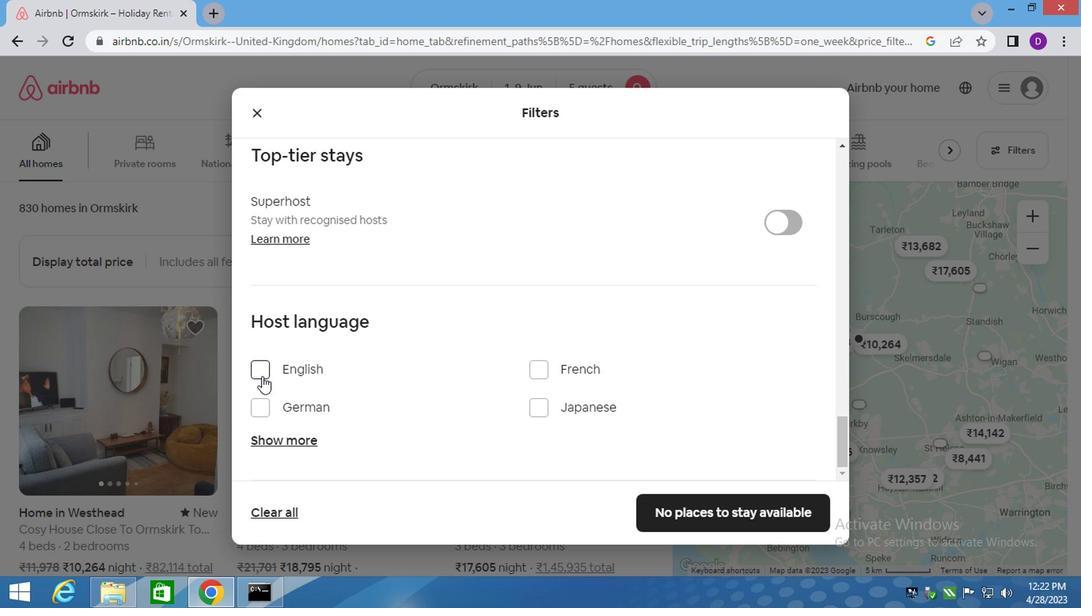 
Action: Mouse moved to (494, 426)
Screenshot: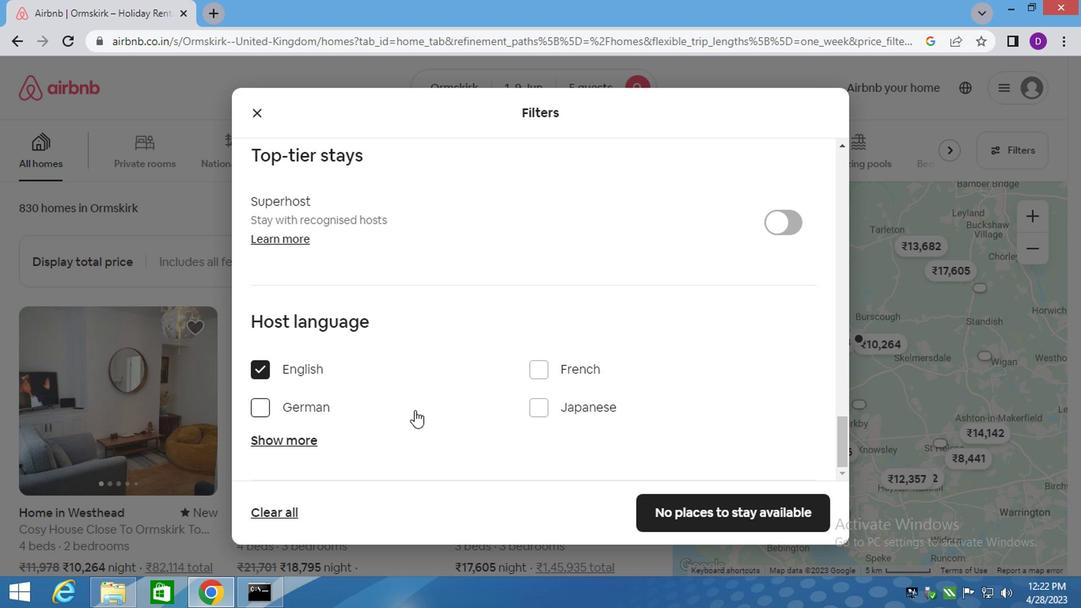 
Action: Mouse scrolled (494, 425) with delta (0, -1)
Screenshot: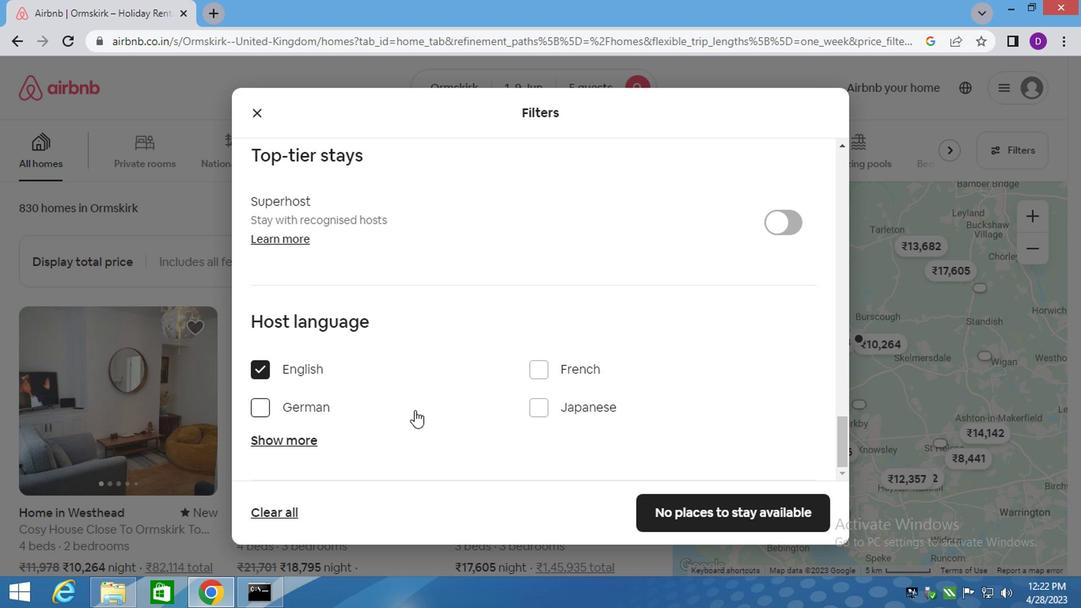 
Action: Mouse moved to (536, 440)
Screenshot: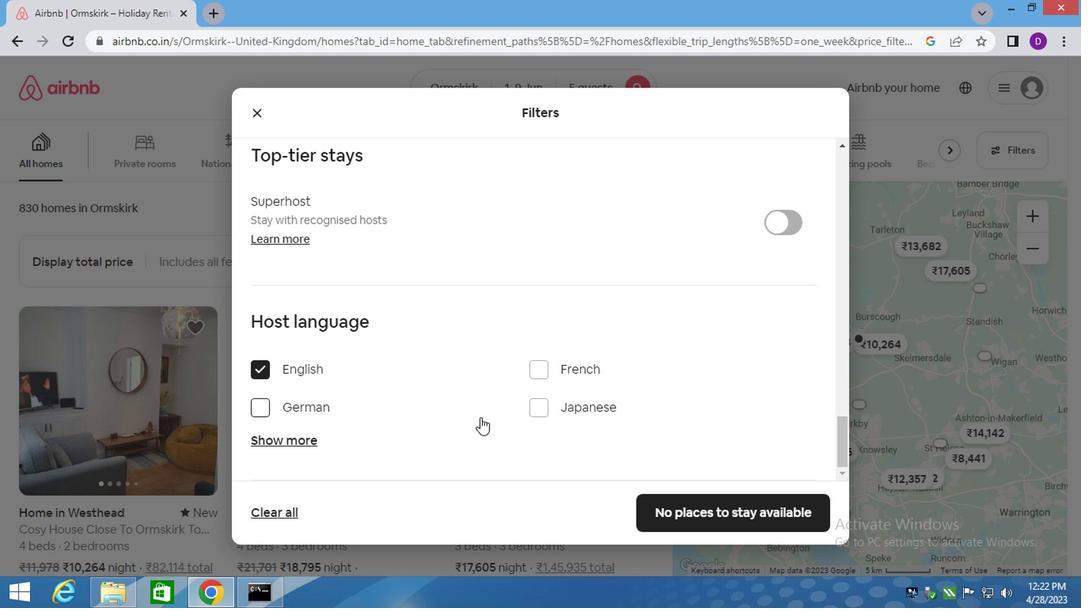 
Action: Mouse scrolled (536, 440) with delta (0, 0)
Screenshot: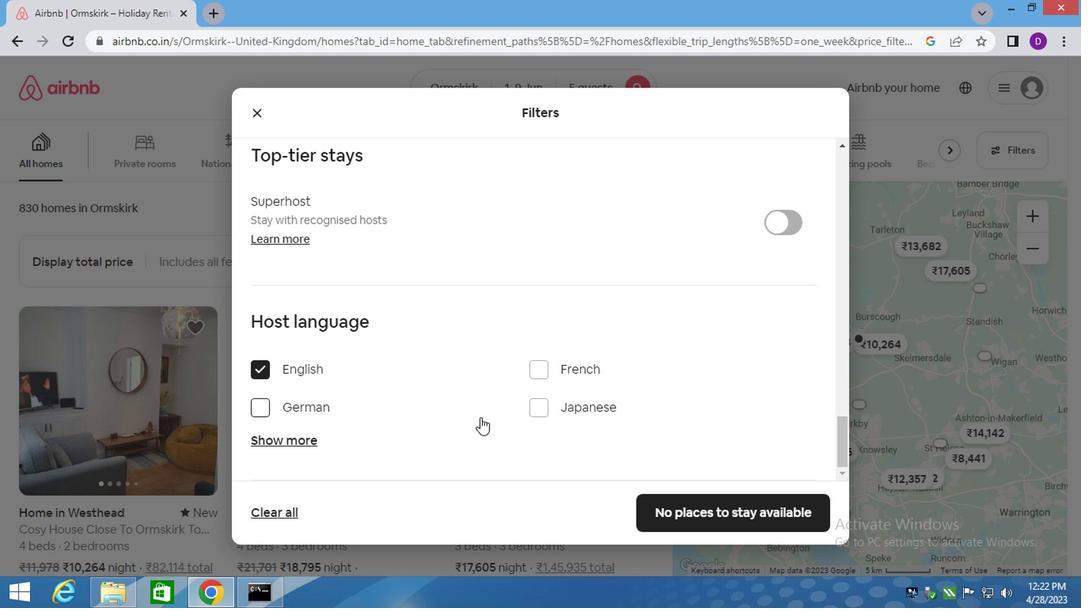 
Action: Mouse moved to (569, 455)
Screenshot: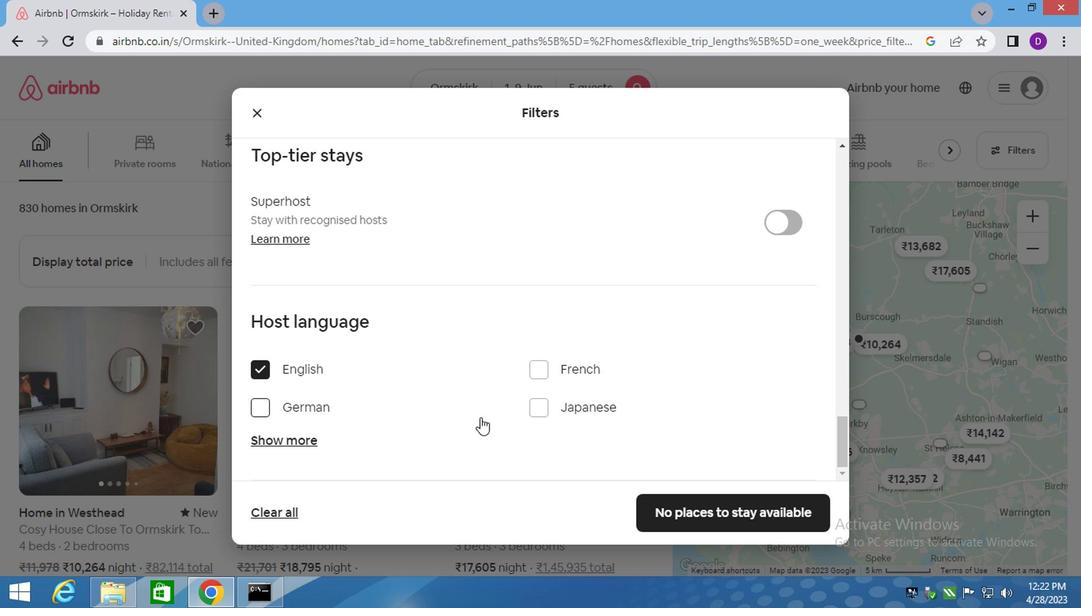
Action: Mouse scrolled (569, 454) with delta (0, -1)
Screenshot: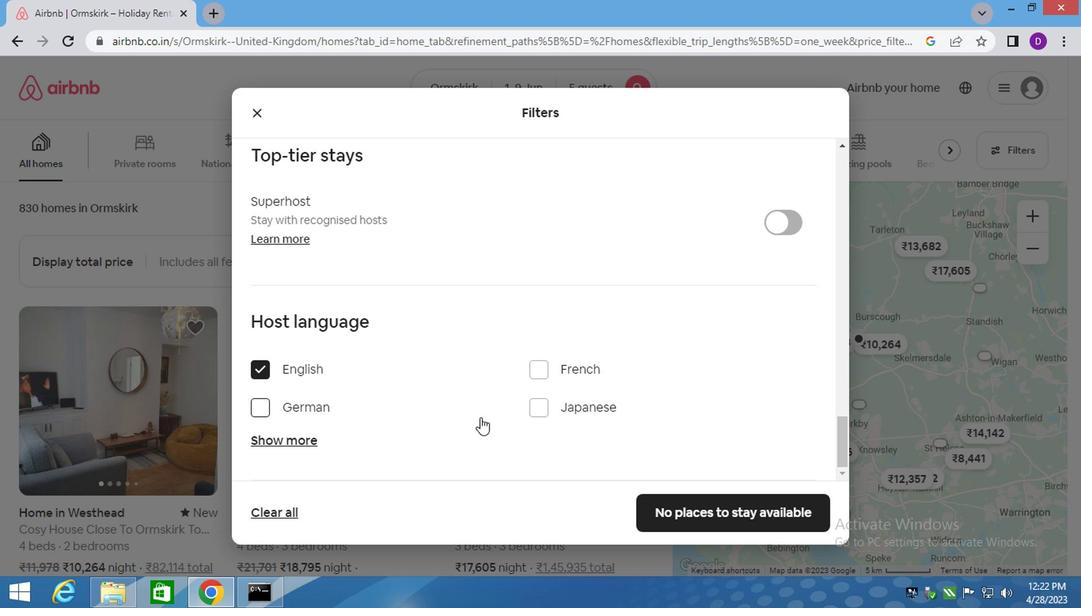 
Action: Mouse moved to (592, 463)
Screenshot: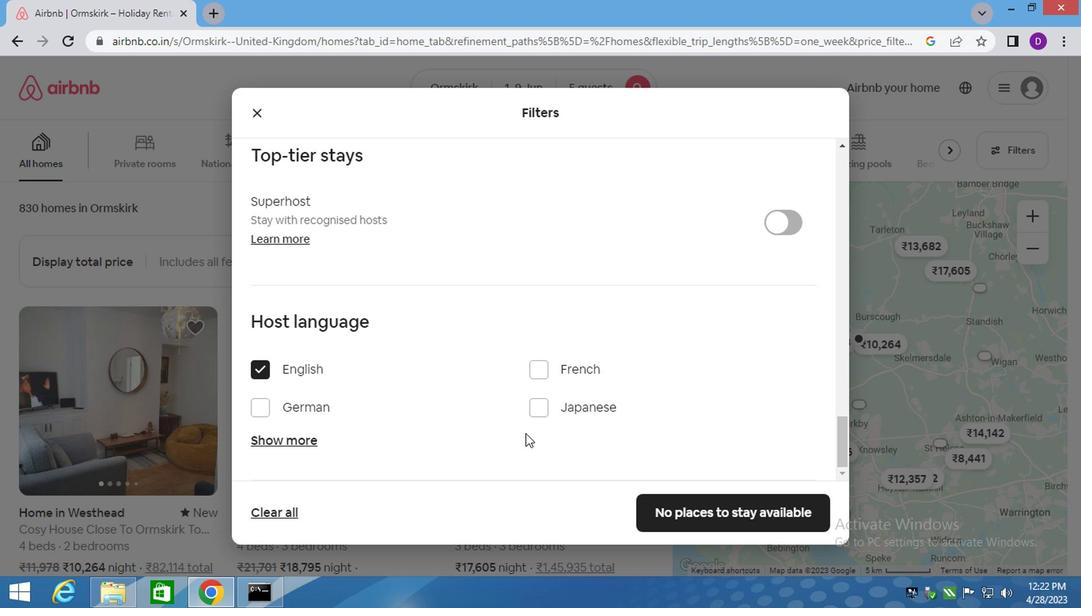 
Action: Mouse scrolled (592, 462) with delta (0, 0)
Screenshot: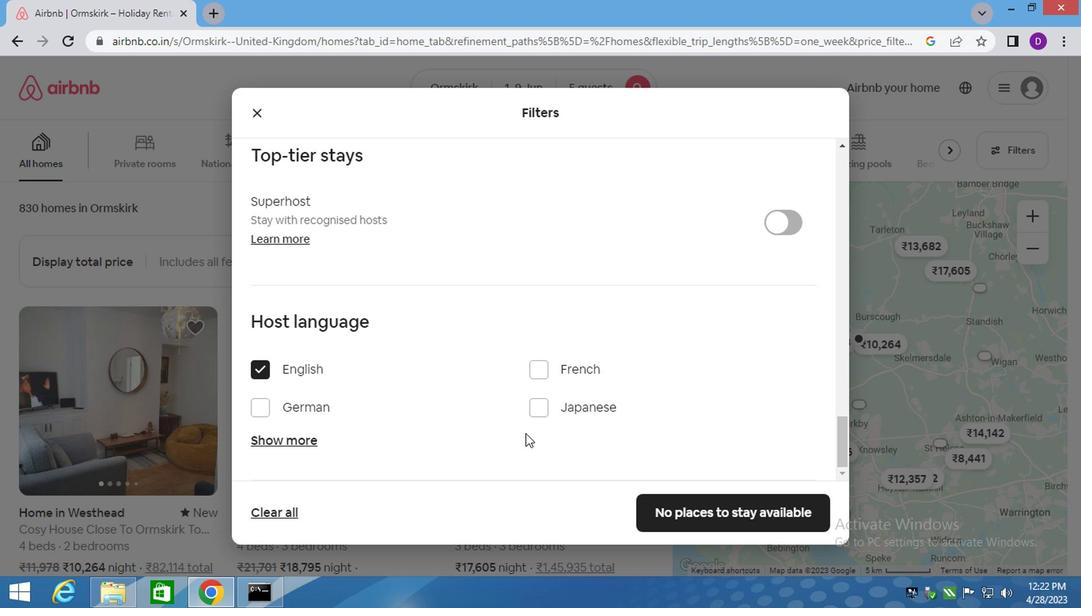 
Action: Mouse moved to (697, 509)
Screenshot: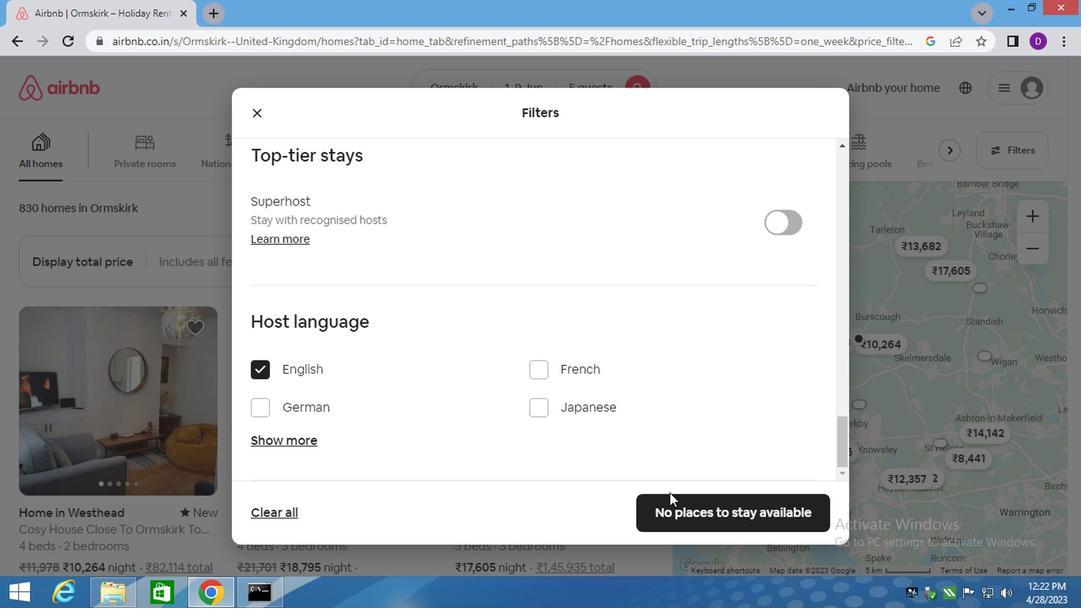 
Action: Mouse pressed left at (697, 509)
Screenshot: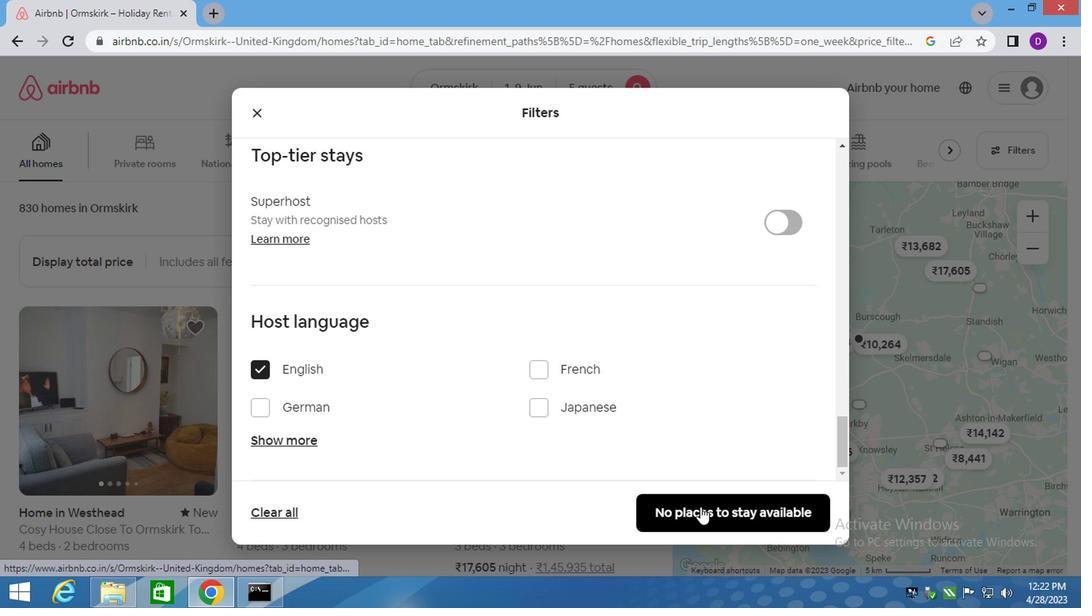 
Action: Mouse moved to (673, 432)
Screenshot: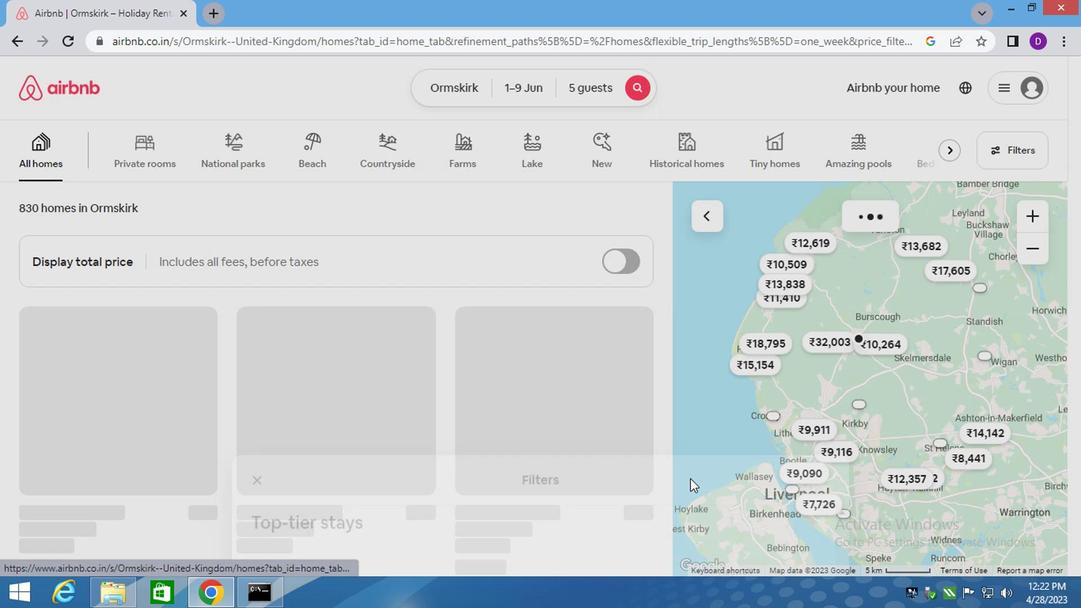 
